 Task: Search one way flight ticket for 4 adults, 2 children, 2 infants in seat and 1 infant on lap in premium economy from Fairbanks: Fairbanks International Airport to Evansville: Evansville Regional Airport on 5-3-2023. Choice of flights is Southwest. Number of bags: 2 carry on bags. Price is upto 79000. Outbound departure time preference is 18:15.
Action: Mouse moved to (310, 440)
Screenshot: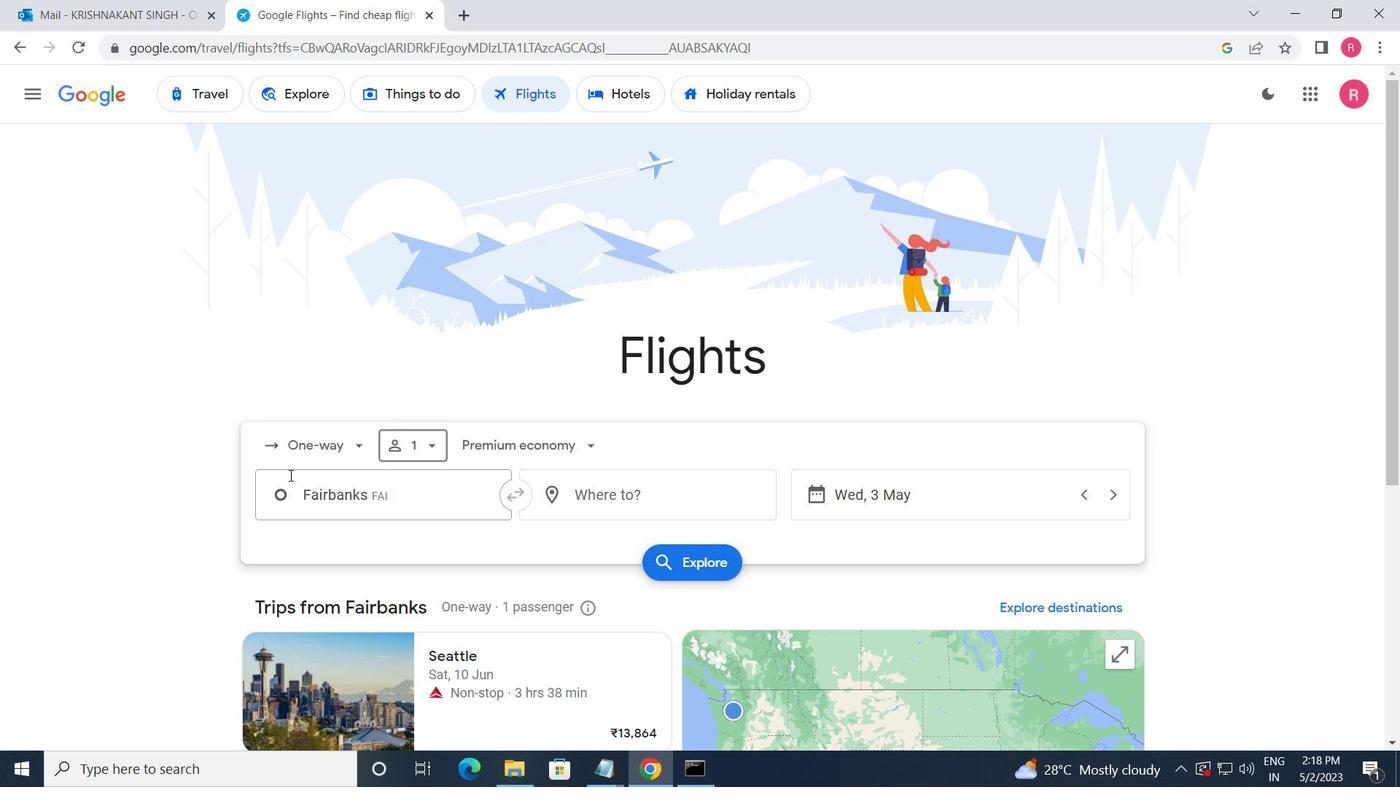 
Action: Mouse pressed left at (310, 440)
Screenshot: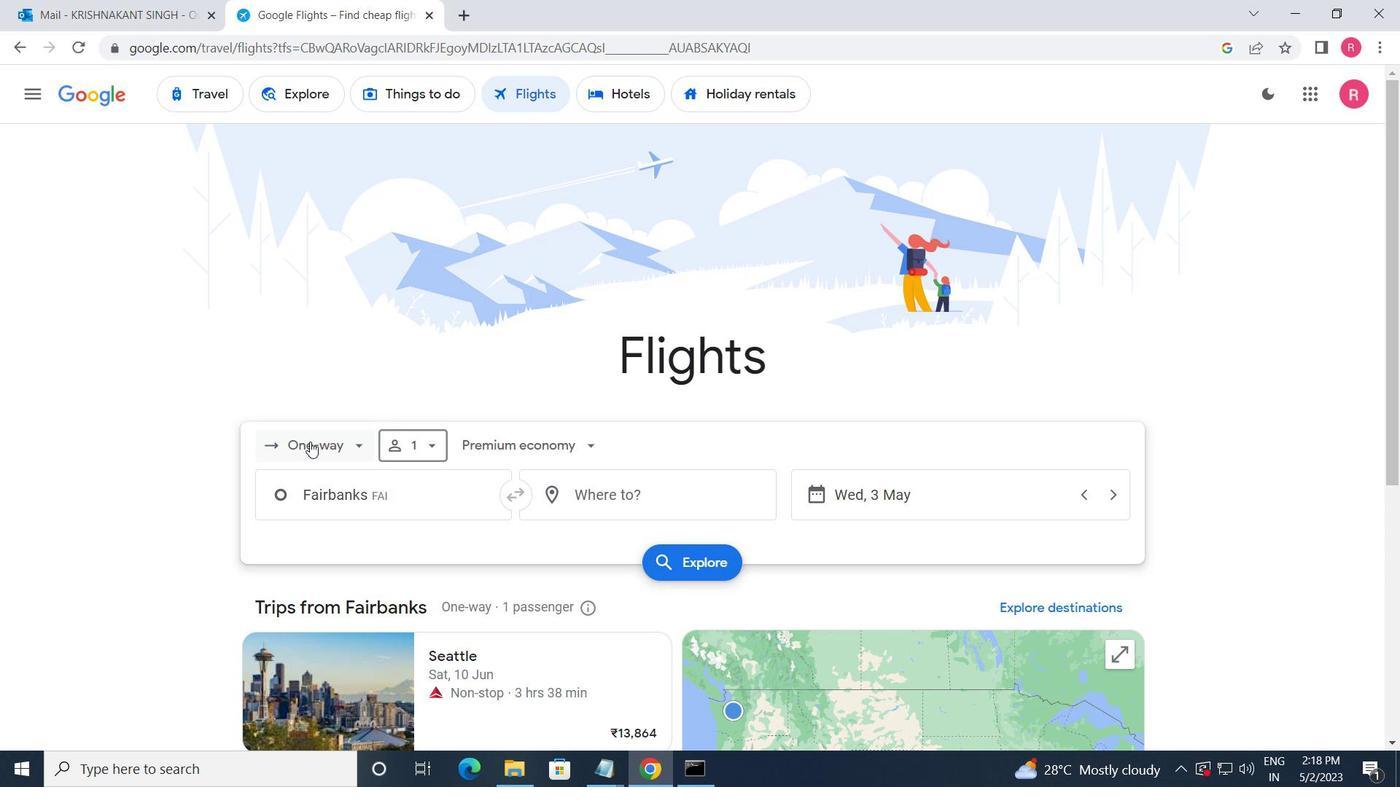 
Action: Mouse moved to (336, 537)
Screenshot: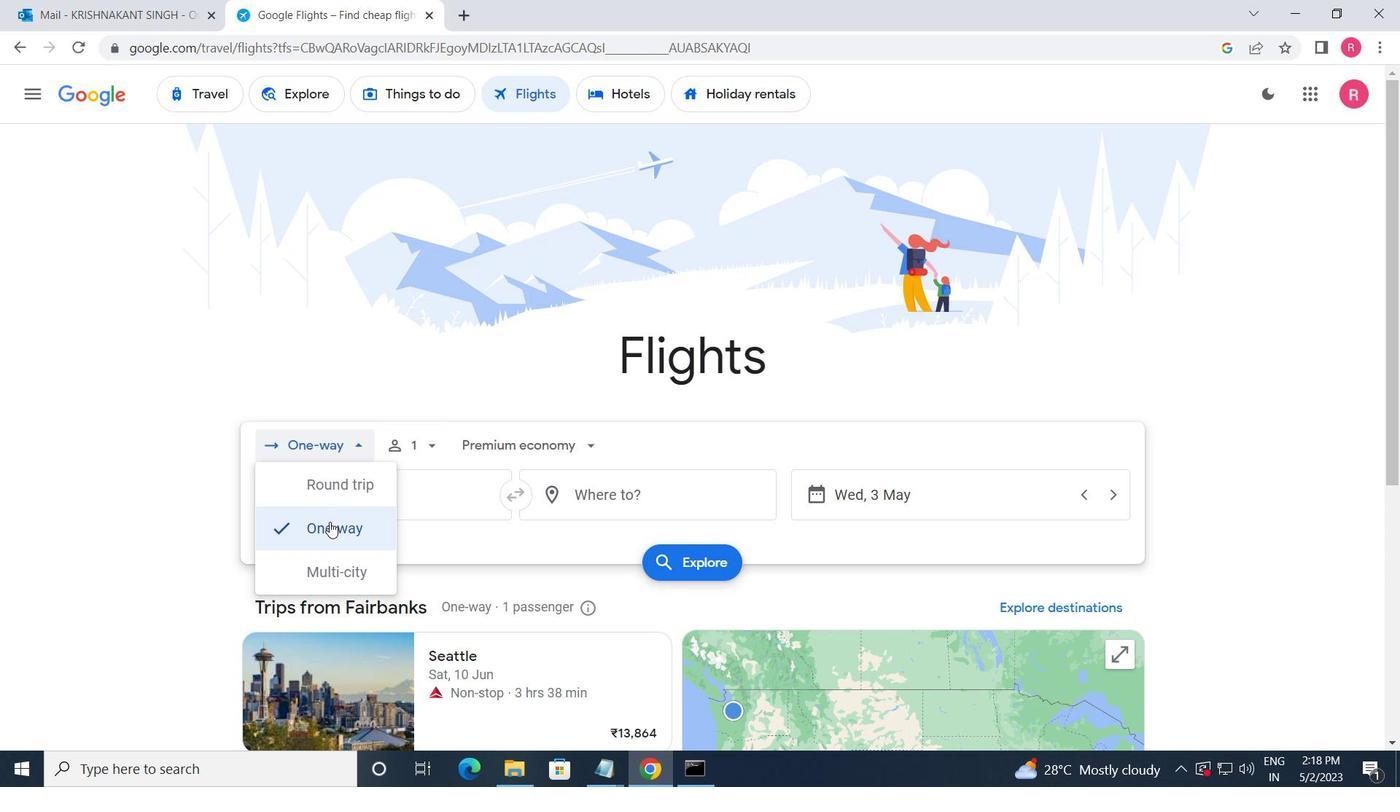
Action: Mouse pressed left at (336, 537)
Screenshot: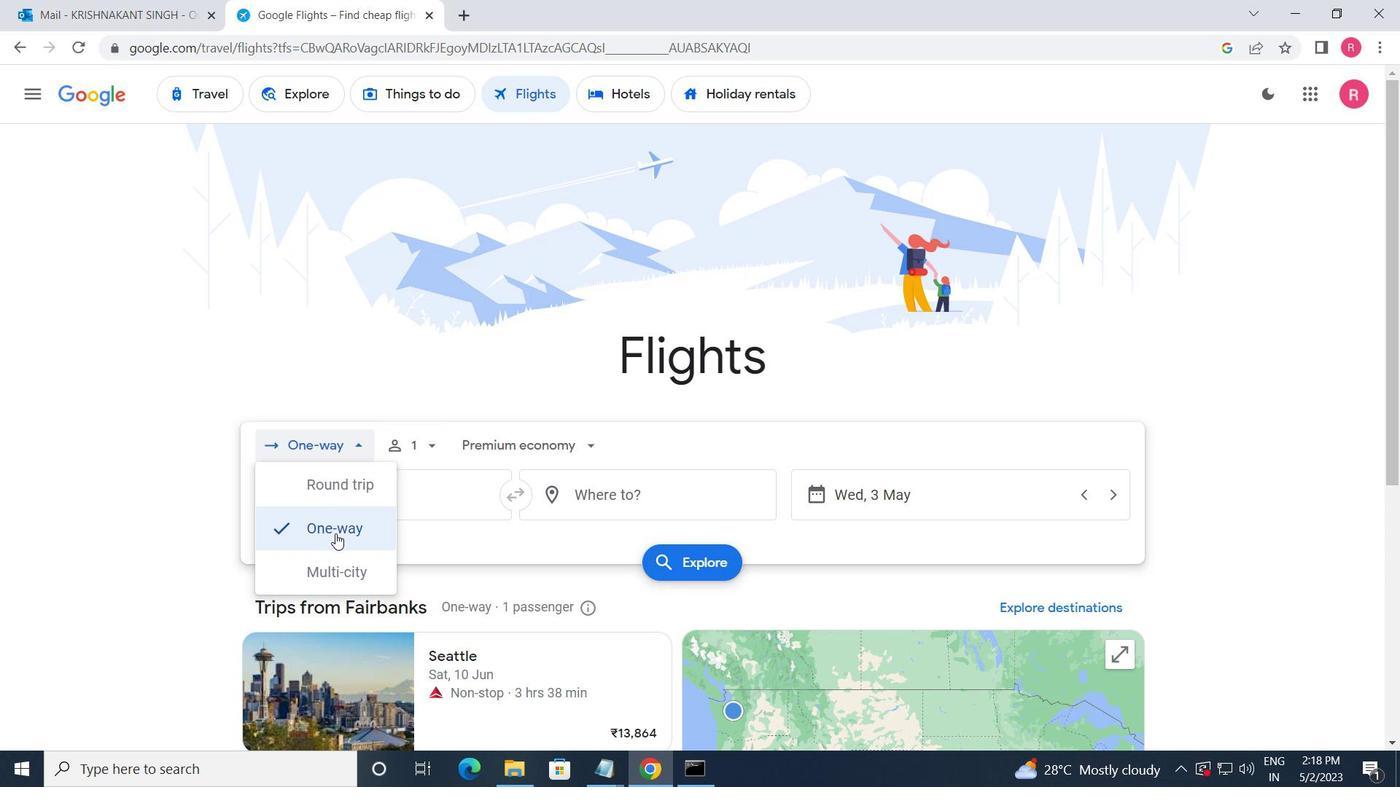 
Action: Mouse moved to (431, 447)
Screenshot: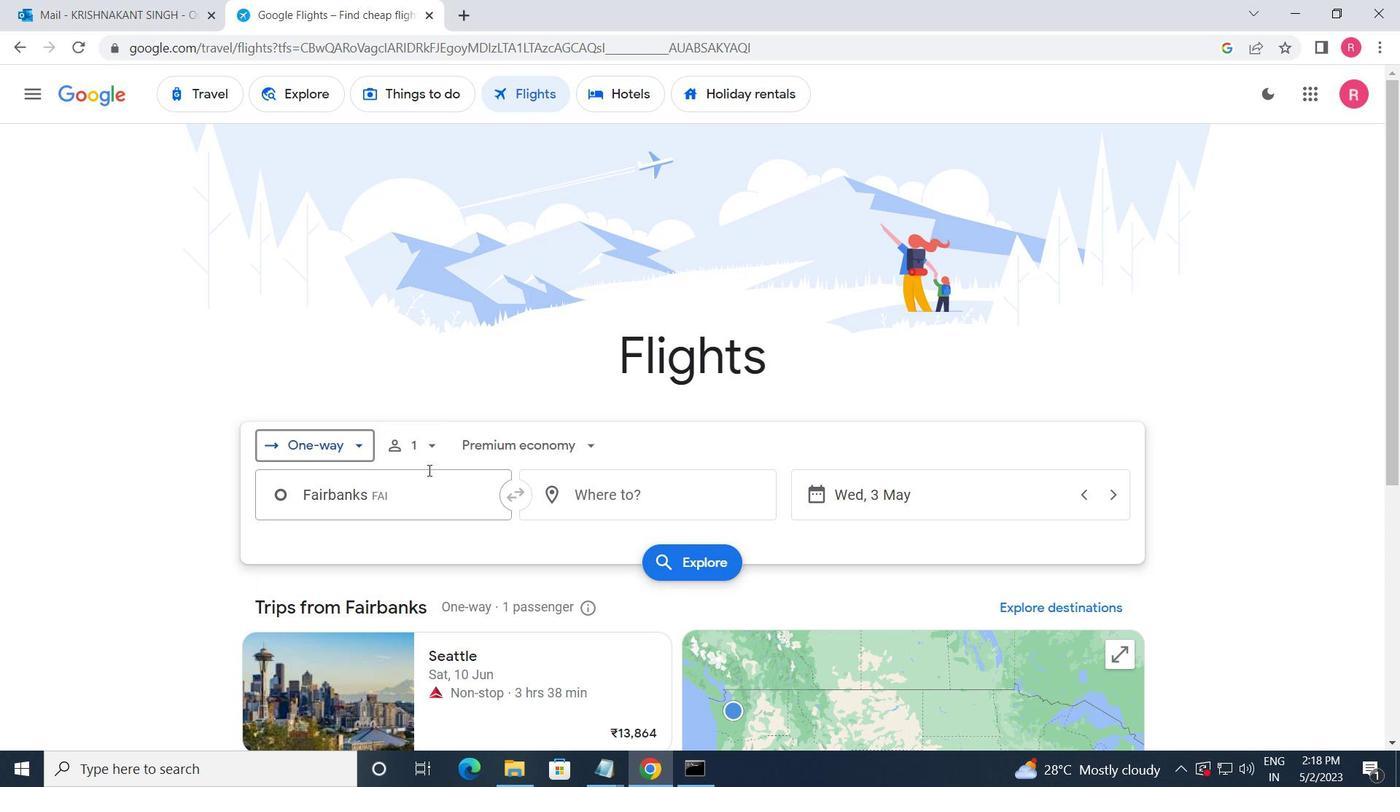 
Action: Mouse pressed left at (431, 447)
Screenshot: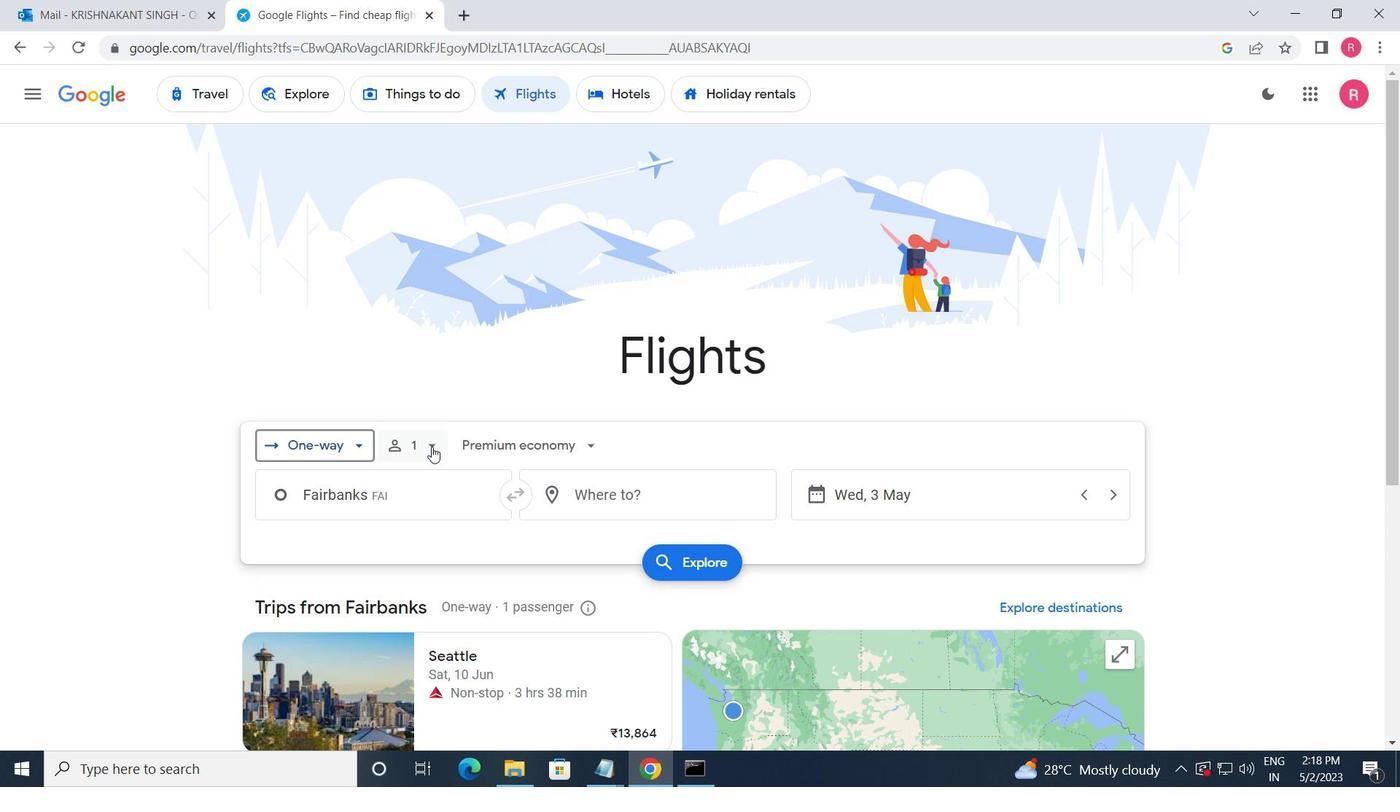 
Action: Mouse moved to (568, 499)
Screenshot: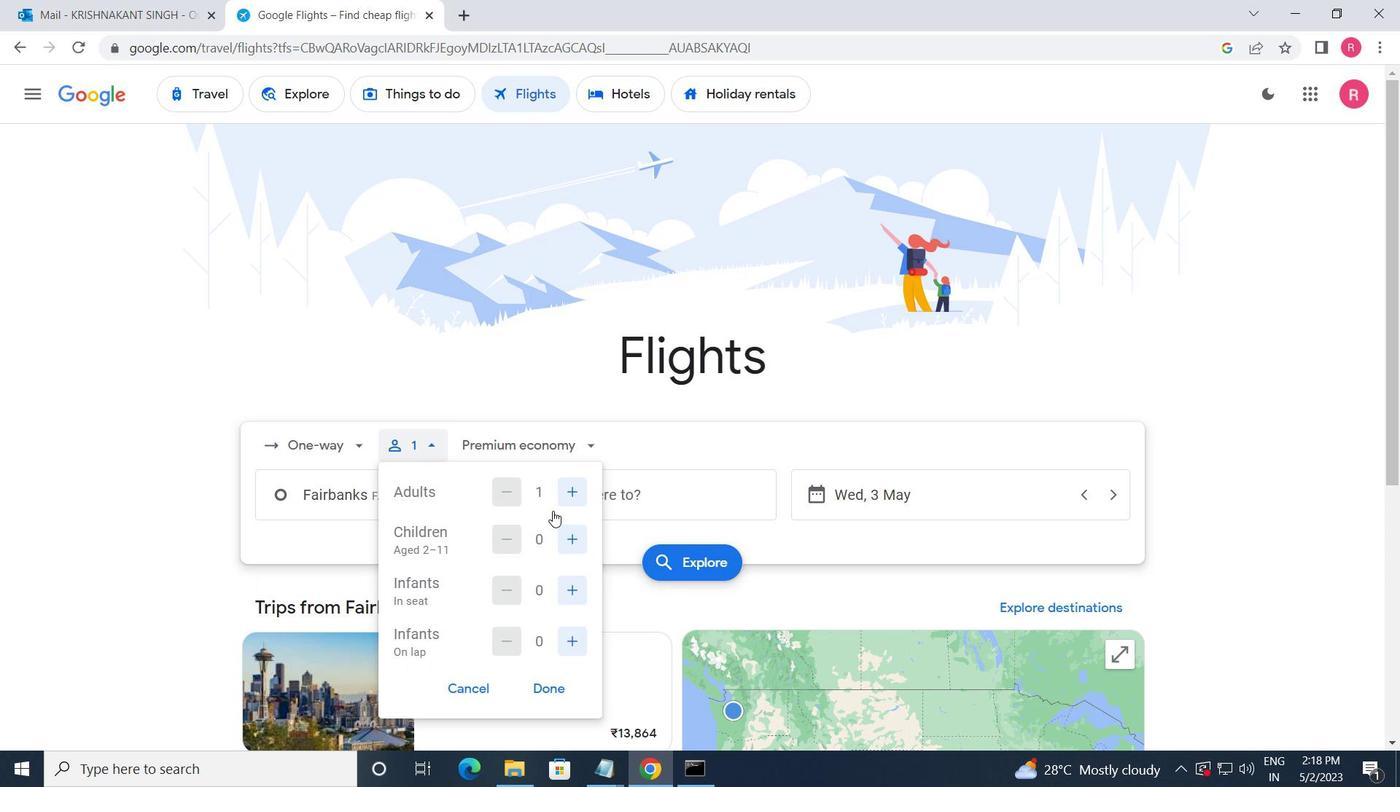 
Action: Mouse pressed left at (568, 499)
Screenshot: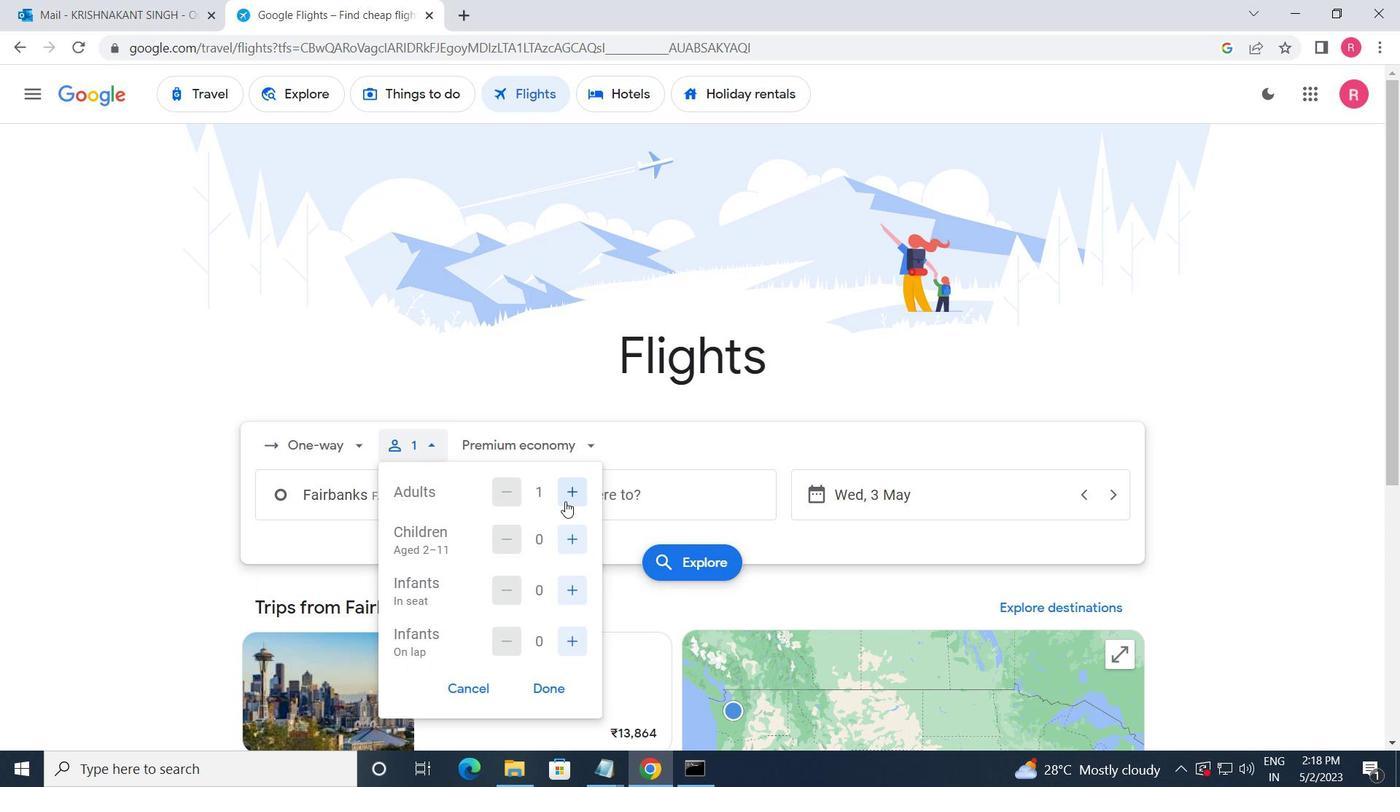 
Action: Mouse moved to (569, 498)
Screenshot: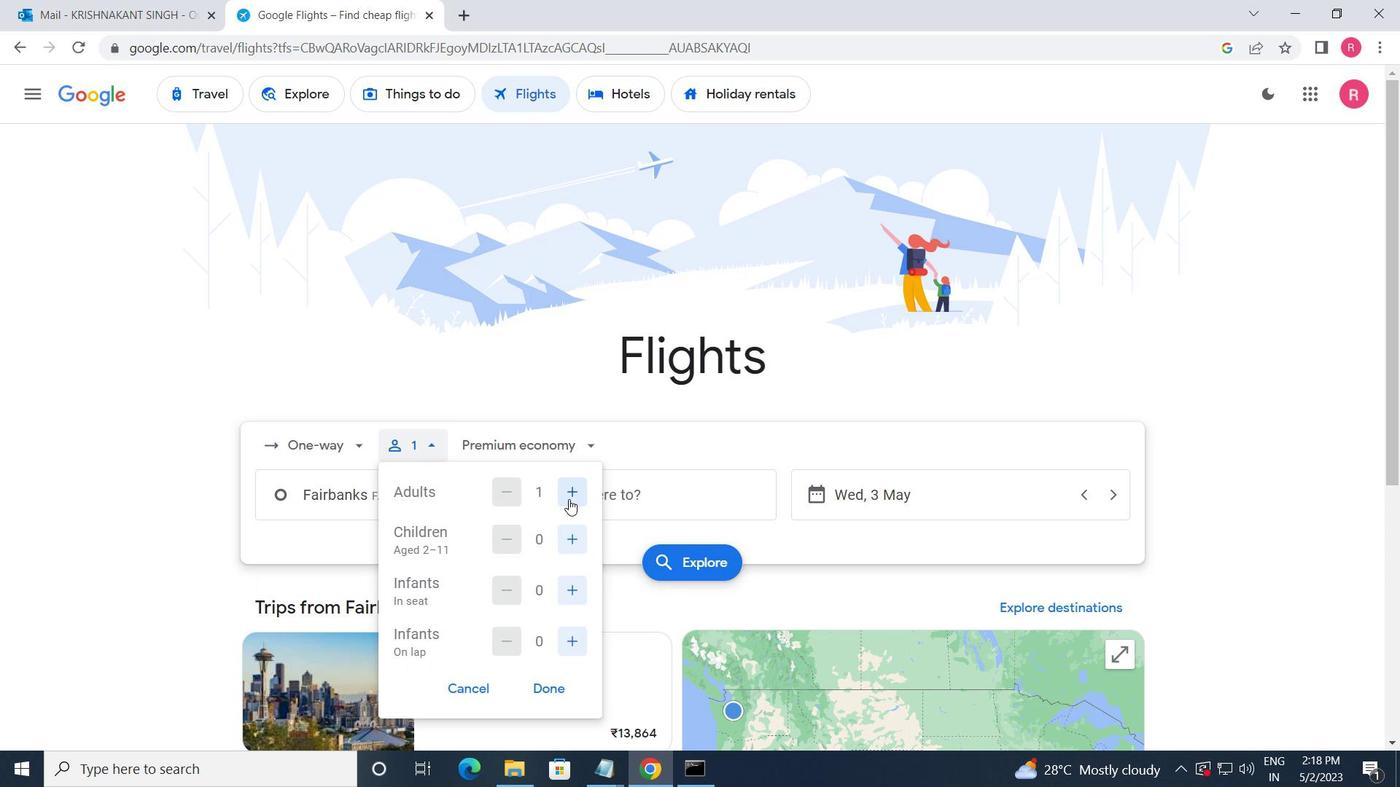 
Action: Mouse pressed left at (569, 498)
Screenshot: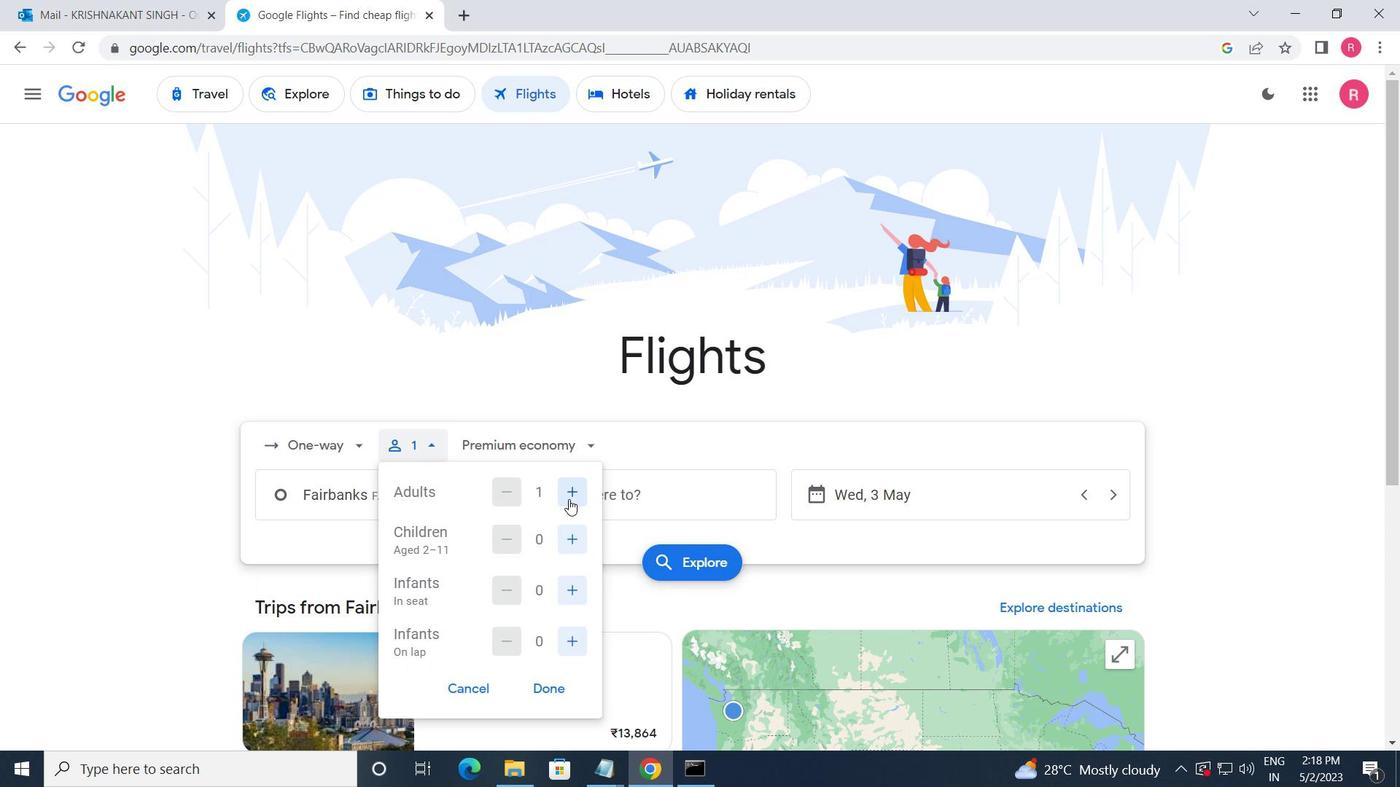 
Action: Mouse moved to (569, 498)
Screenshot: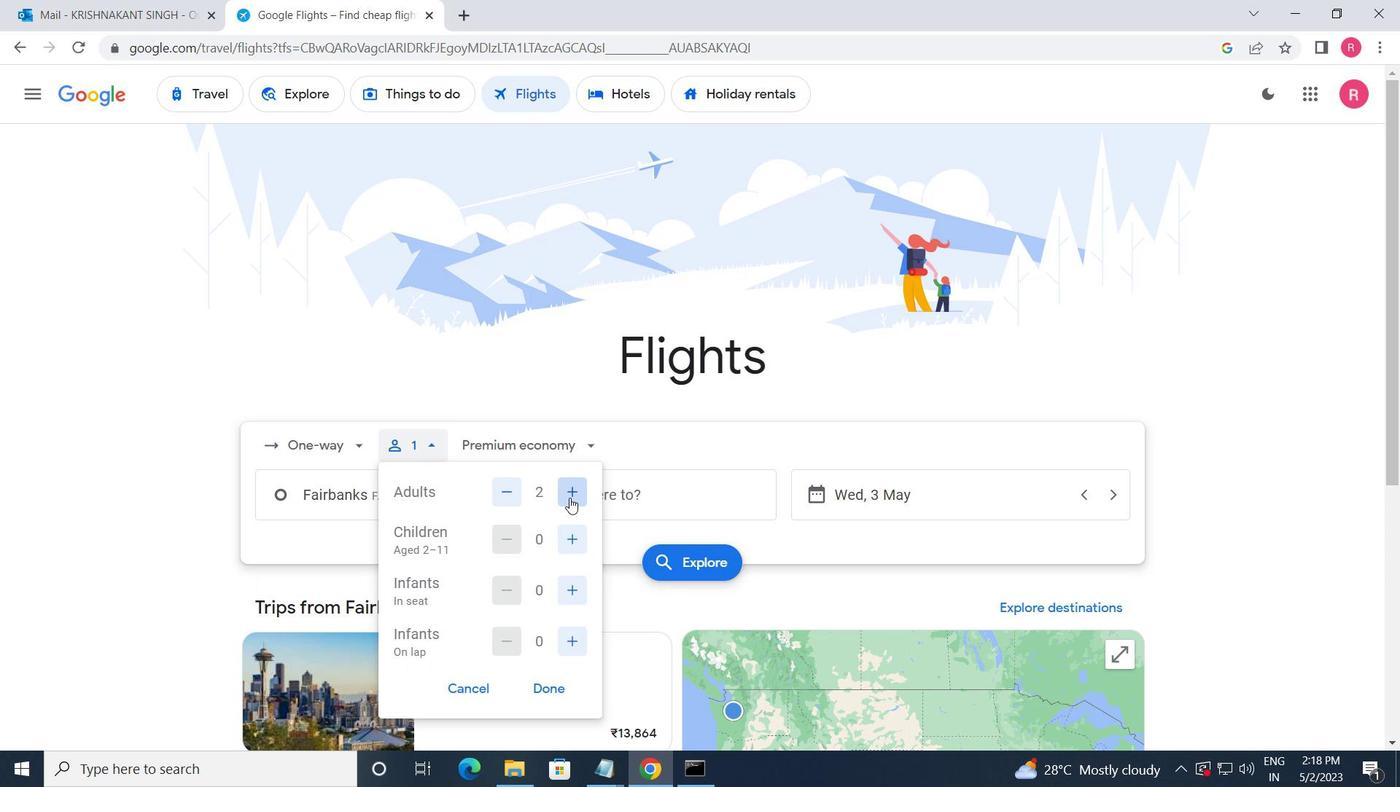
Action: Mouse pressed left at (569, 498)
Screenshot: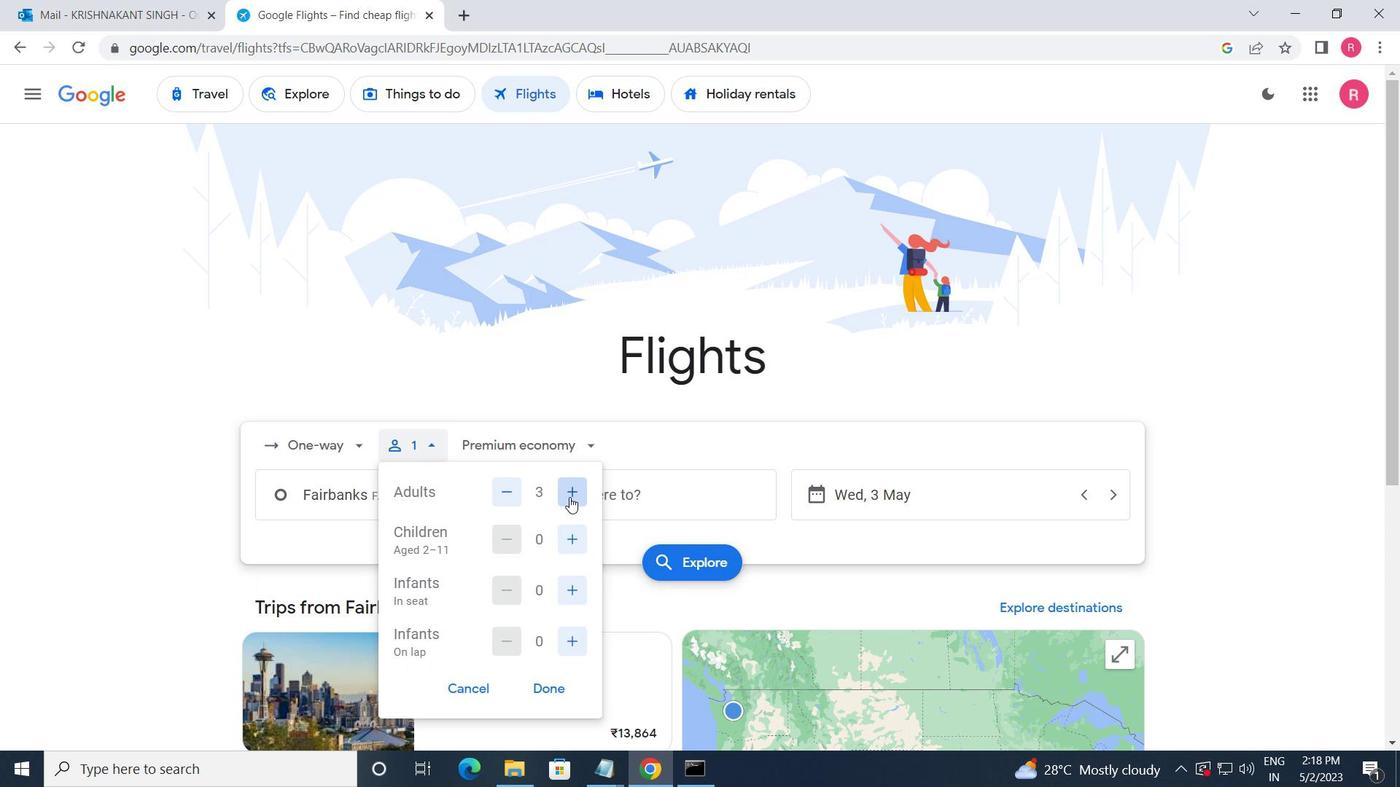 
Action: Mouse moved to (568, 536)
Screenshot: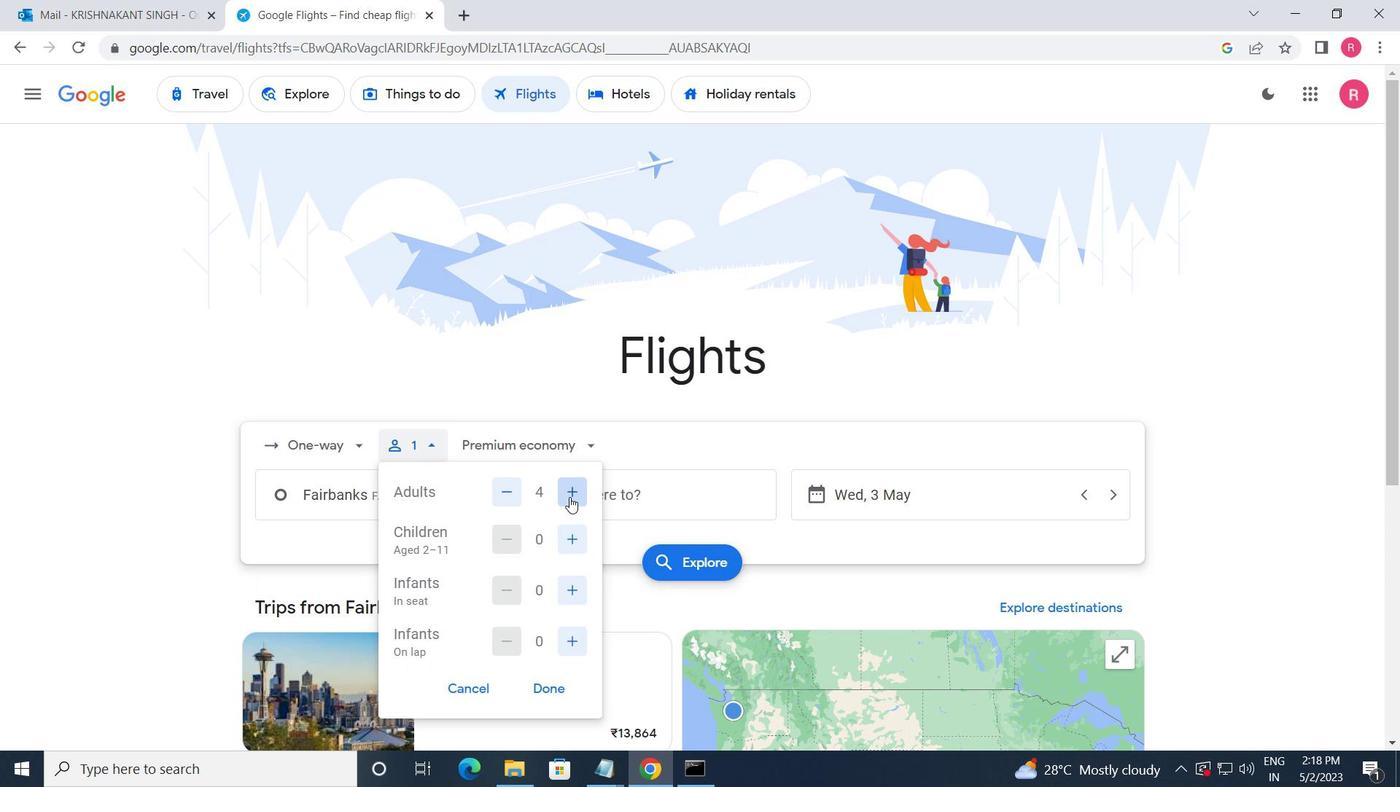 
Action: Mouse pressed left at (568, 536)
Screenshot: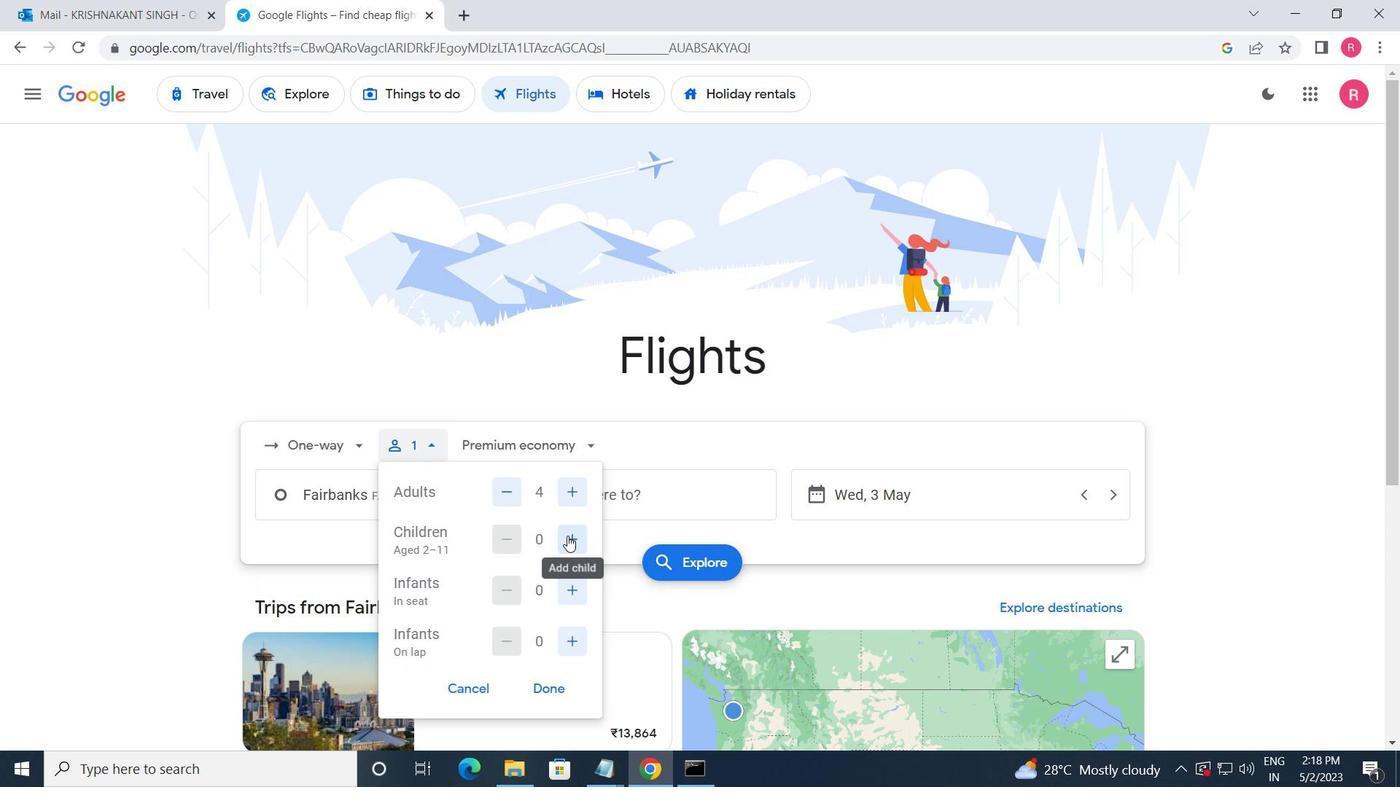 
Action: Mouse pressed left at (568, 536)
Screenshot: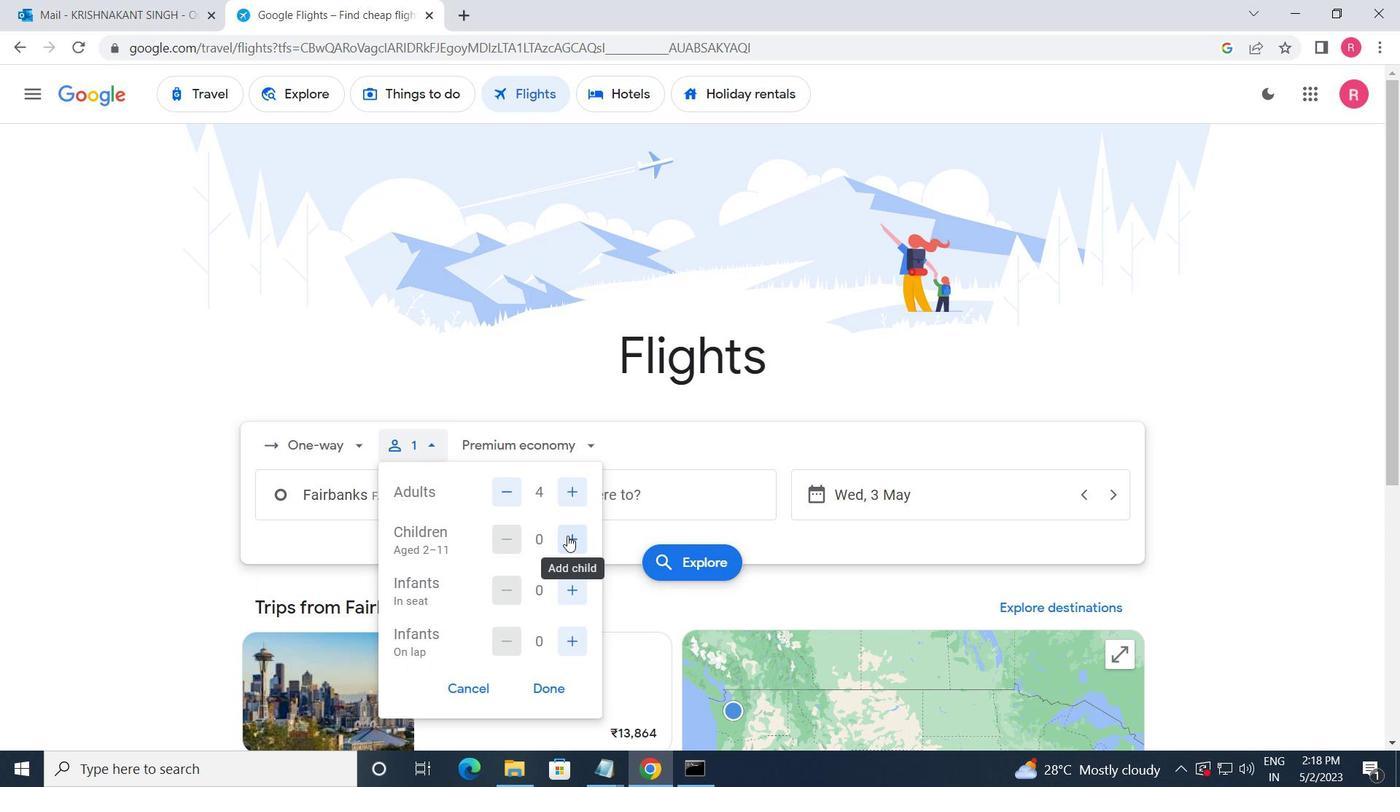 
Action: Mouse moved to (576, 584)
Screenshot: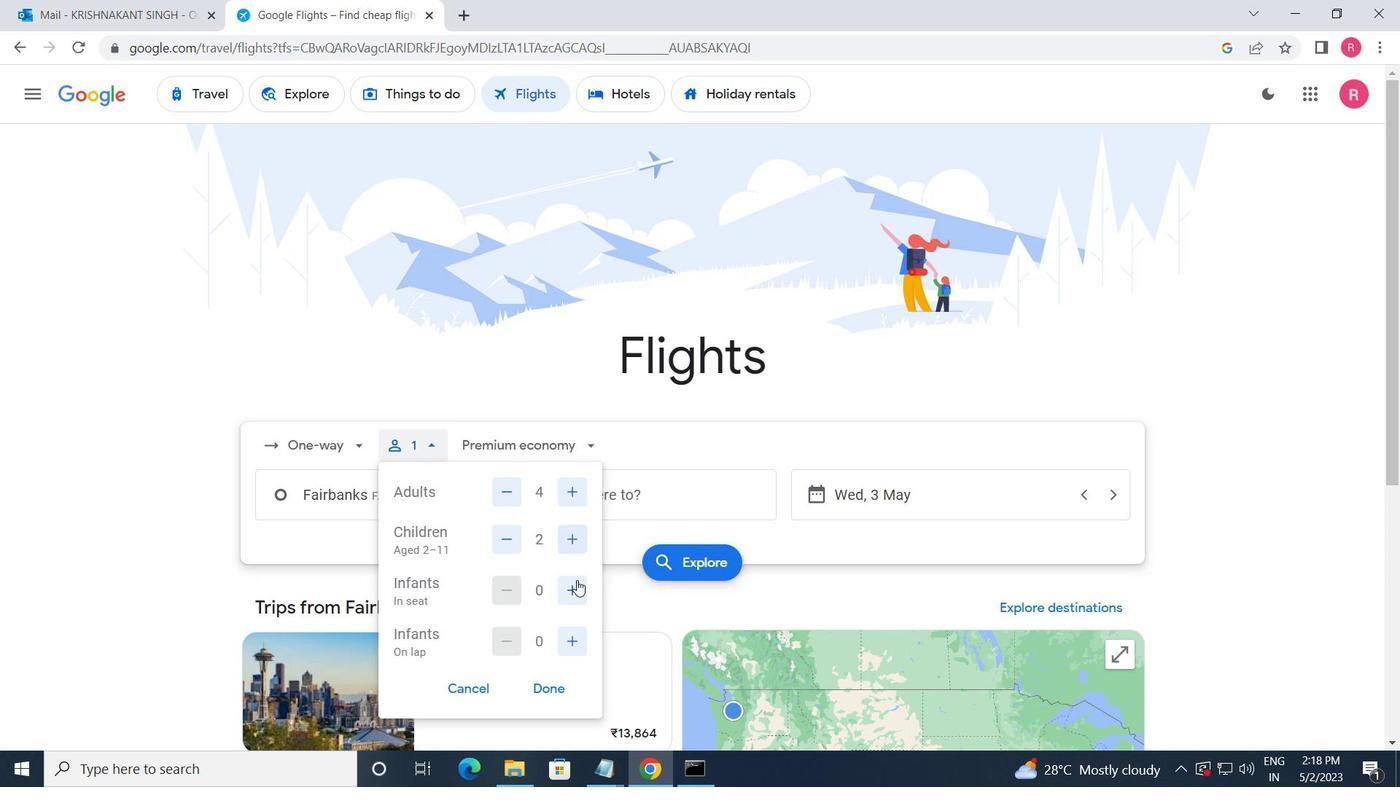 
Action: Mouse pressed left at (576, 584)
Screenshot: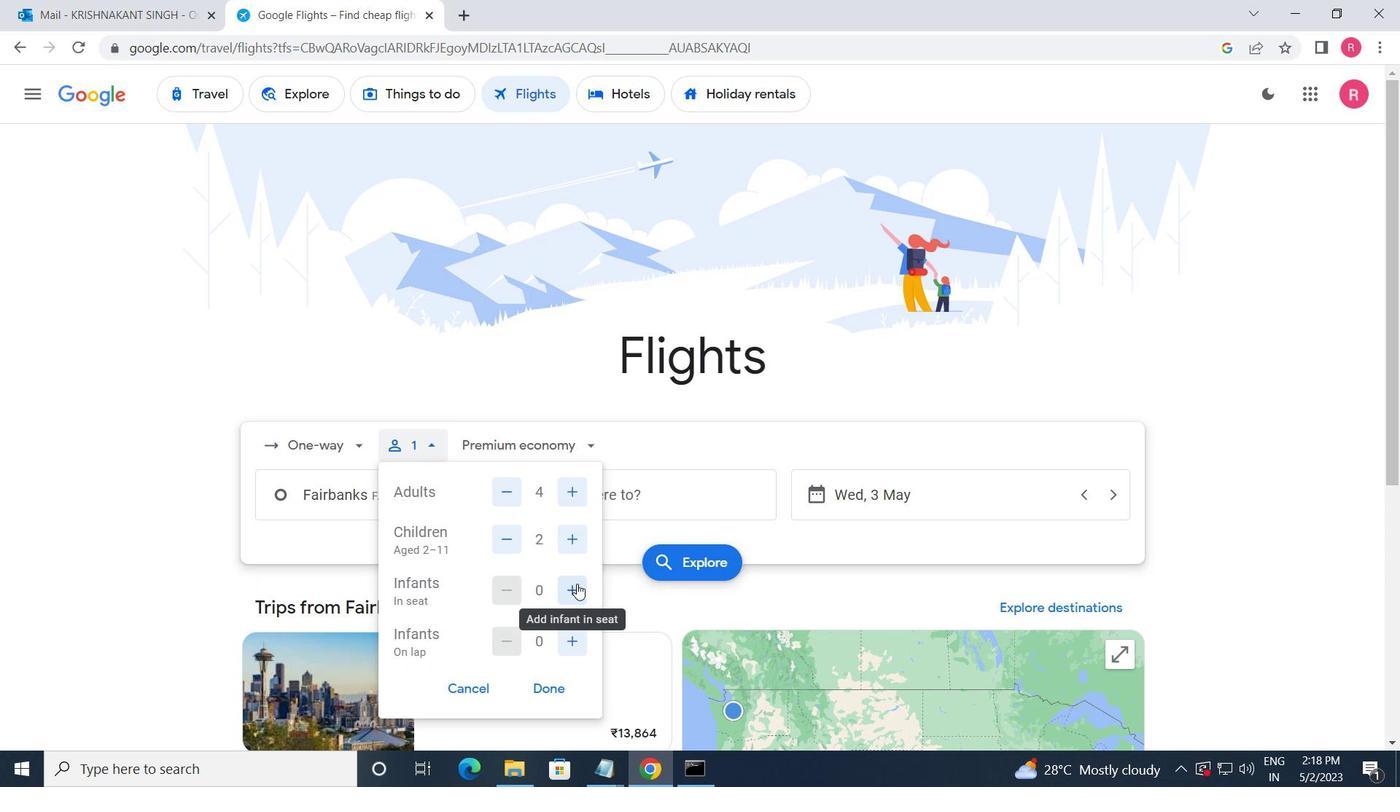
Action: Mouse pressed left at (576, 584)
Screenshot: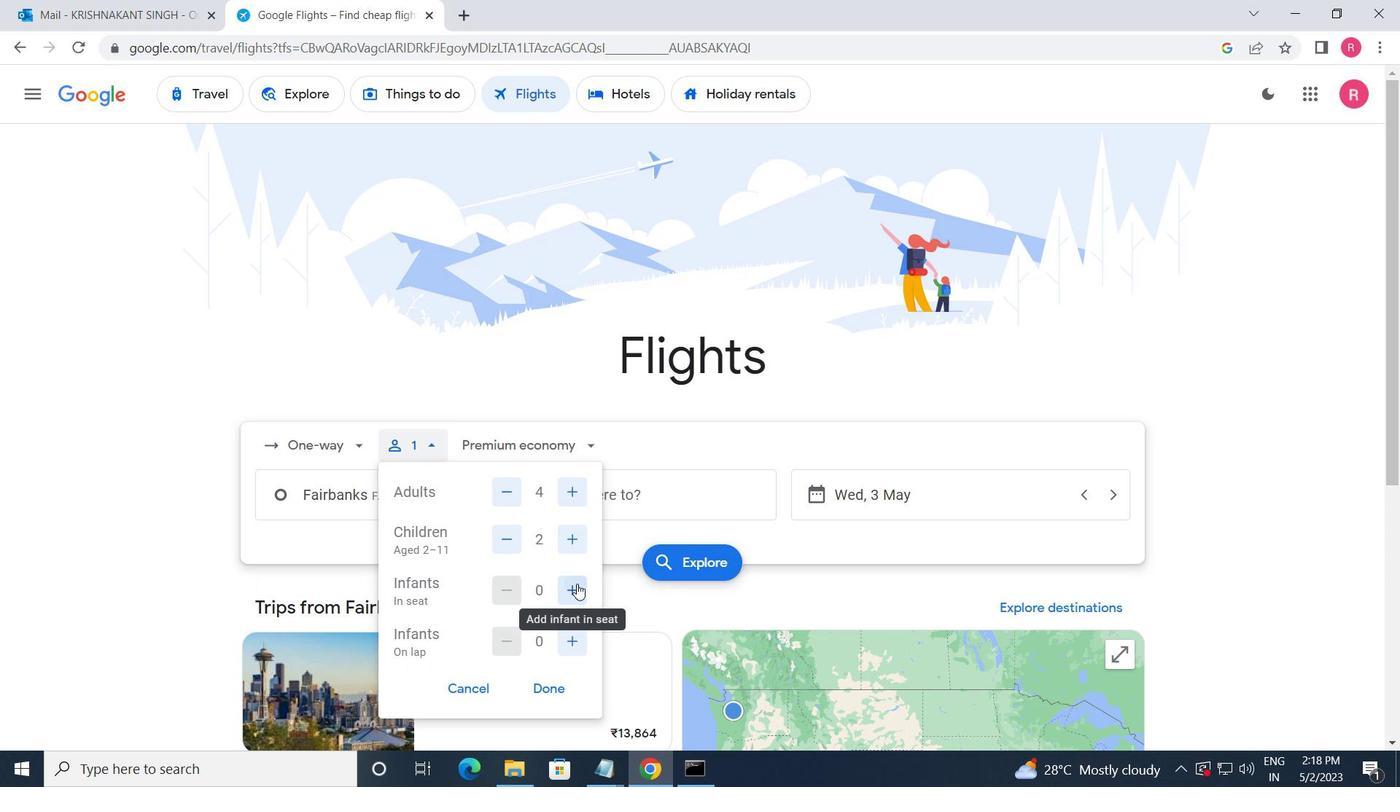 
Action: Mouse moved to (570, 649)
Screenshot: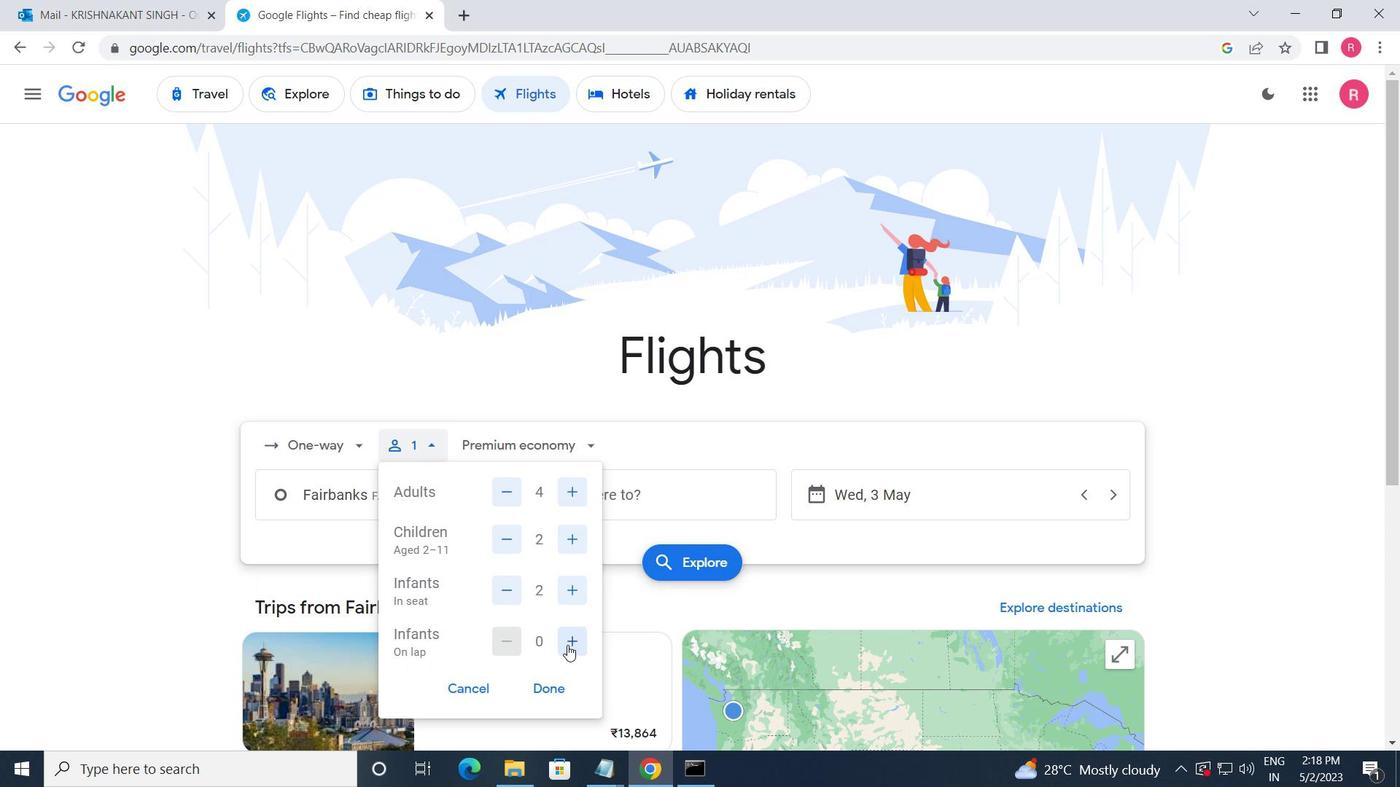 
Action: Mouse pressed left at (570, 649)
Screenshot: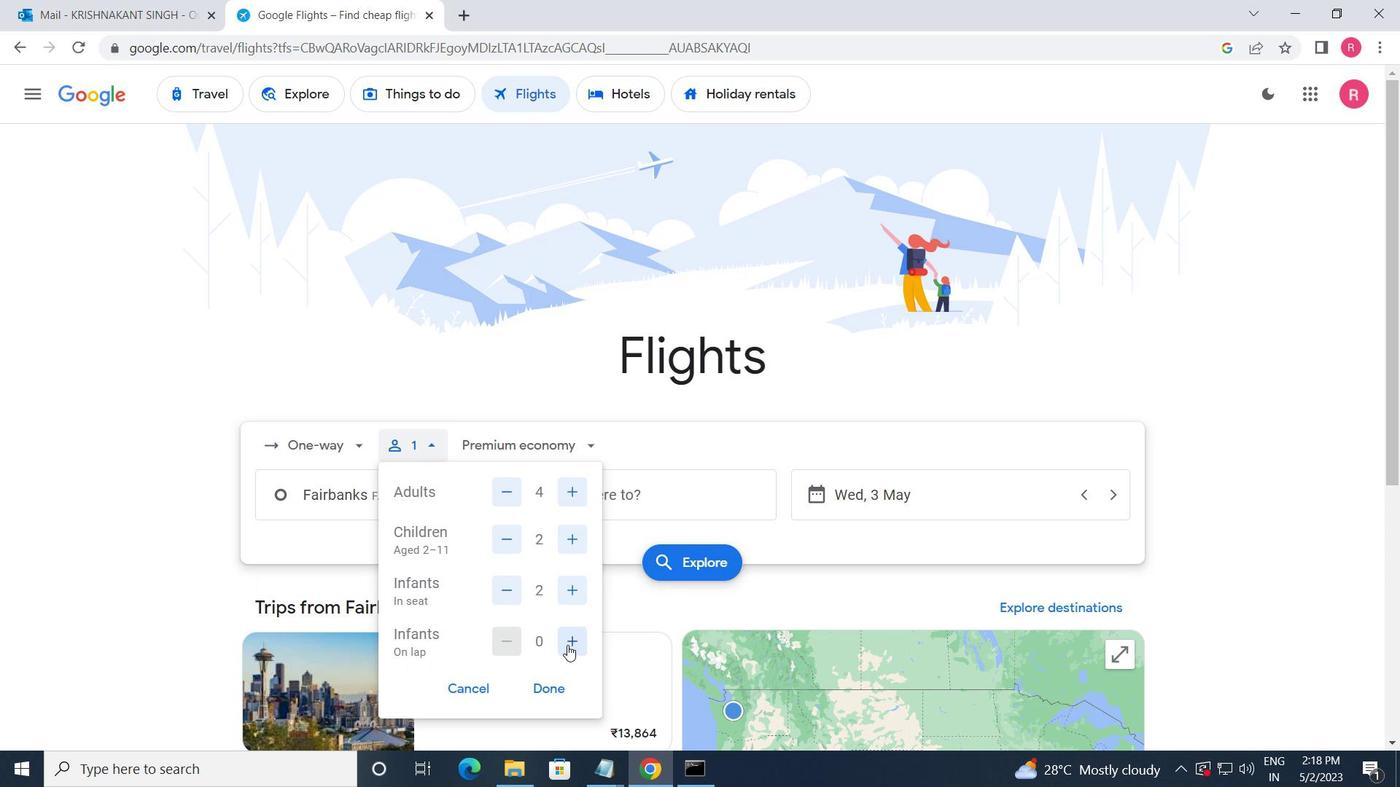 
Action: Mouse moved to (553, 695)
Screenshot: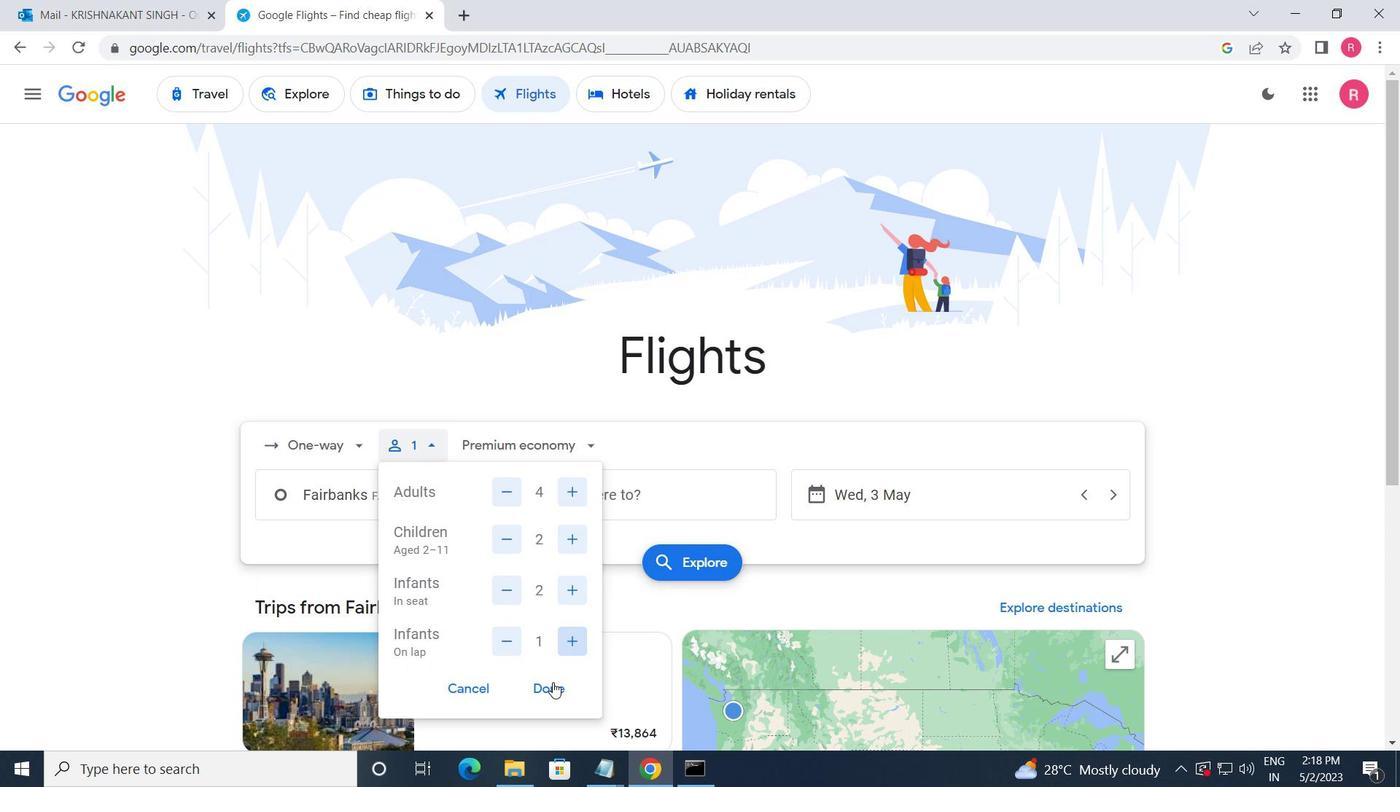 
Action: Mouse pressed left at (553, 695)
Screenshot: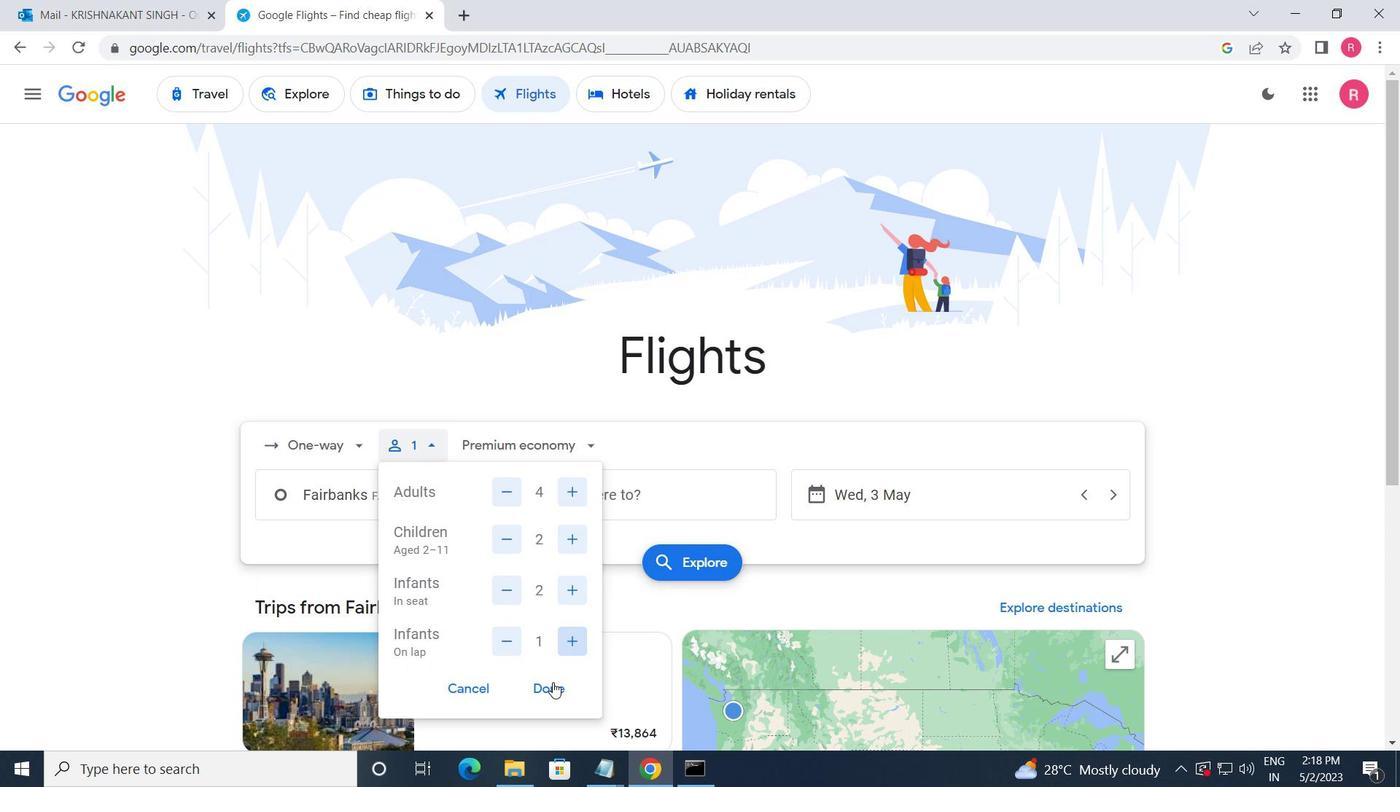 
Action: Mouse moved to (540, 457)
Screenshot: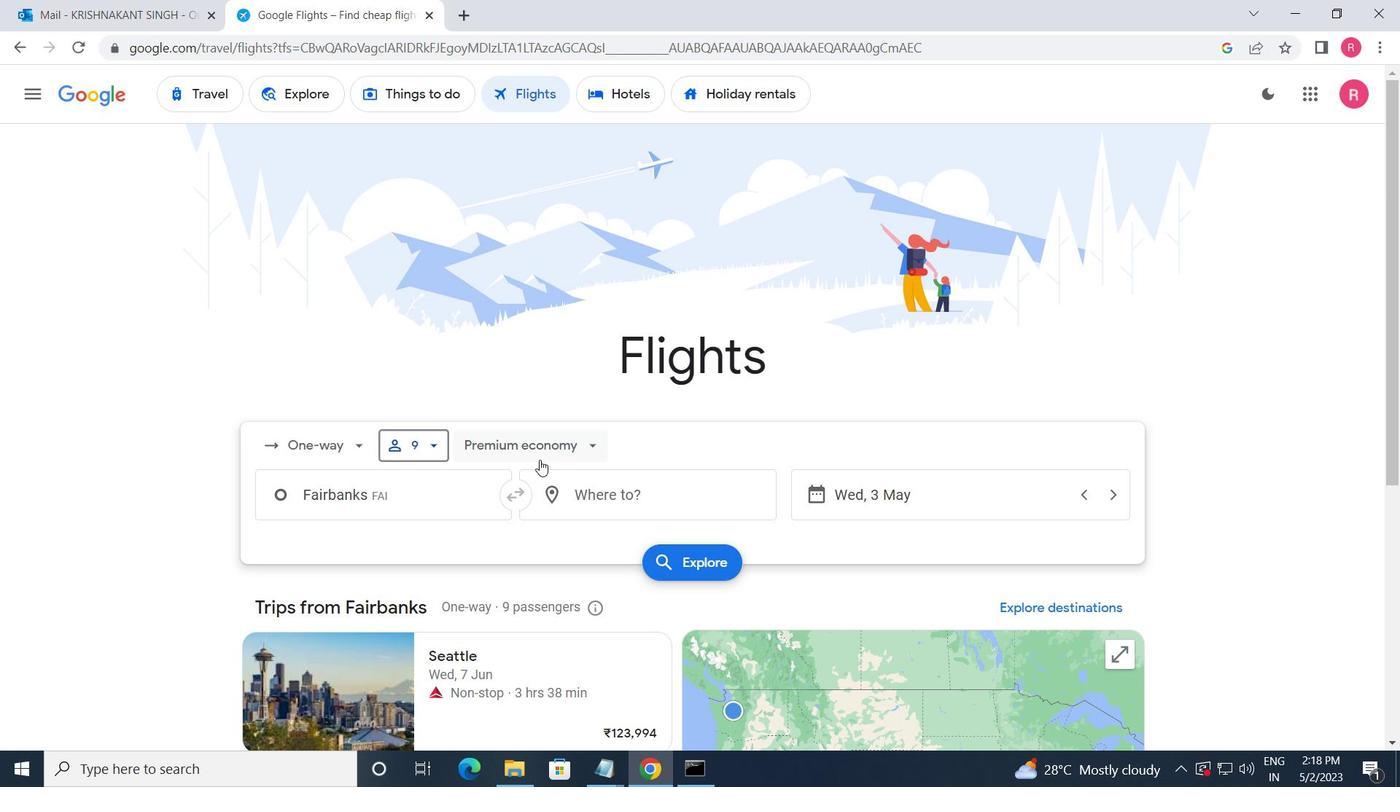 
Action: Mouse pressed left at (540, 457)
Screenshot: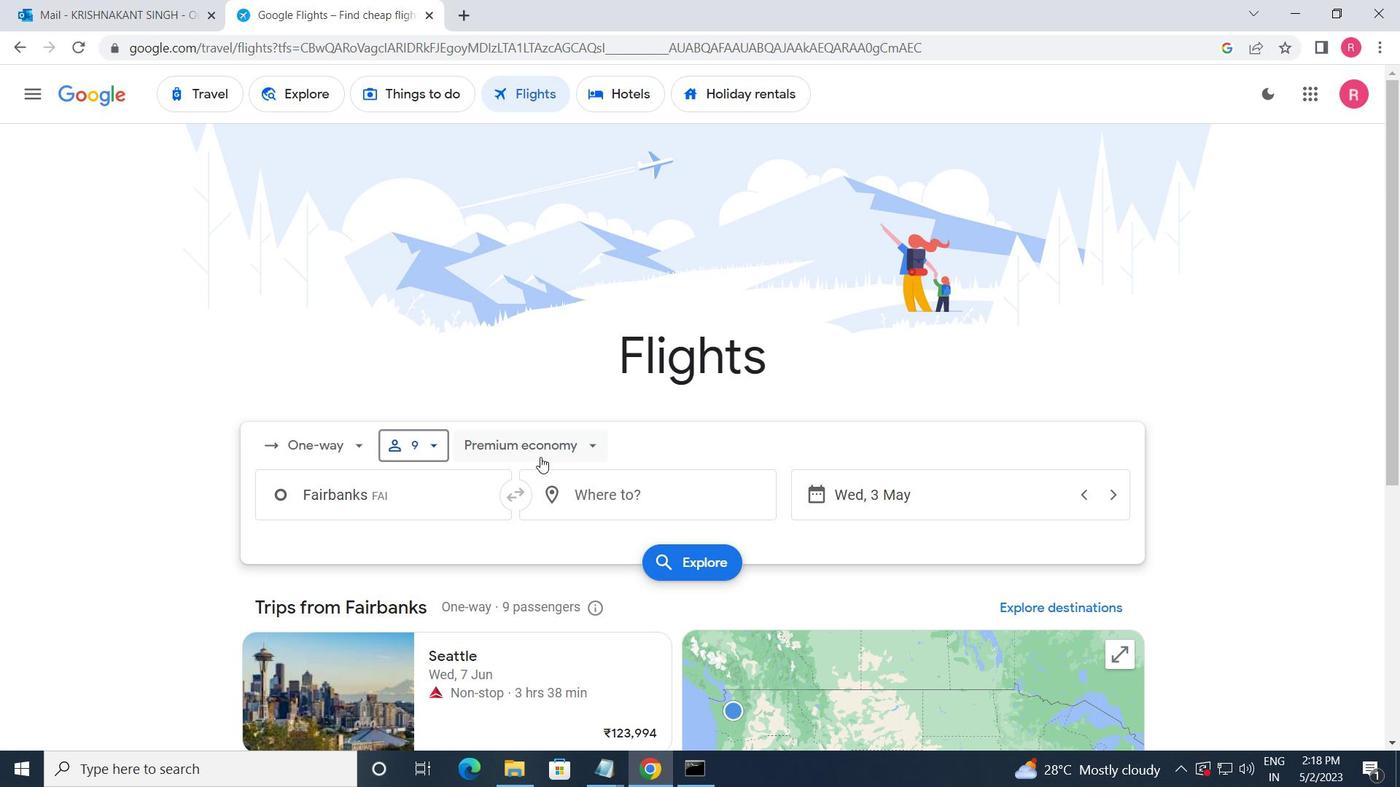 
Action: Mouse moved to (557, 532)
Screenshot: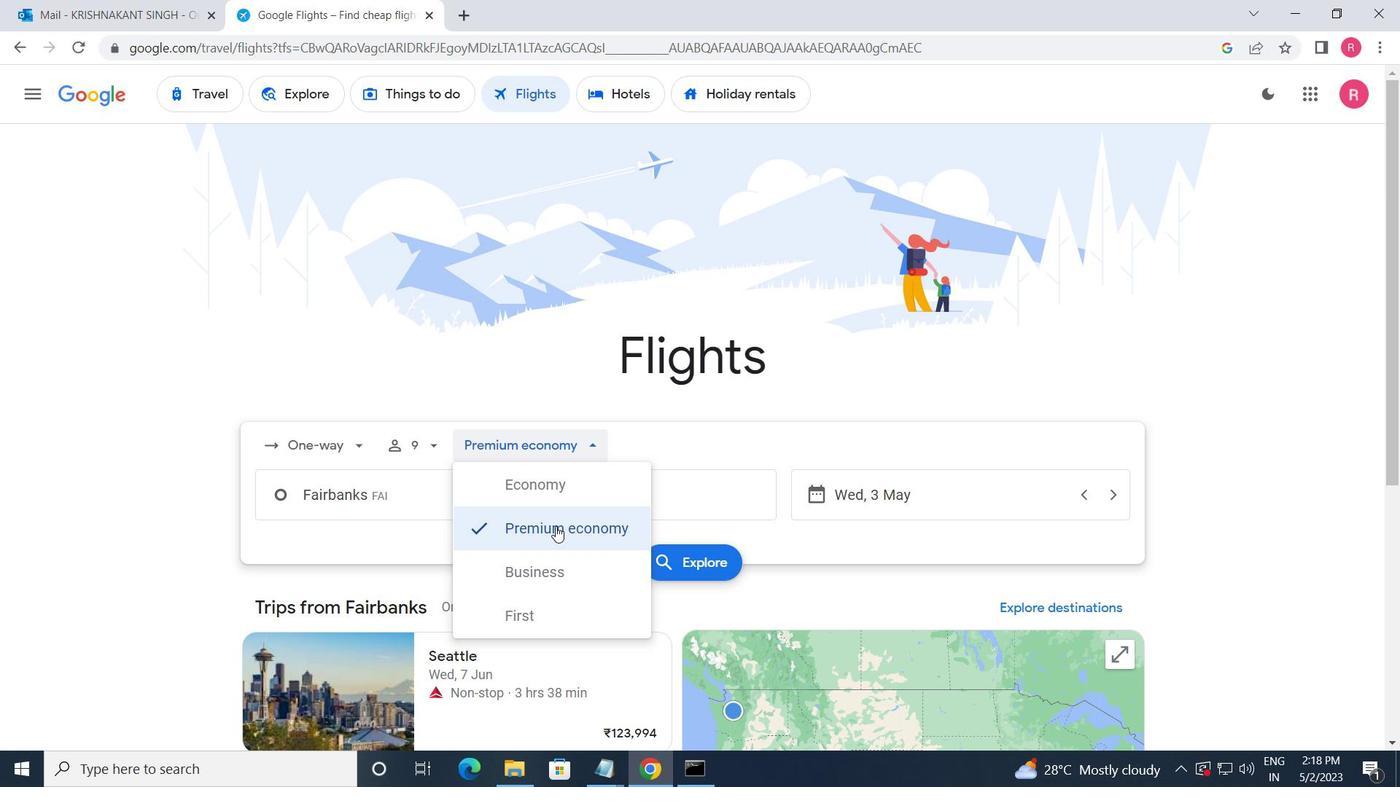 
Action: Mouse pressed left at (557, 532)
Screenshot: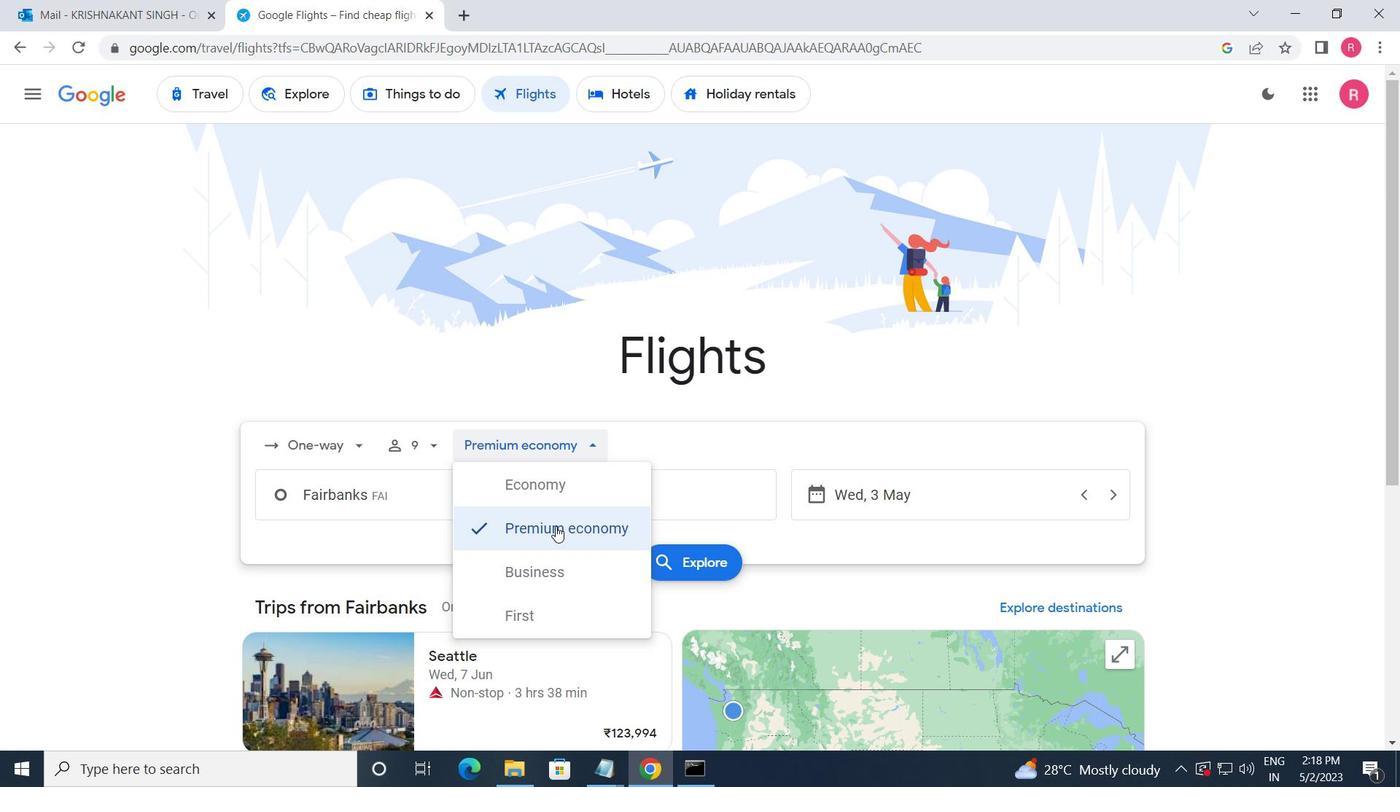 
Action: Mouse moved to (428, 503)
Screenshot: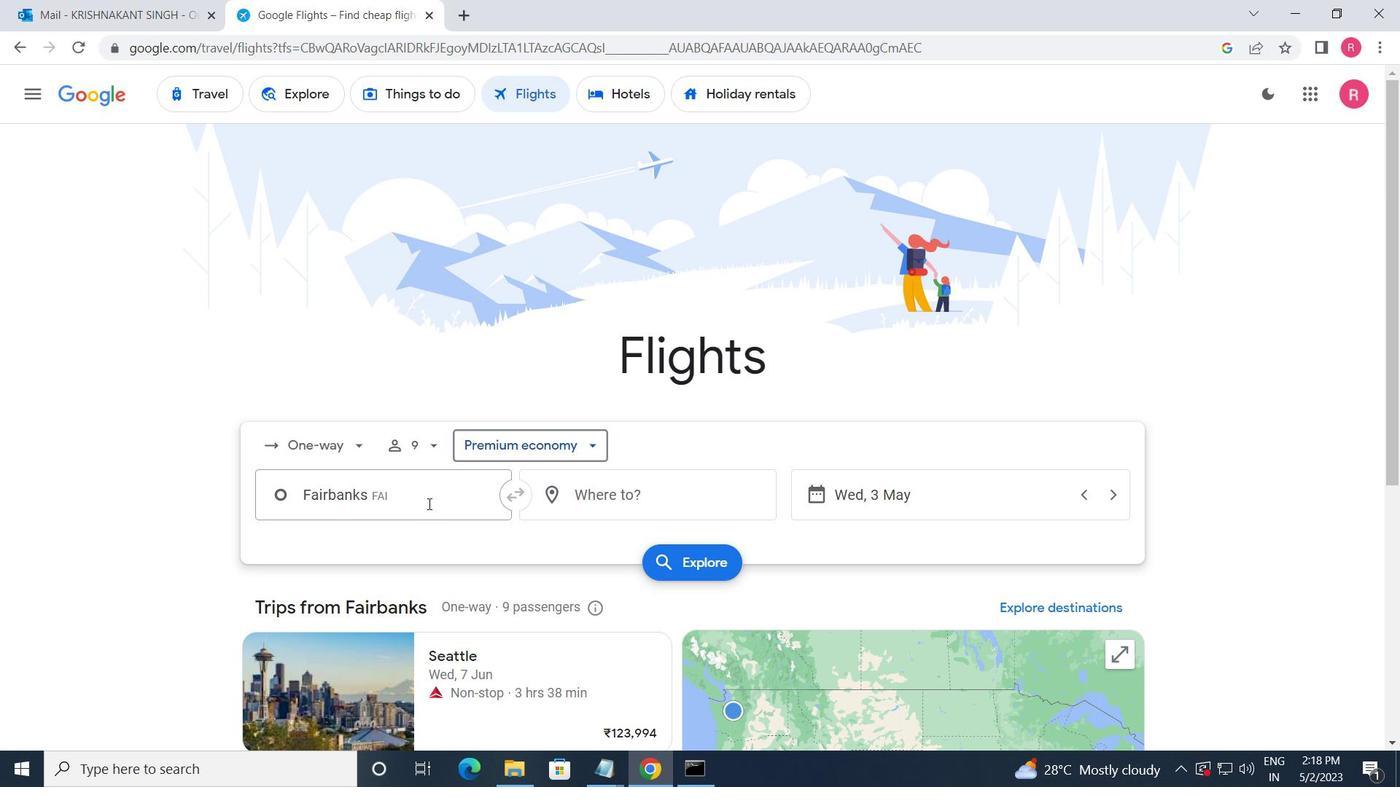 
Action: Mouse pressed left at (428, 503)
Screenshot: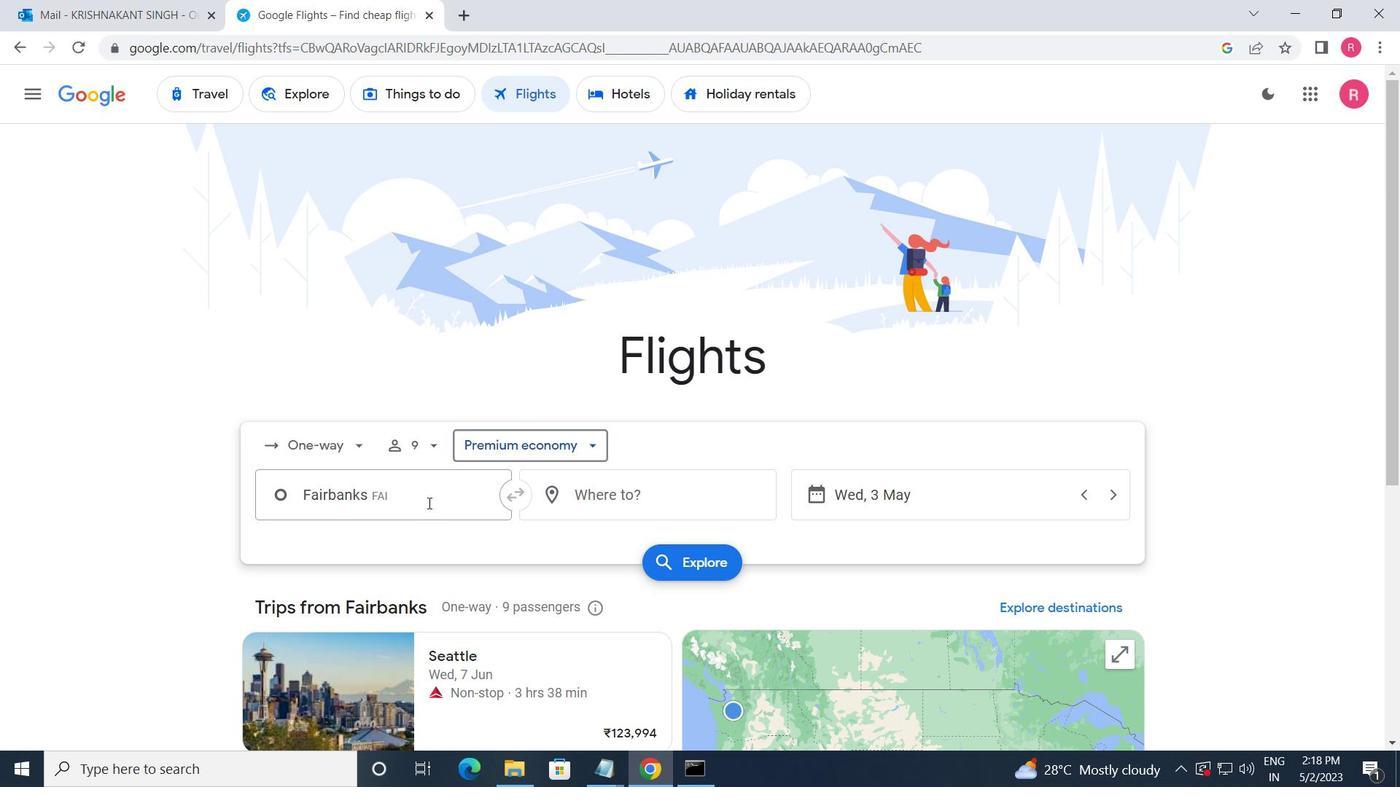 
Action: Mouse moved to (439, 590)
Screenshot: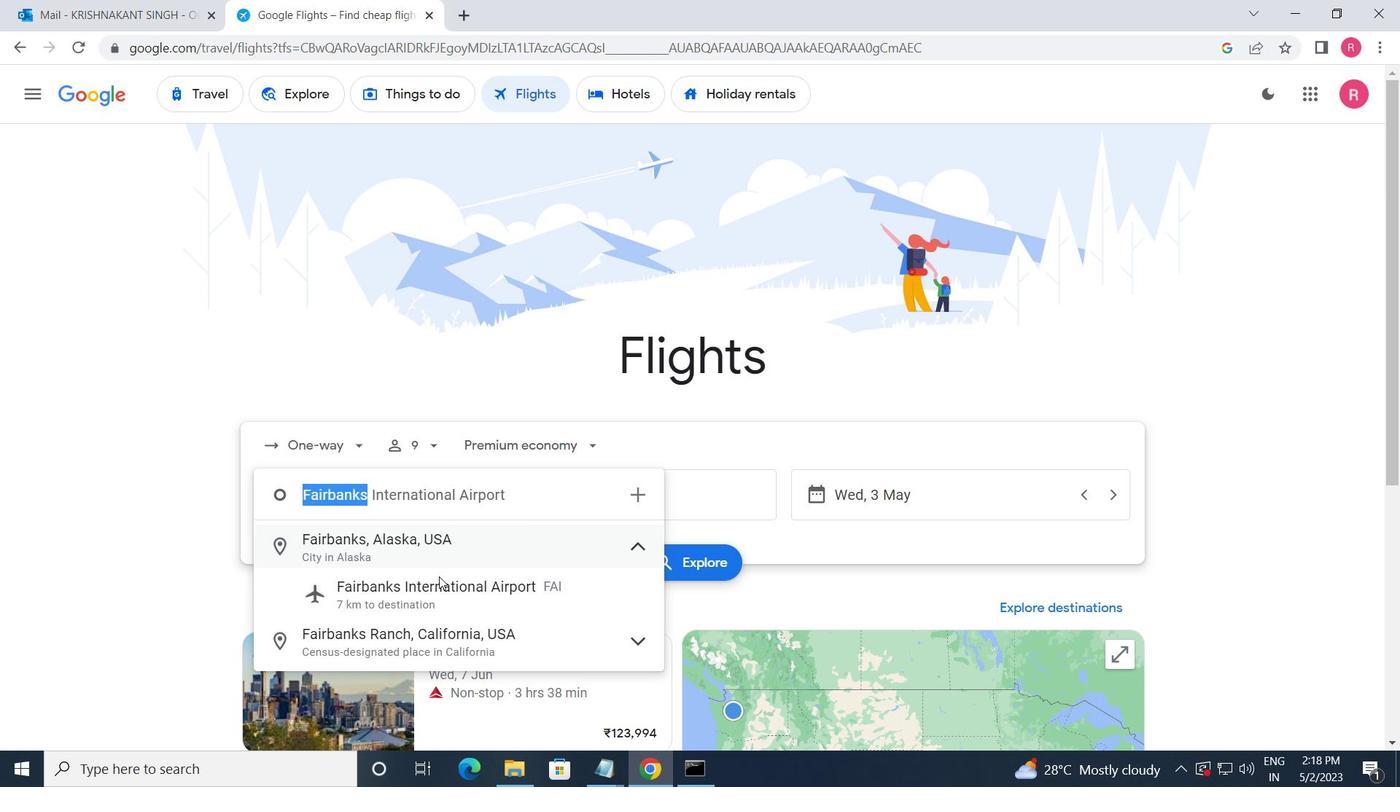 
Action: Mouse pressed left at (439, 590)
Screenshot: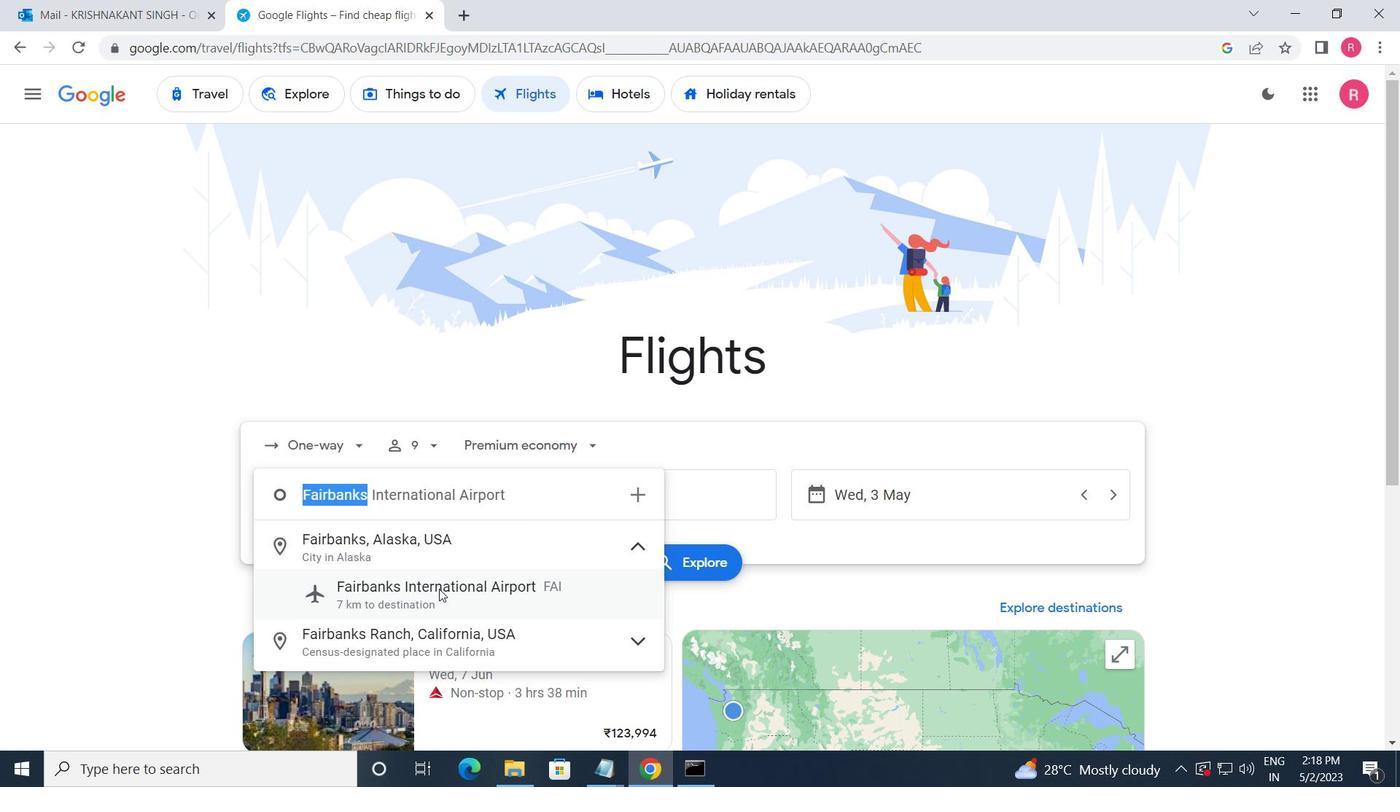 
Action: Mouse moved to (644, 508)
Screenshot: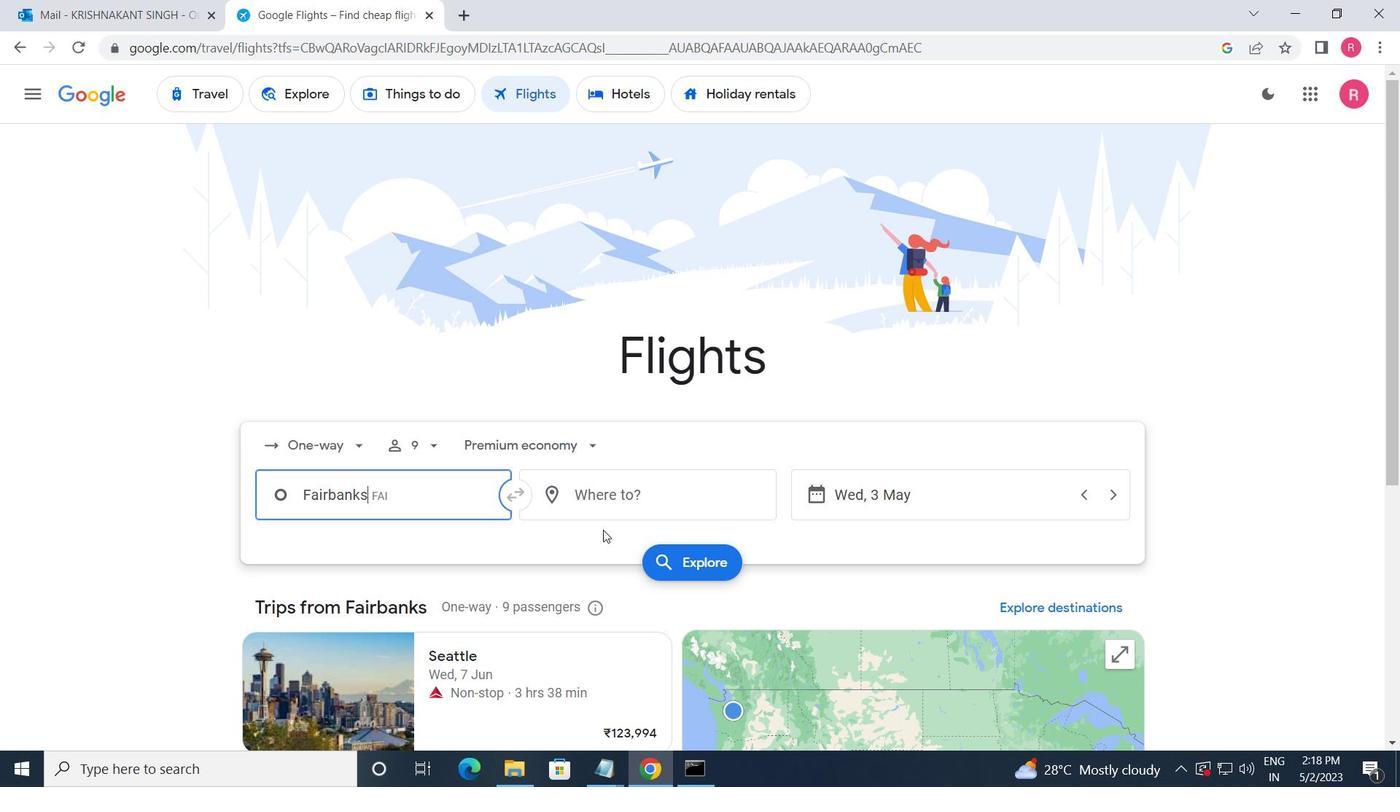 
Action: Mouse pressed left at (644, 508)
Screenshot: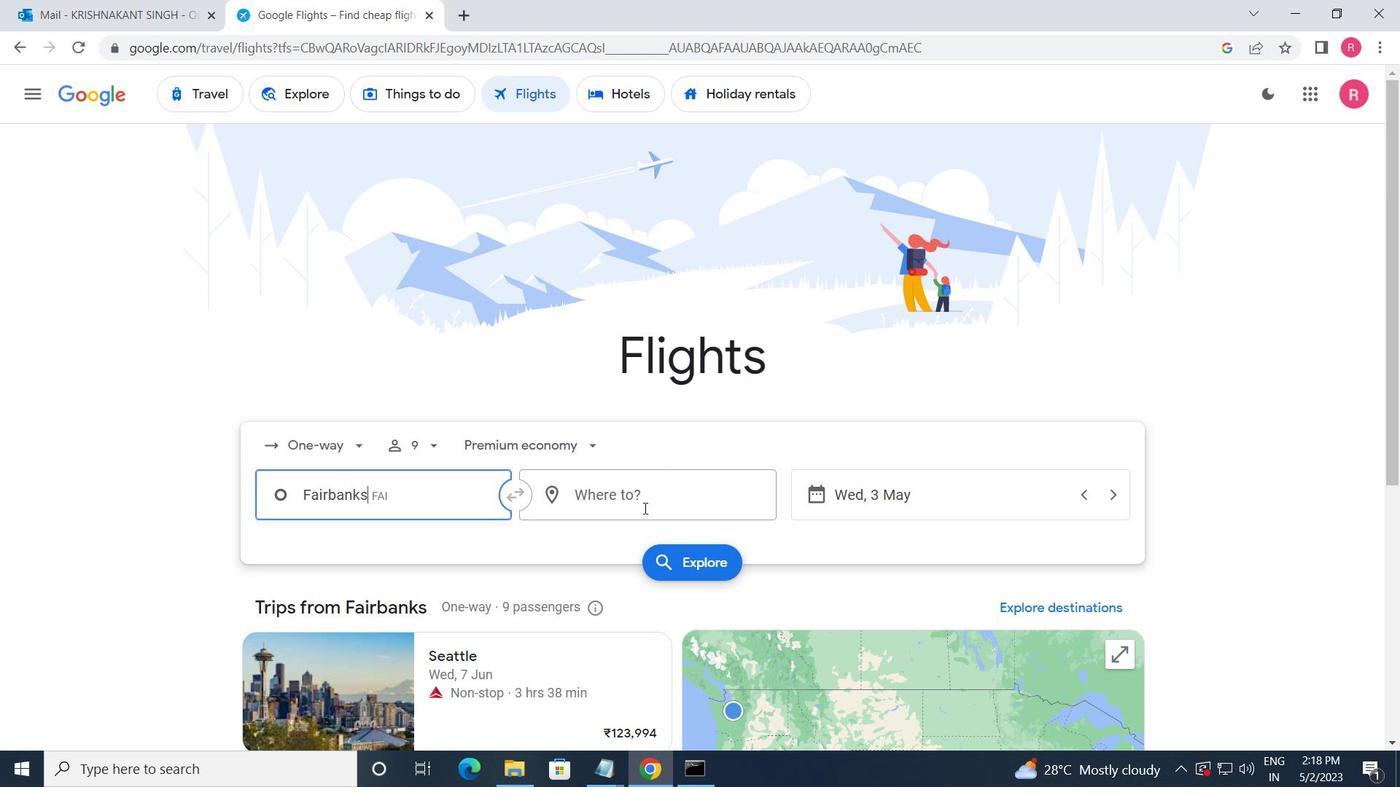 
Action: Mouse moved to (633, 590)
Screenshot: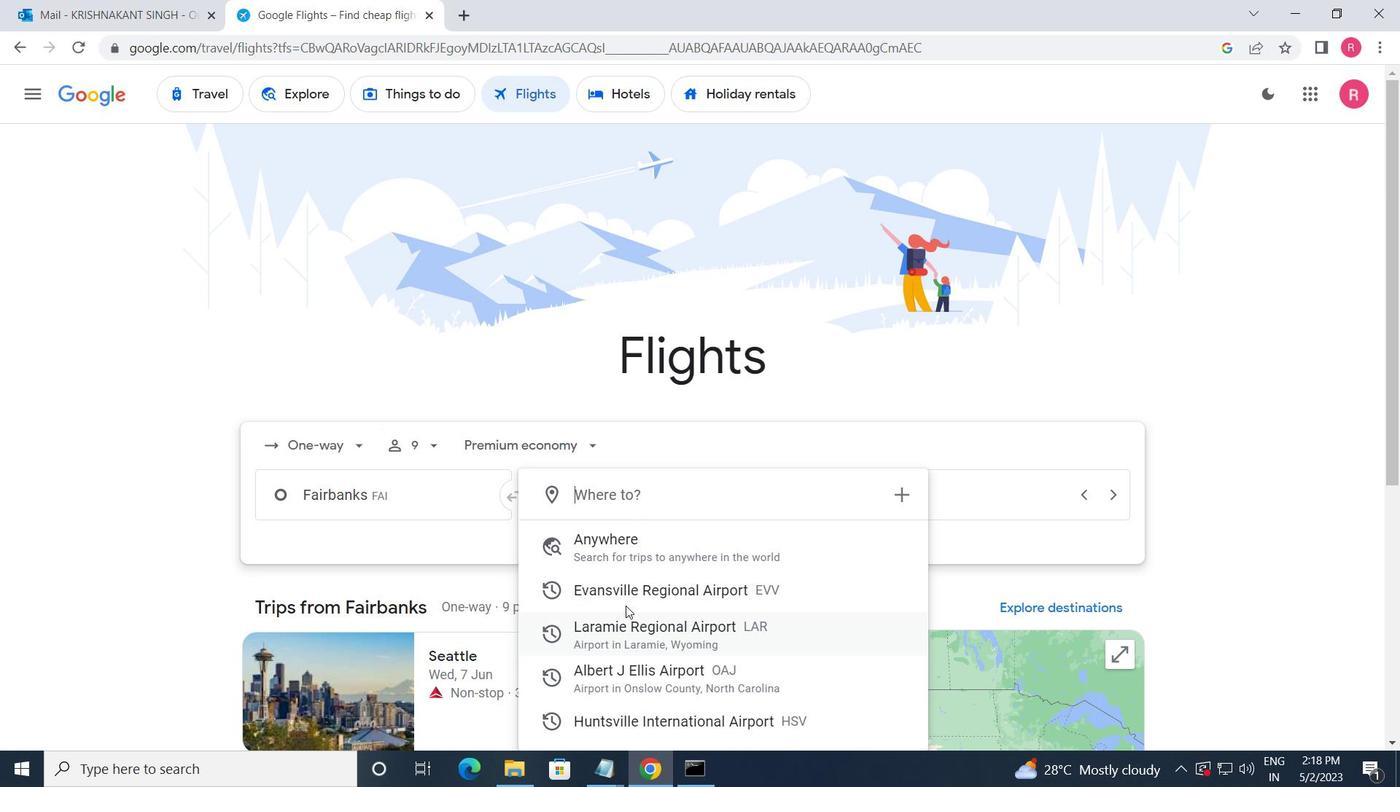 
Action: Mouse pressed left at (633, 590)
Screenshot: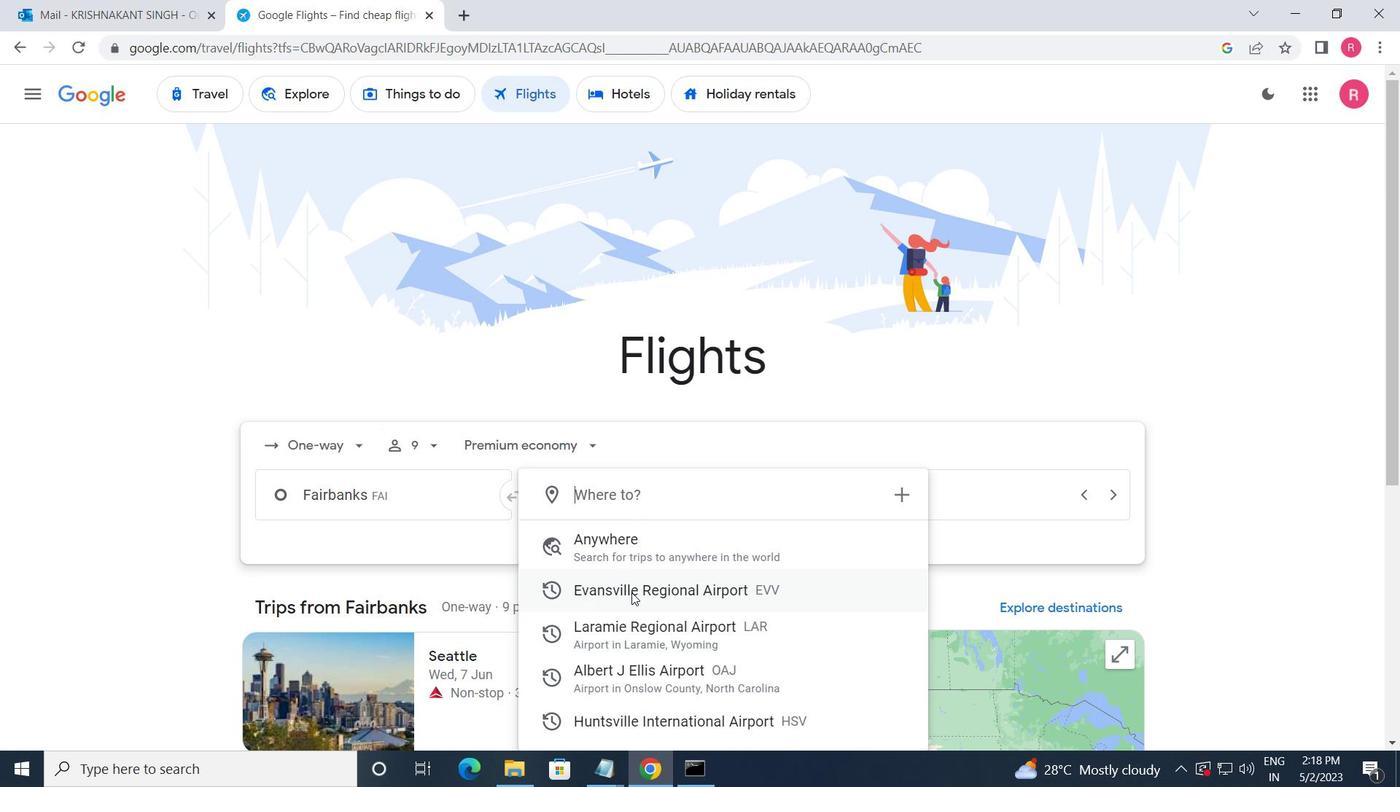 
Action: Mouse moved to (939, 509)
Screenshot: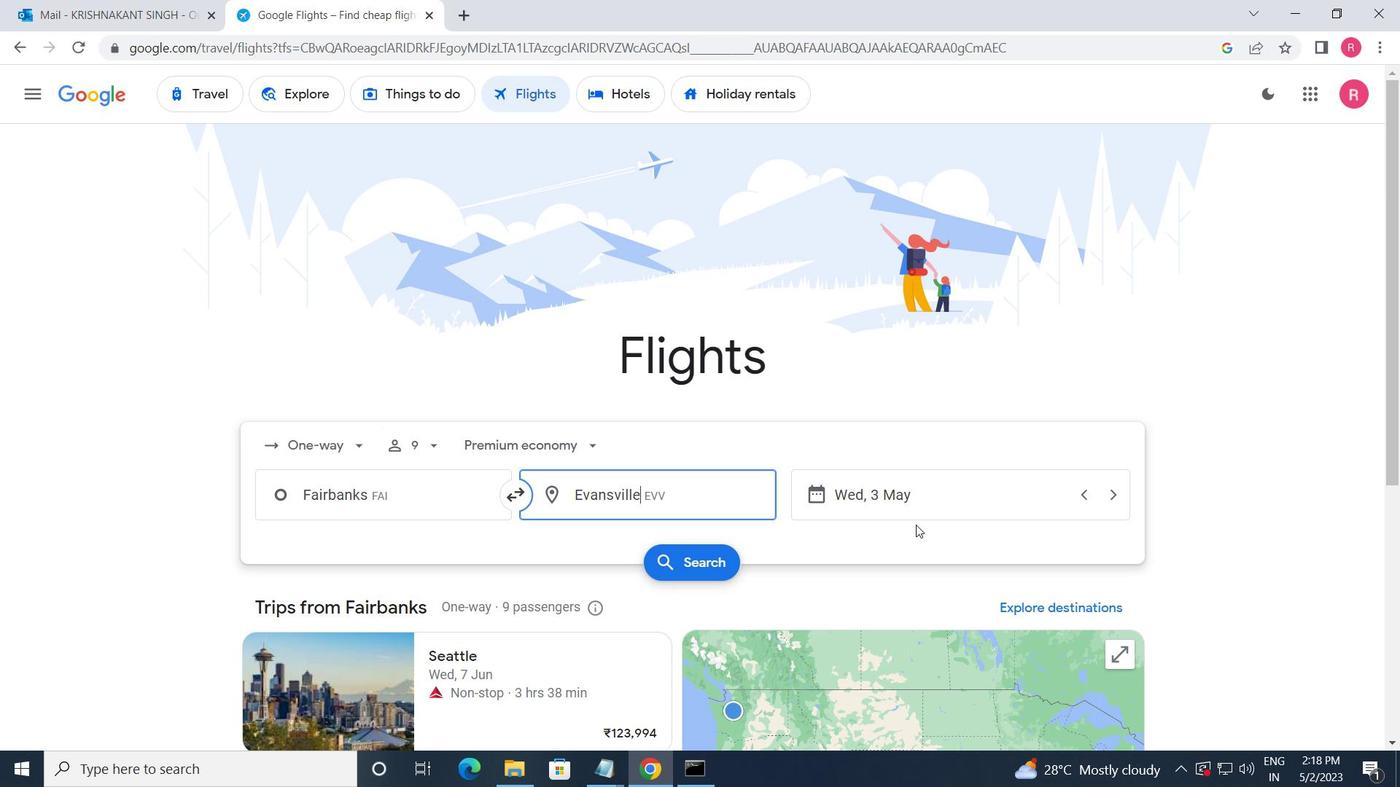 
Action: Mouse pressed left at (939, 509)
Screenshot: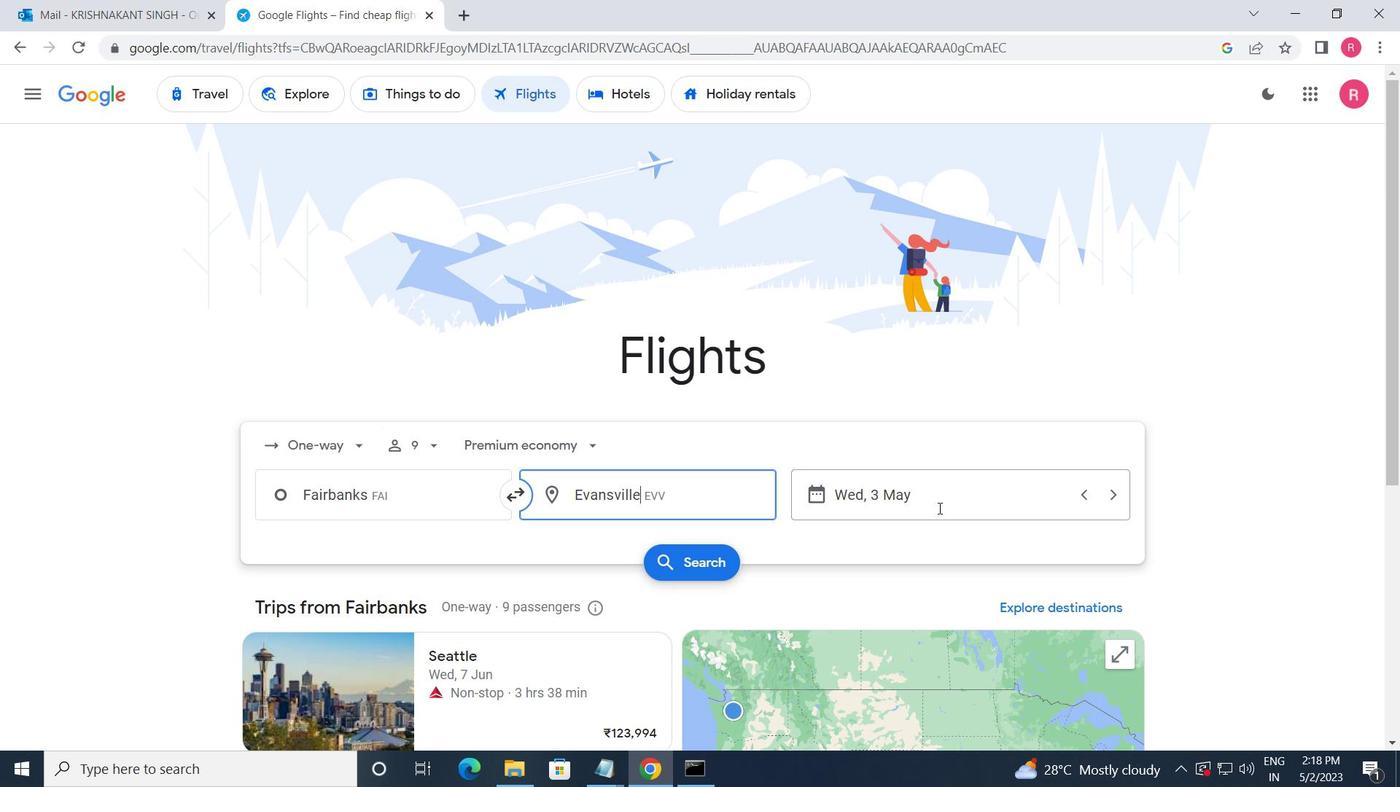 
Action: Mouse moved to (619, 431)
Screenshot: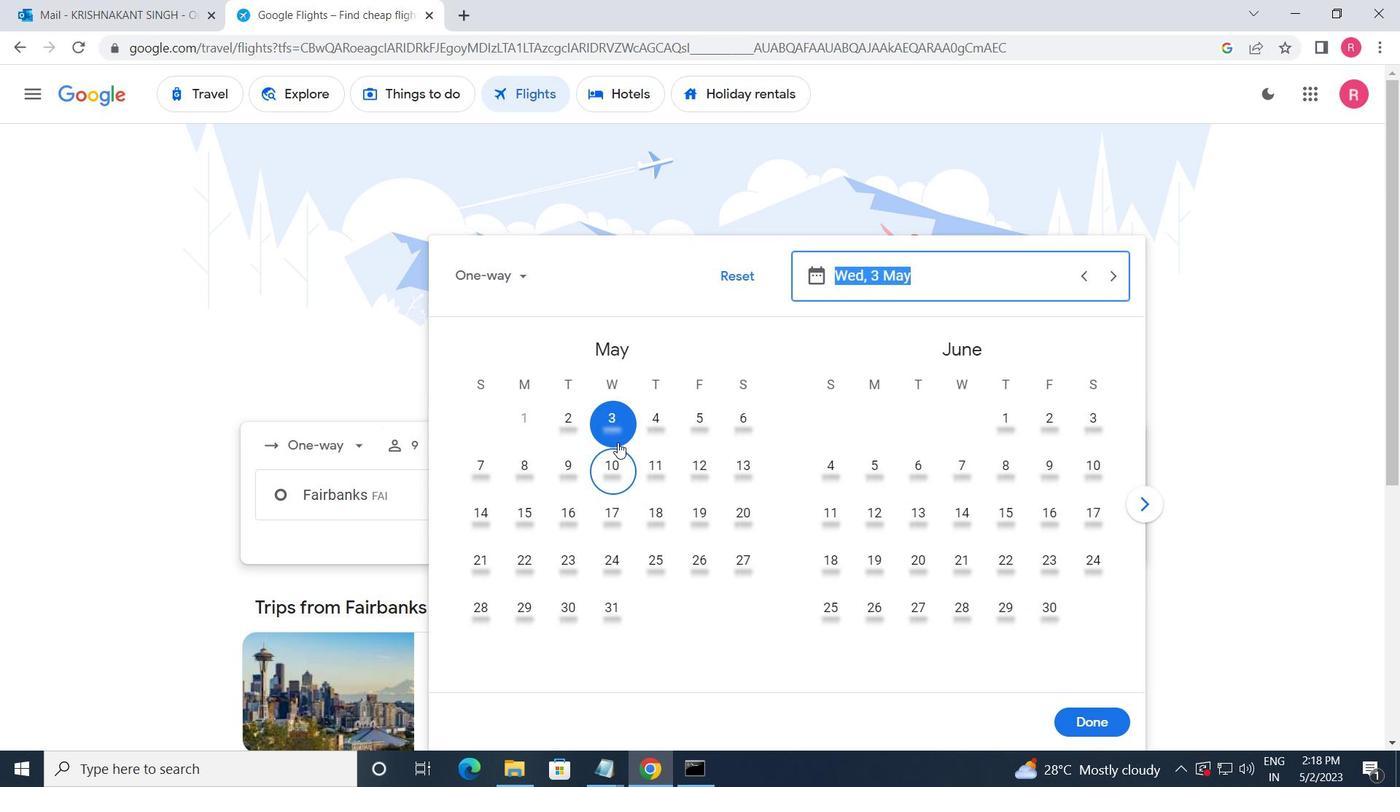 
Action: Mouse pressed left at (619, 431)
Screenshot: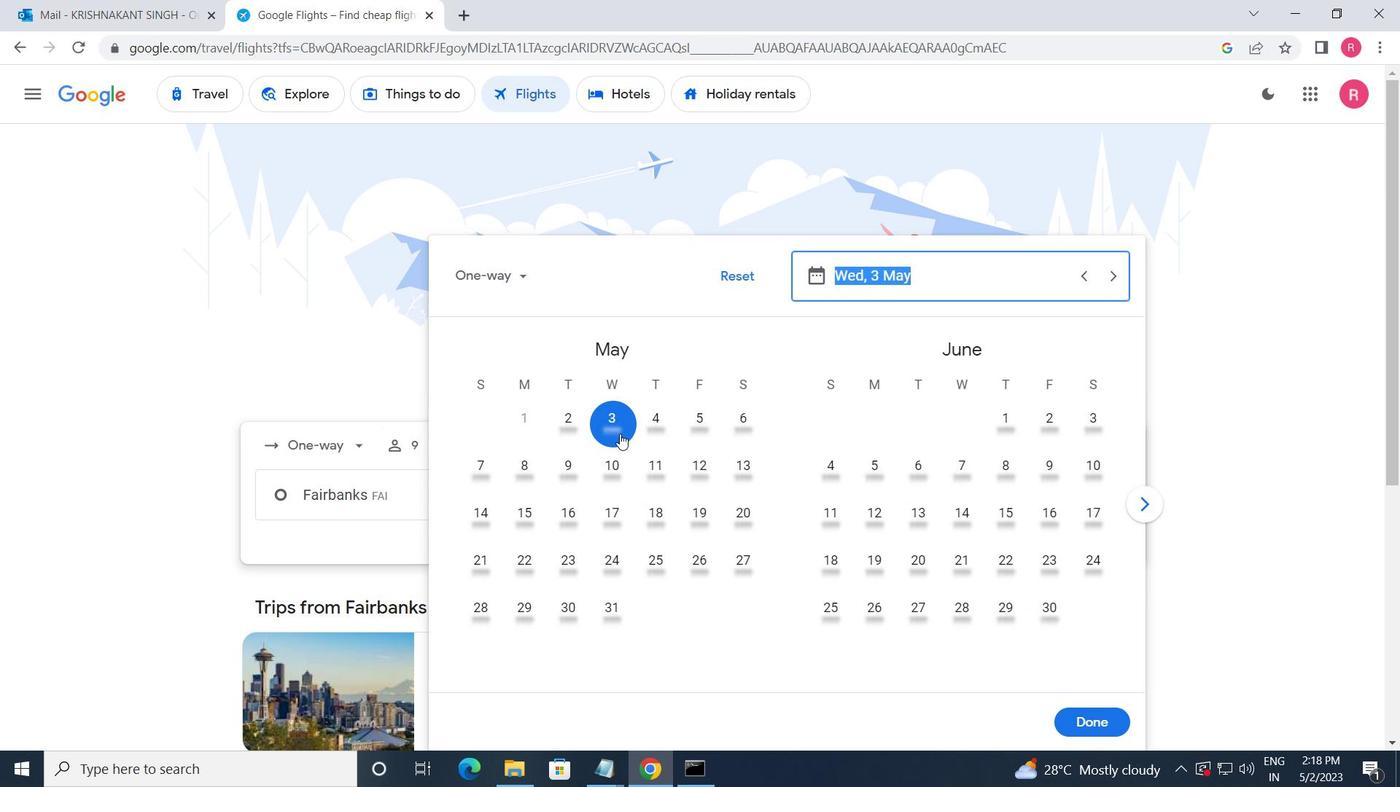 
Action: Mouse moved to (1075, 720)
Screenshot: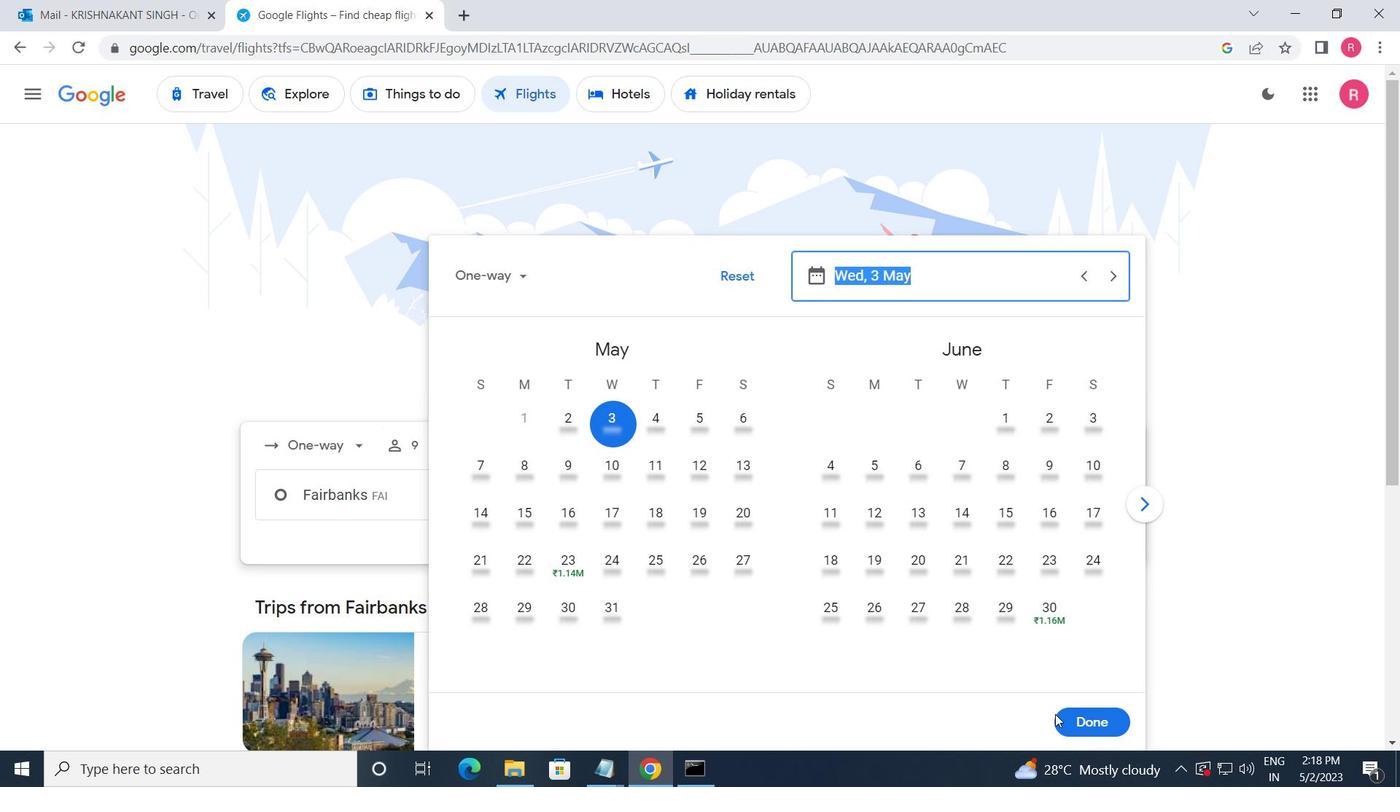 
Action: Mouse pressed left at (1075, 720)
Screenshot: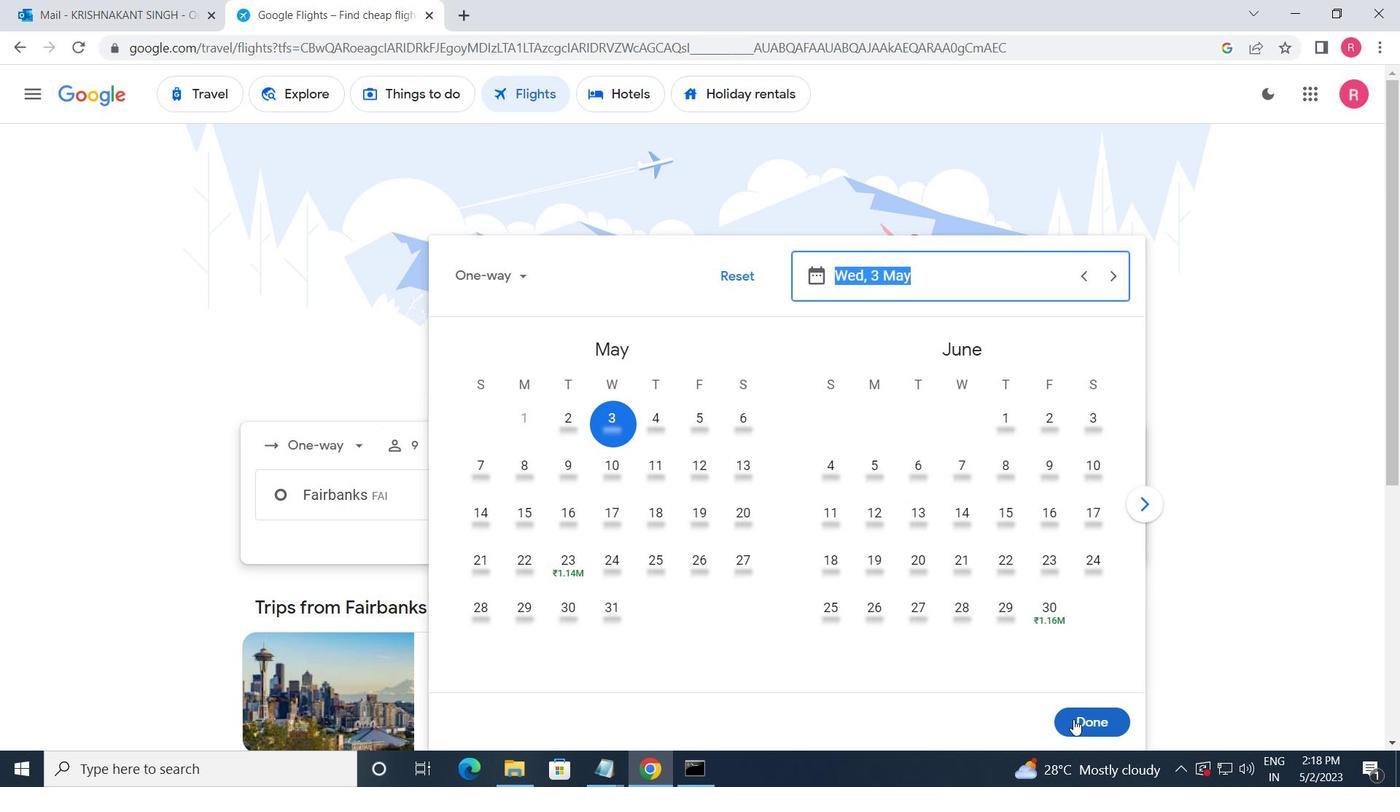 
Action: Mouse moved to (668, 555)
Screenshot: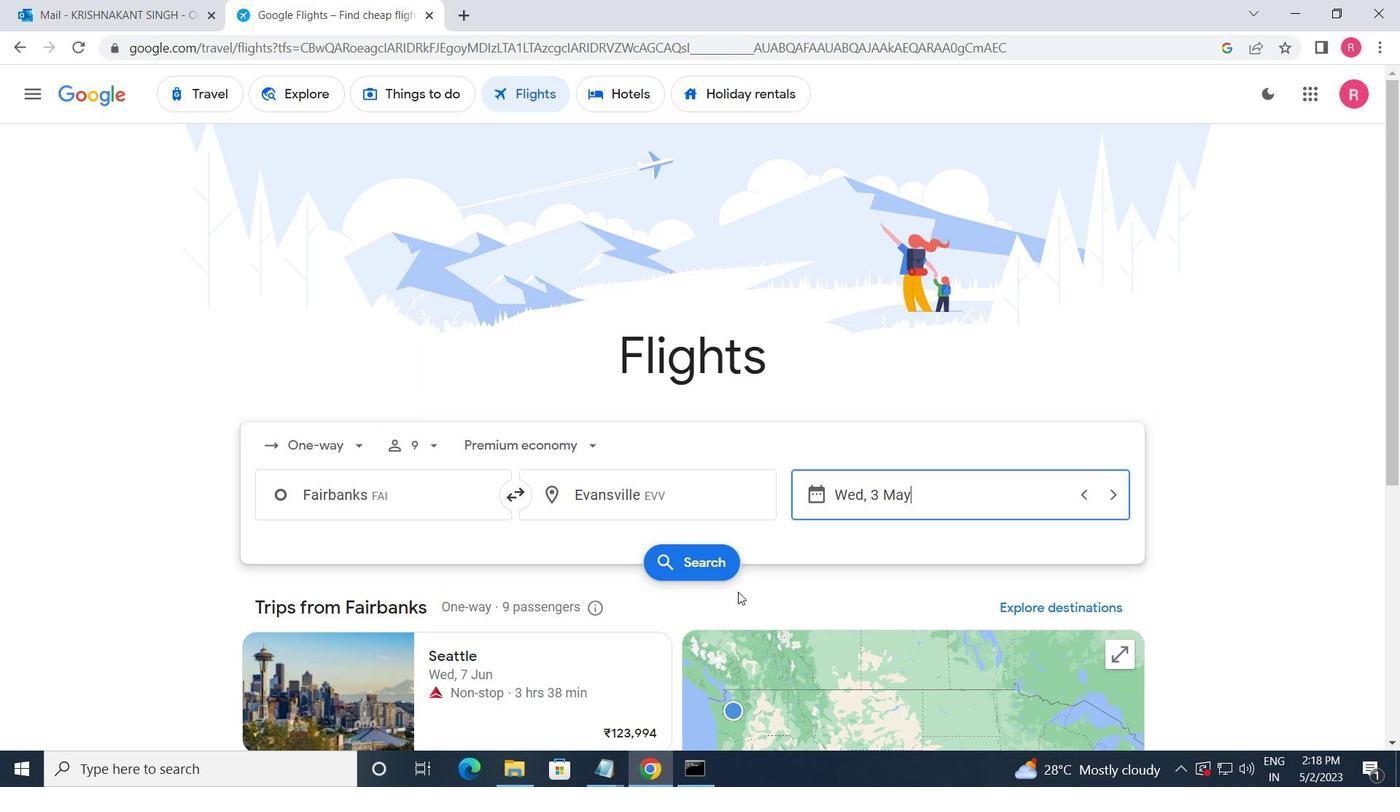 
Action: Mouse pressed left at (668, 555)
Screenshot: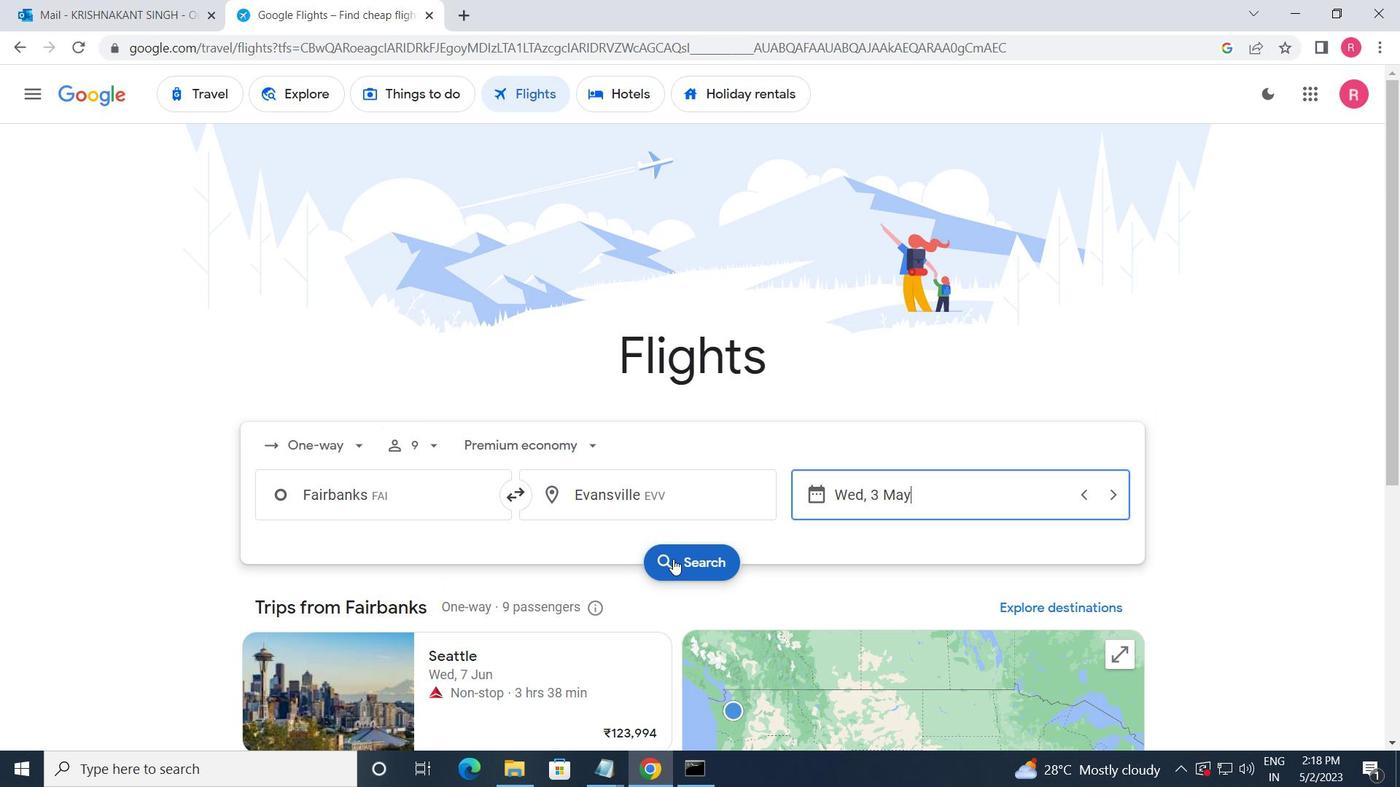 
Action: Mouse moved to (255, 264)
Screenshot: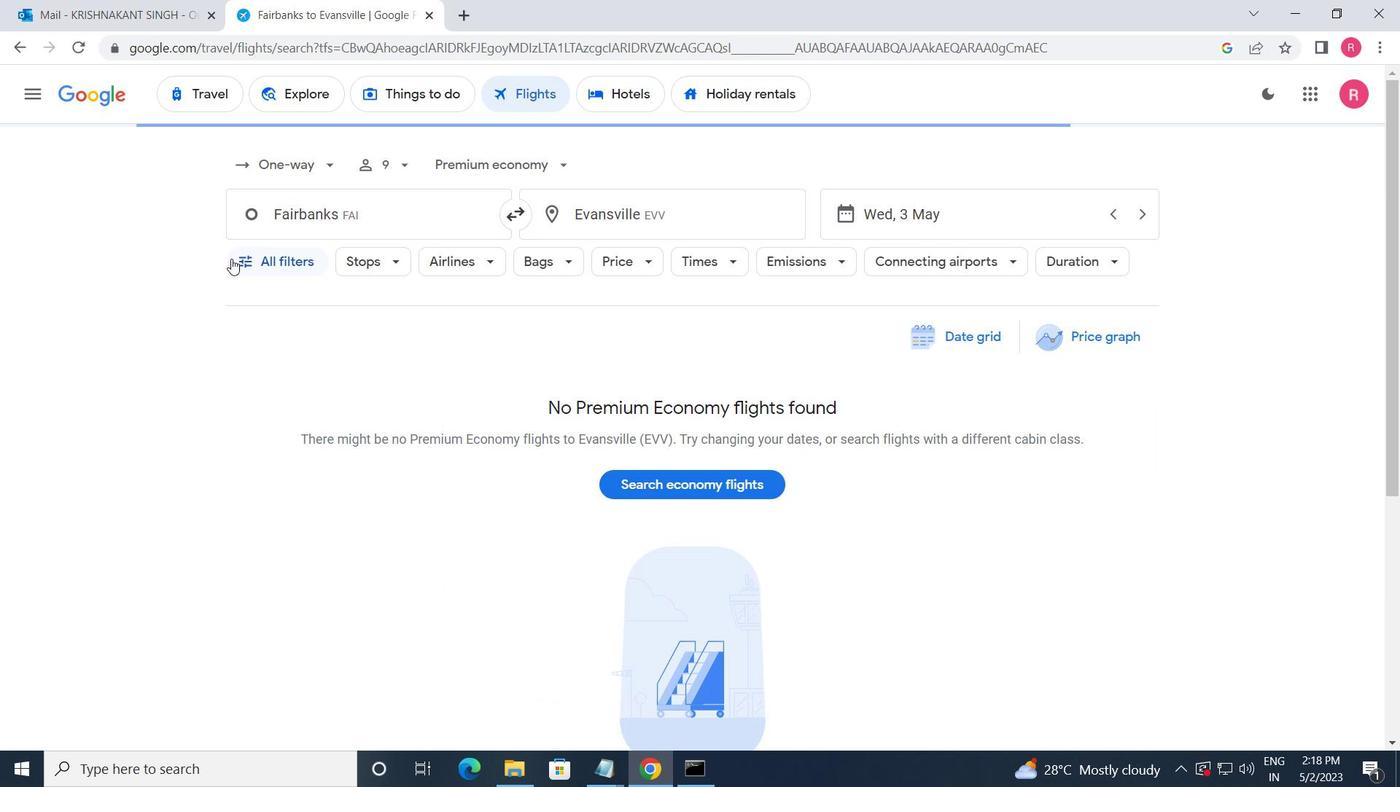
Action: Mouse pressed left at (255, 264)
Screenshot: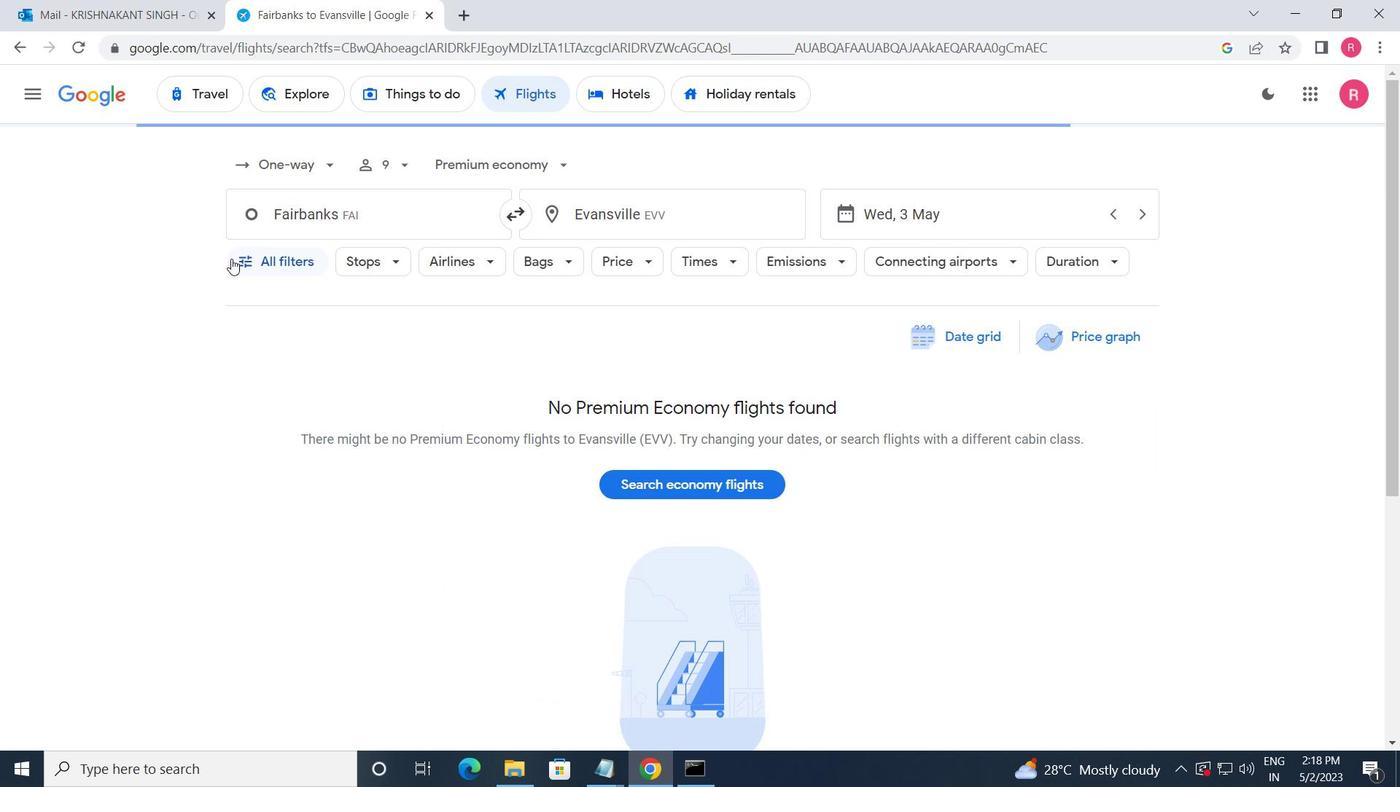 
Action: Mouse moved to (287, 557)
Screenshot: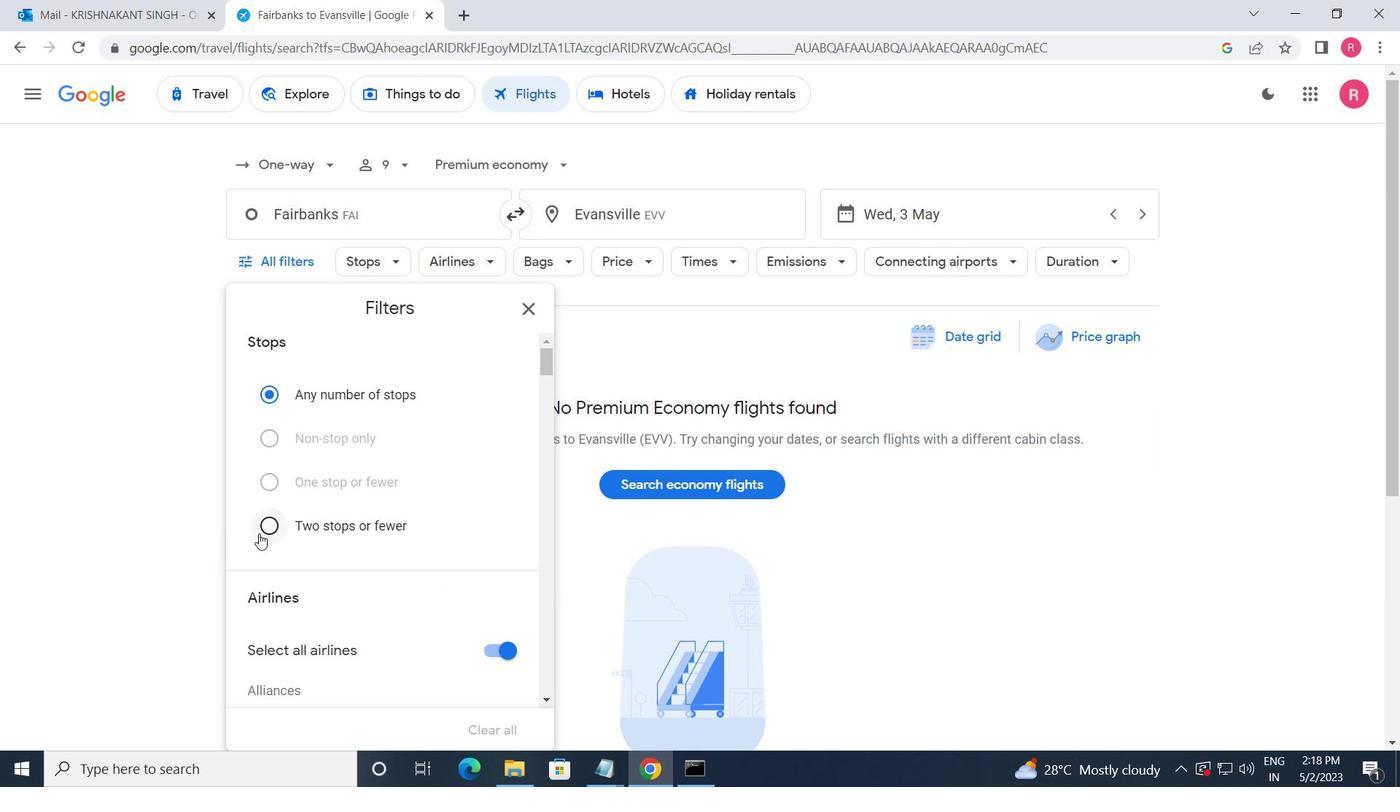 
Action: Mouse scrolled (287, 557) with delta (0, 0)
Screenshot: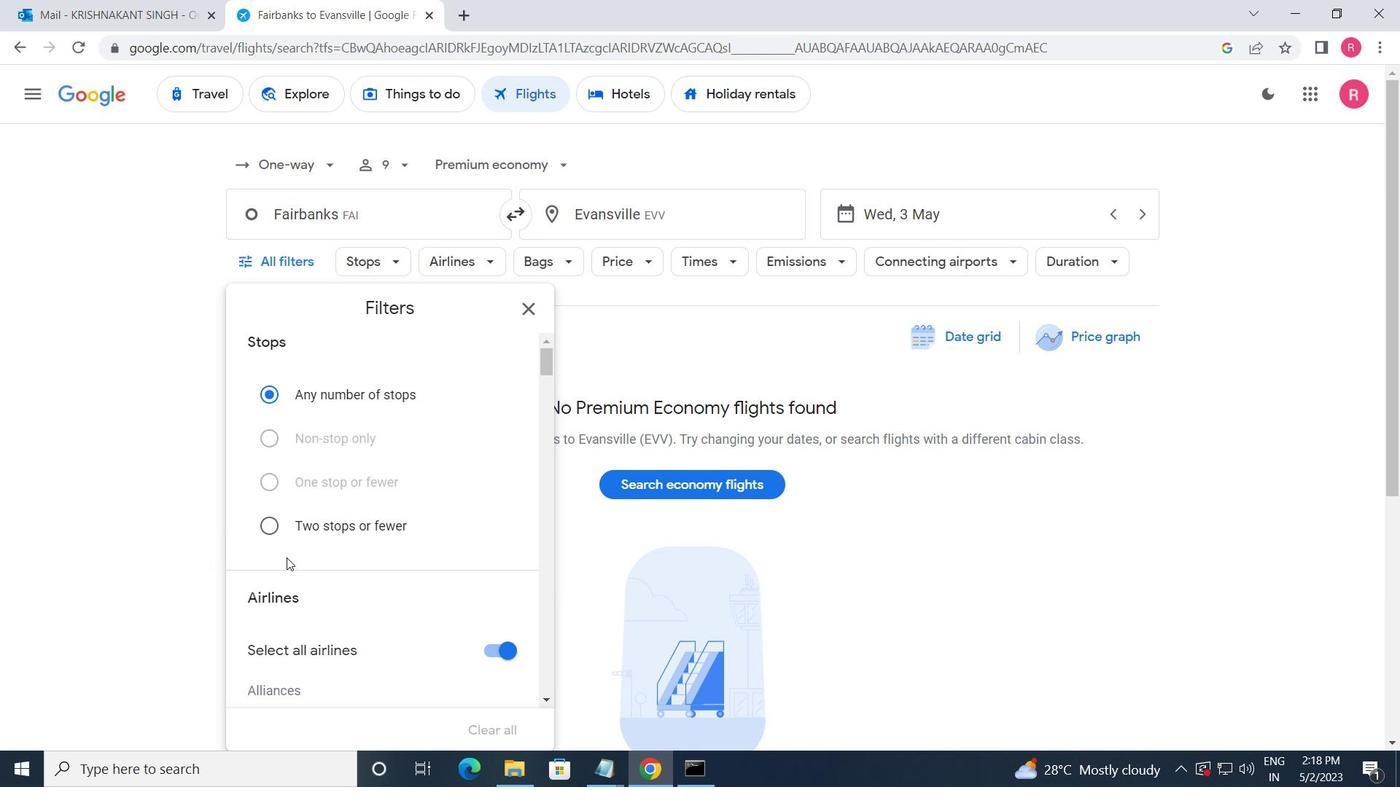 
Action: Mouse scrolled (287, 557) with delta (0, 0)
Screenshot: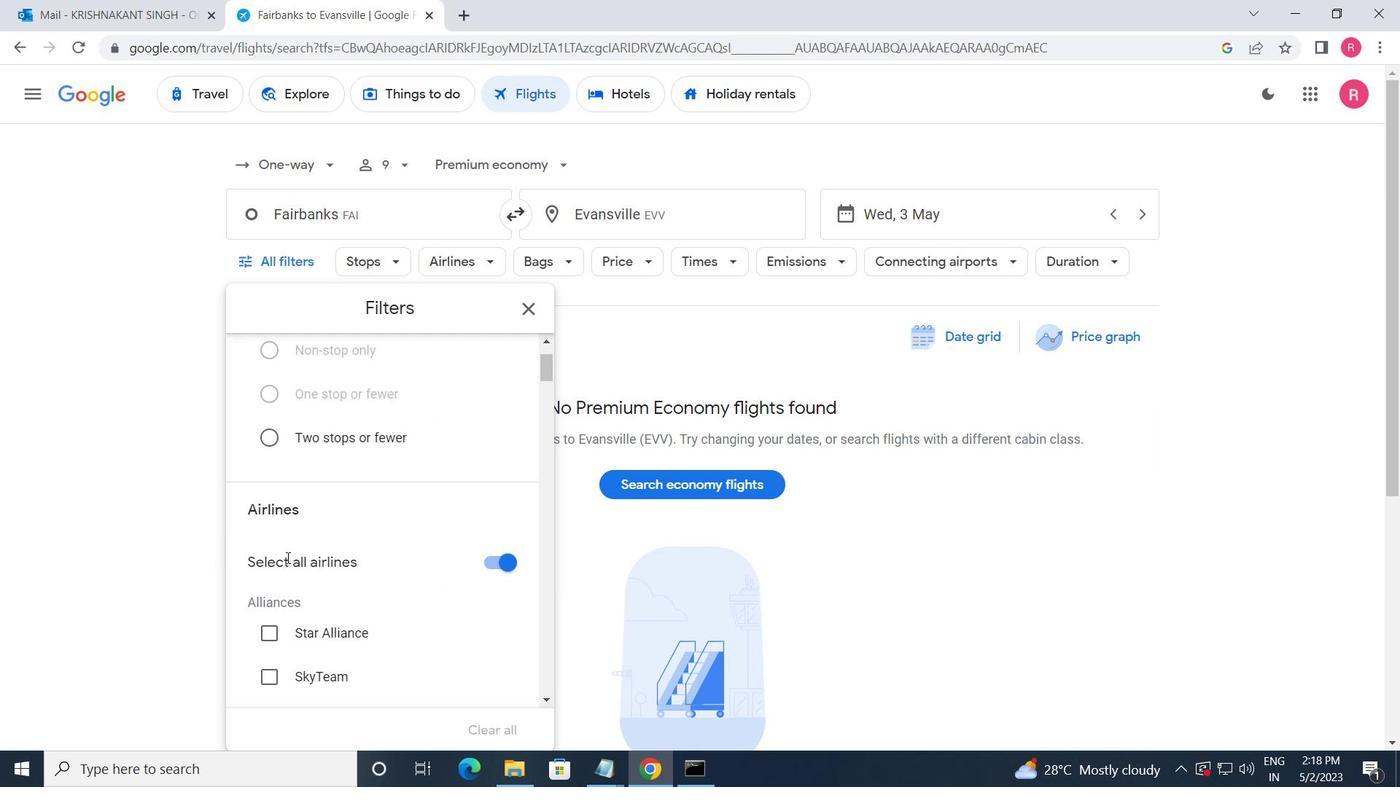 
Action: Mouse moved to (287, 560)
Screenshot: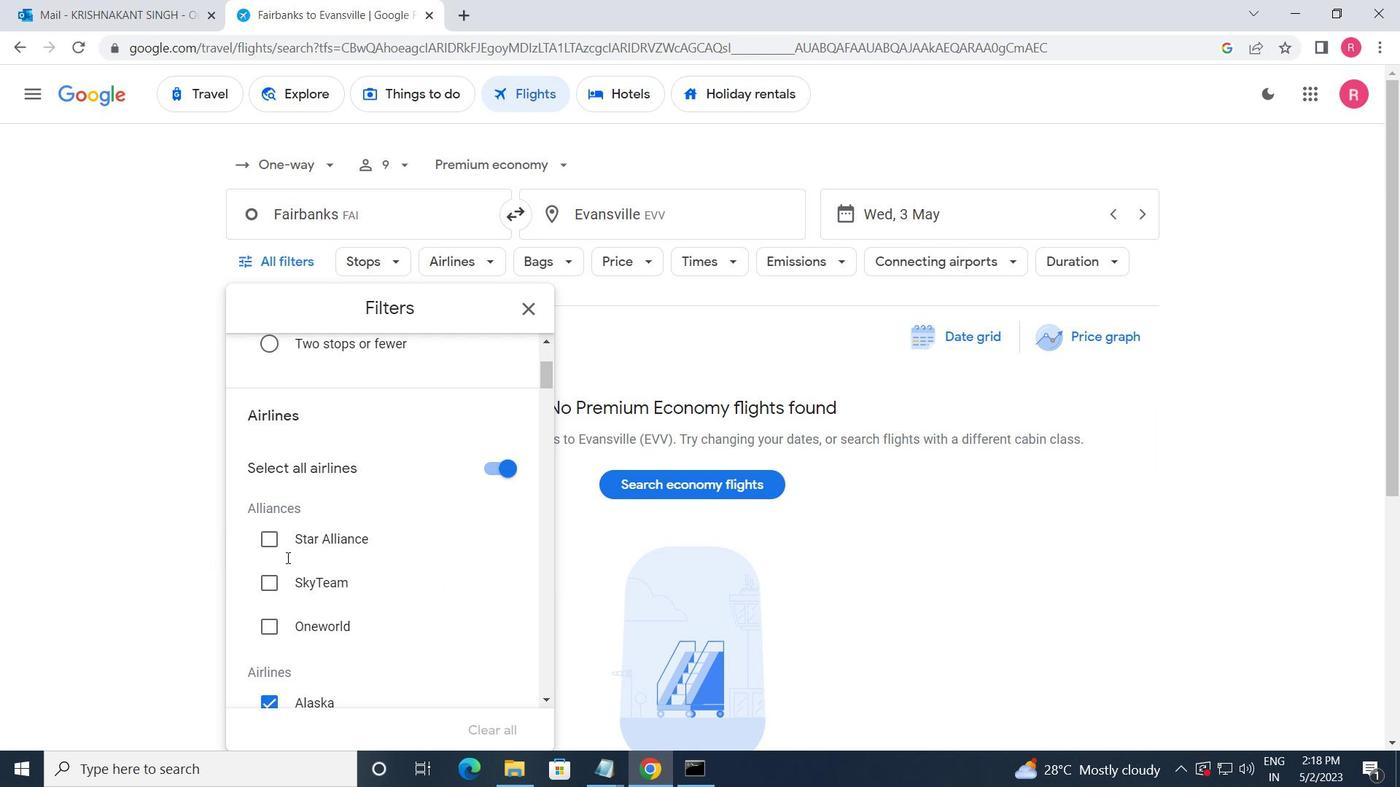 
Action: Mouse scrolled (287, 560) with delta (0, 0)
Screenshot: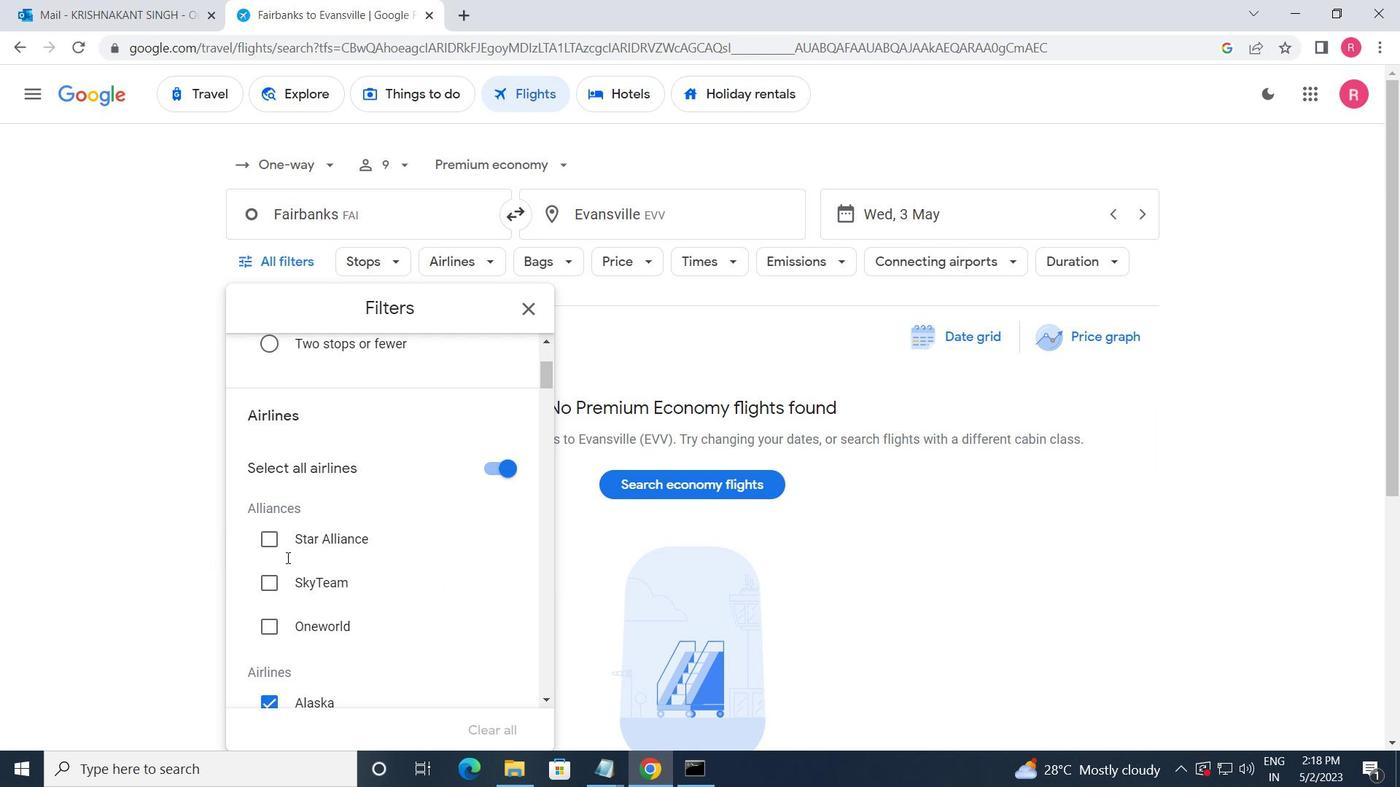 
Action: Mouse scrolled (287, 560) with delta (0, 0)
Screenshot: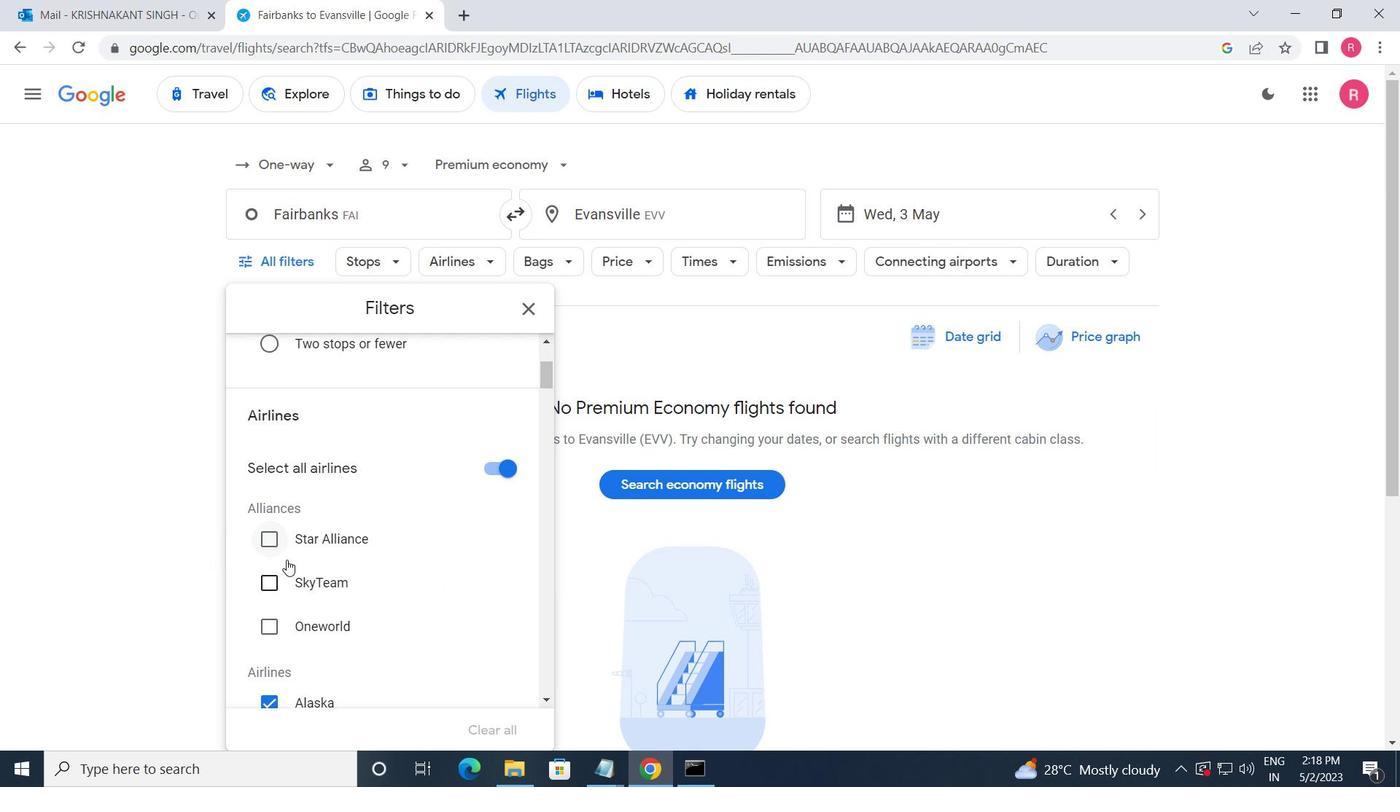 
Action: Mouse scrolled (287, 560) with delta (0, 0)
Screenshot: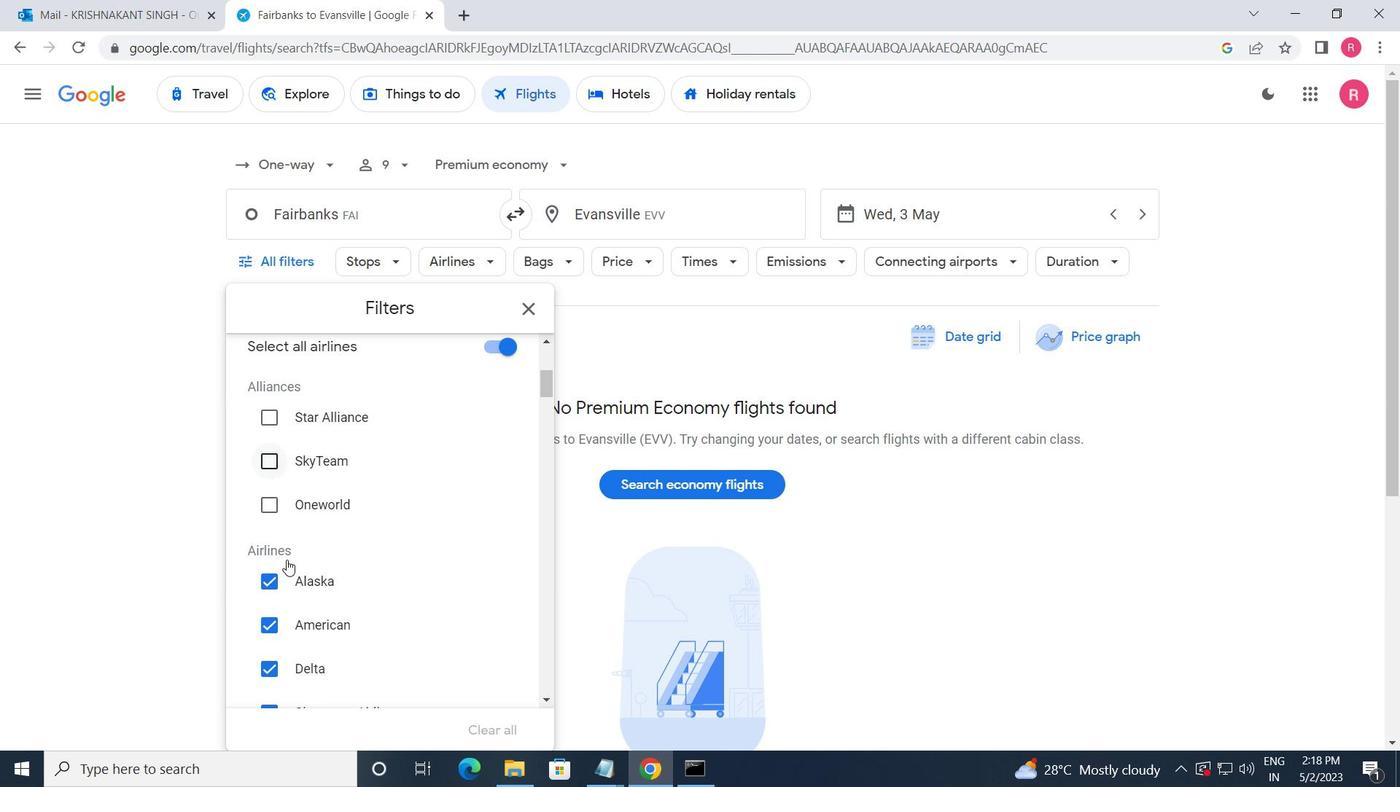 
Action: Mouse scrolled (287, 561) with delta (0, 0)
Screenshot: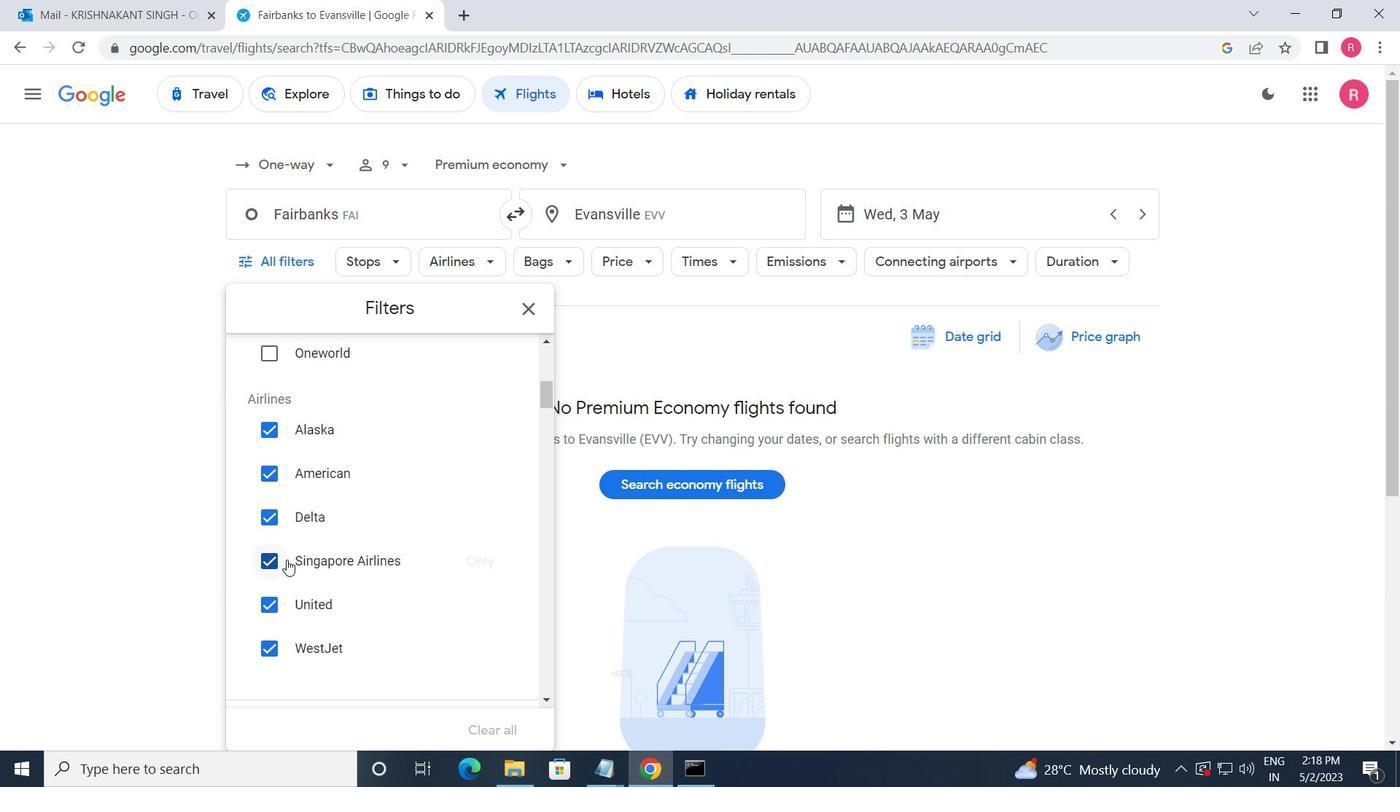 
Action: Mouse scrolled (287, 561) with delta (0, 0)
Screenshot: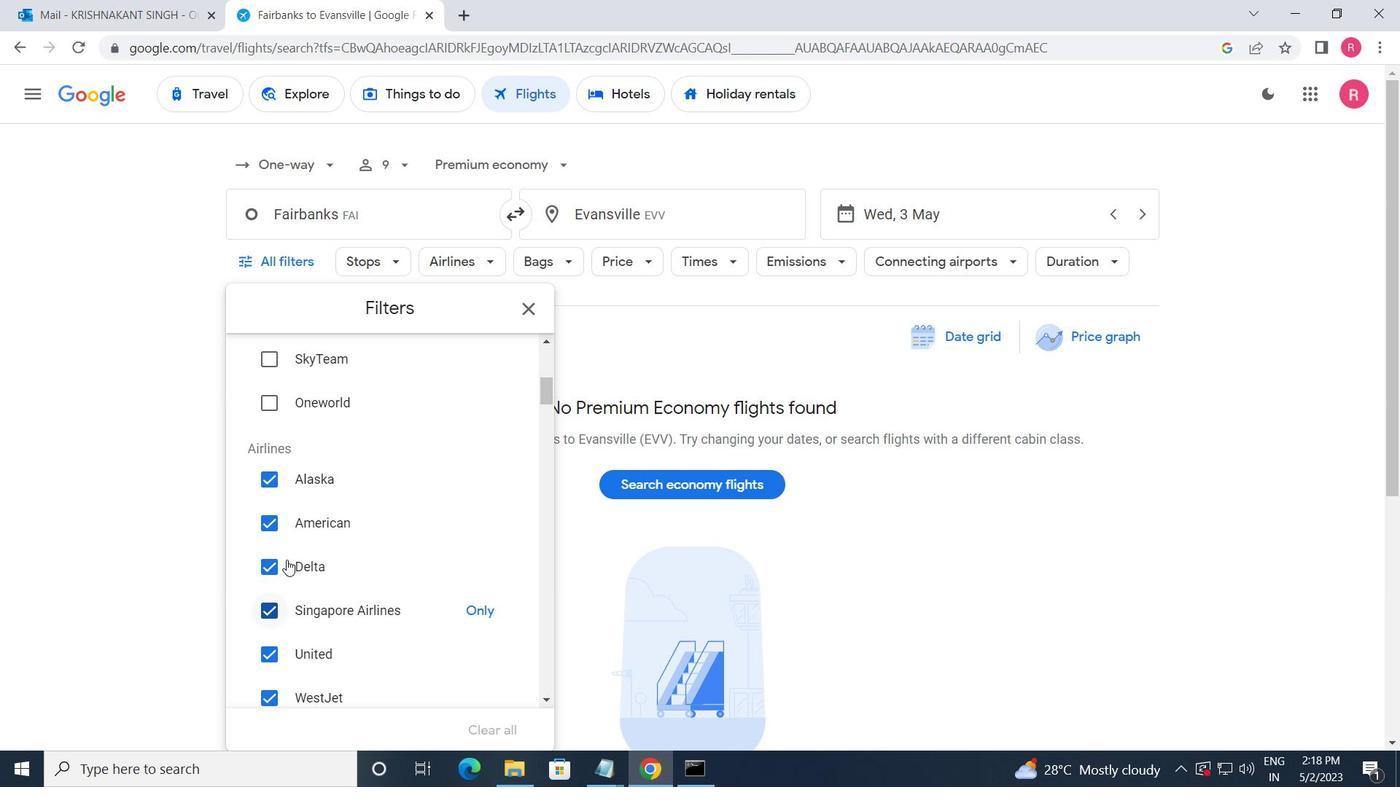 
Action: Mouse moved to (498, 380)
Screenshot: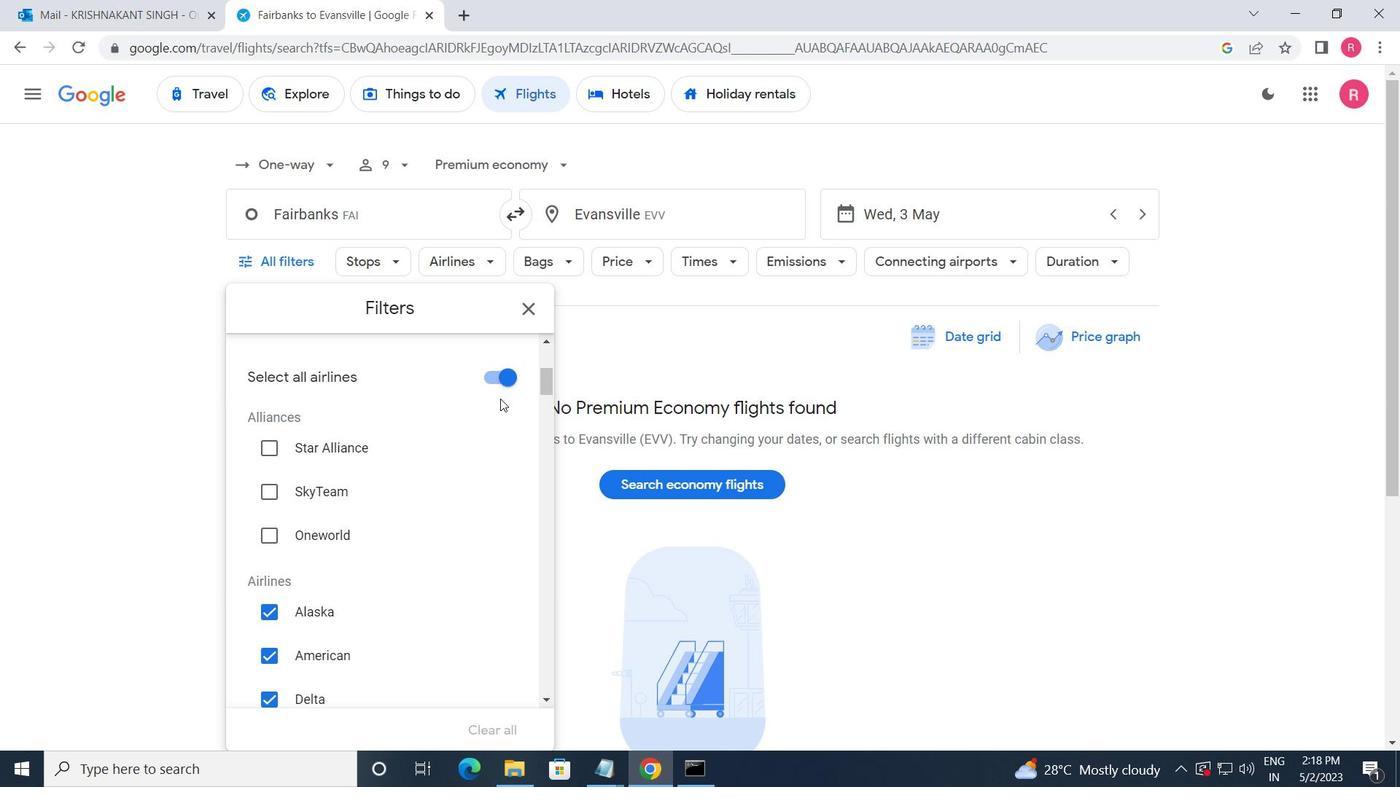 
Action: Mouse pressed left at (498, 380)
Screenshot: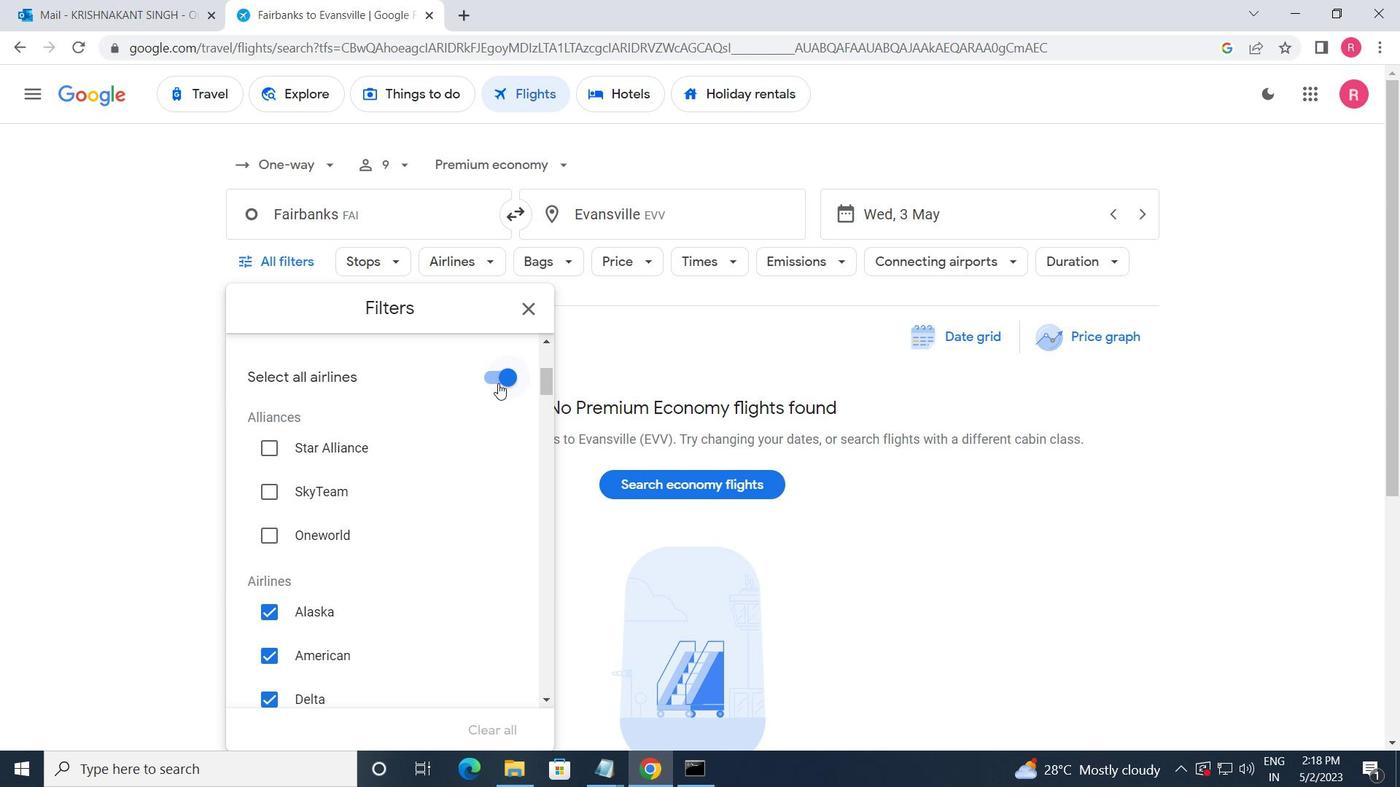 
Action: Mouse moved to (342, 565)
Screenshot: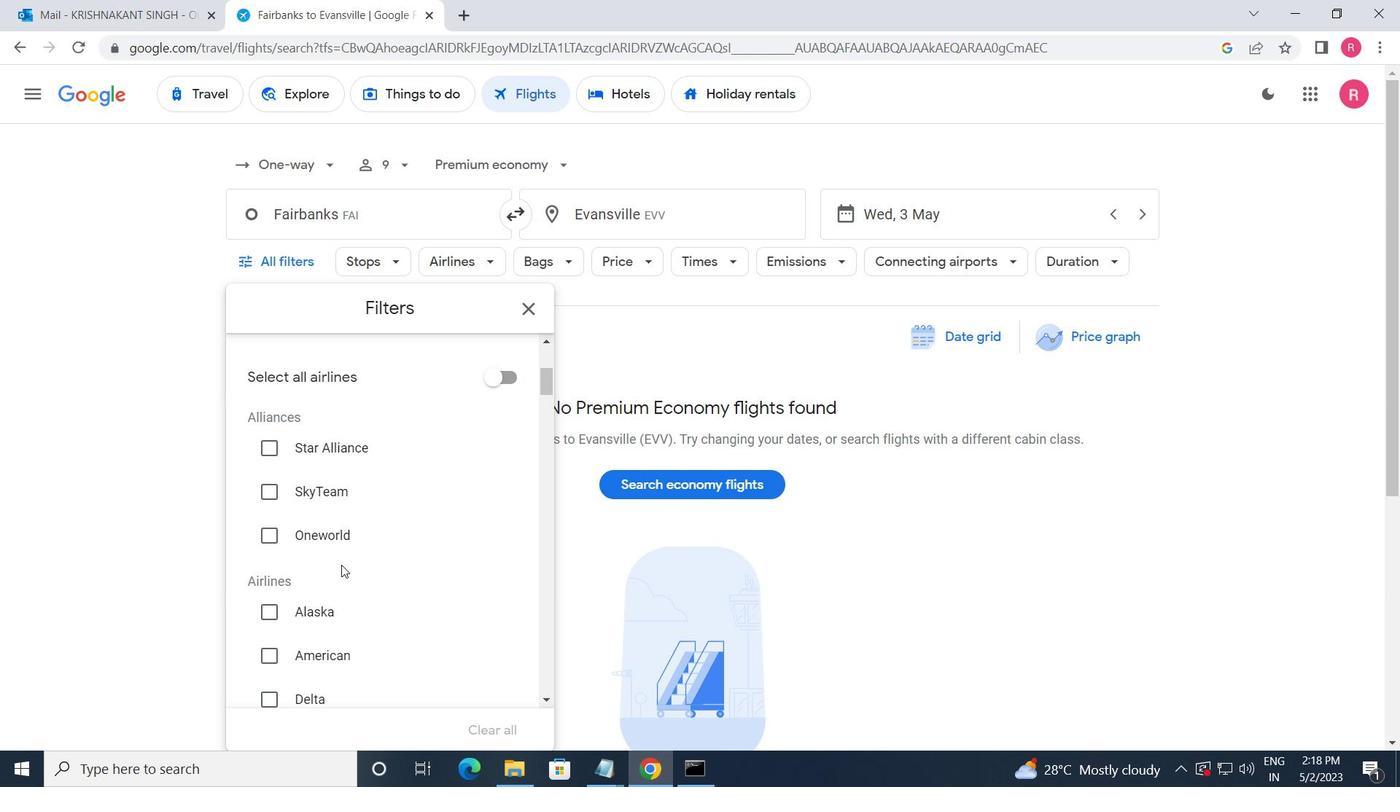 
Action: Mouse scrolled (342, 564) with delta (0, 0)
Screenshot: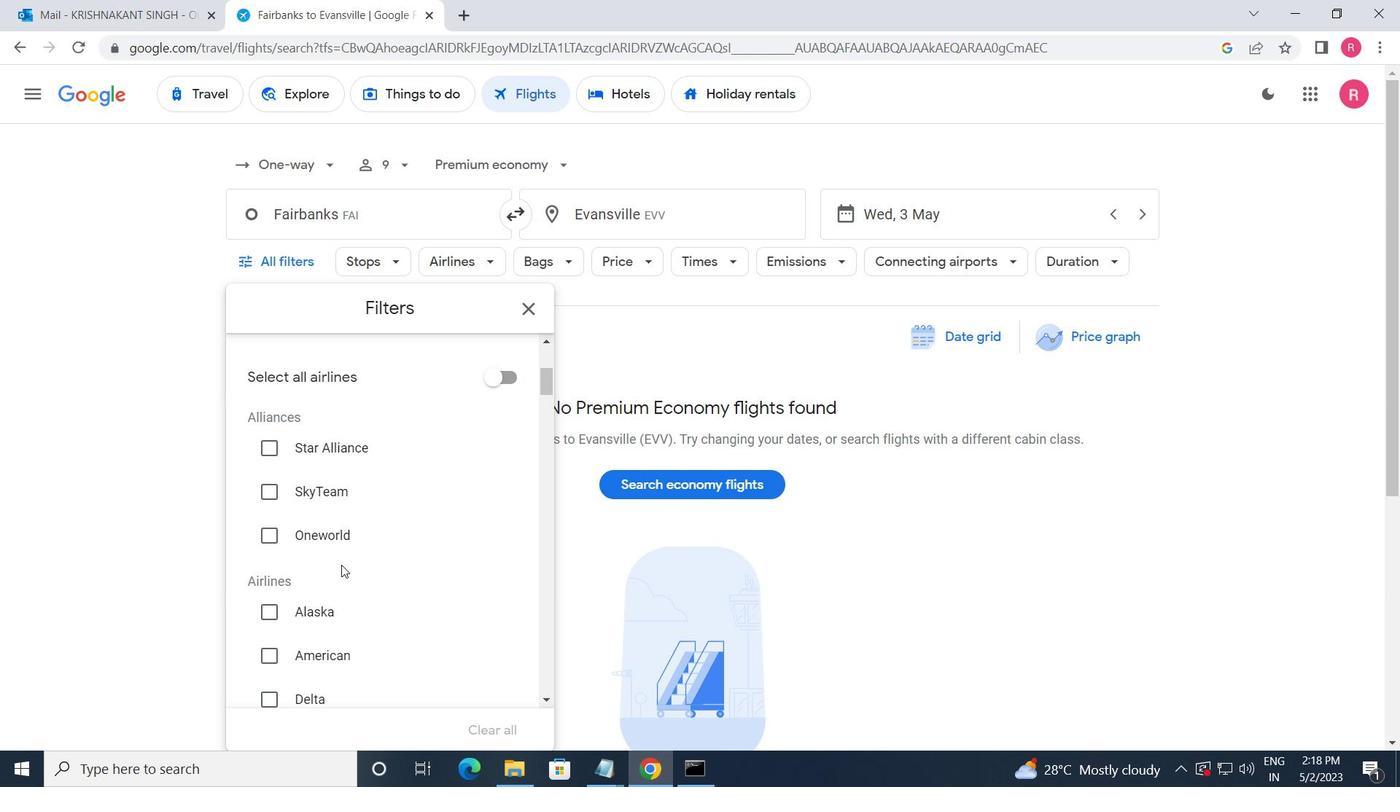 
Action: Mouse scrolled (342, 564) with delta (0, 0)
Screenshot: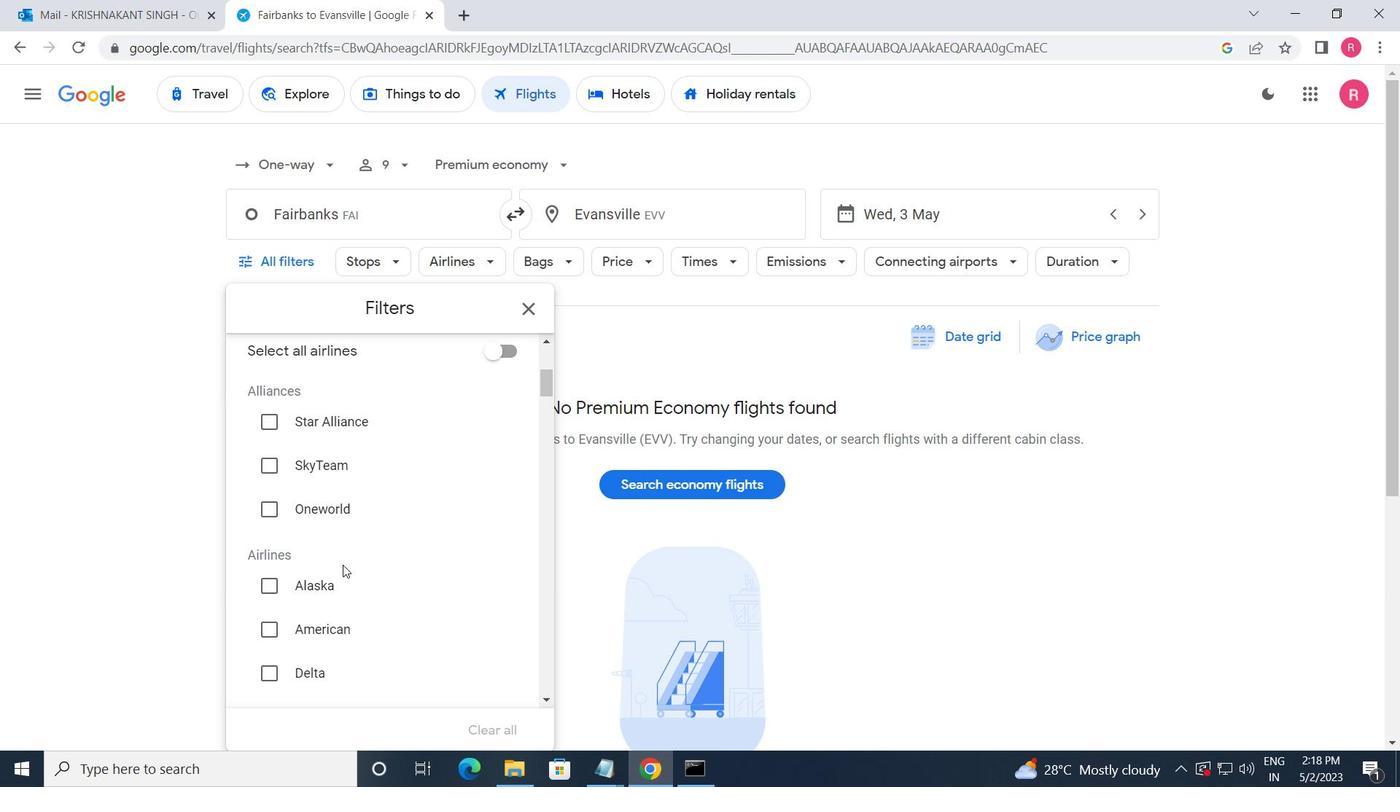 
Action: Mouse moved to (342, 565)
Screenshot: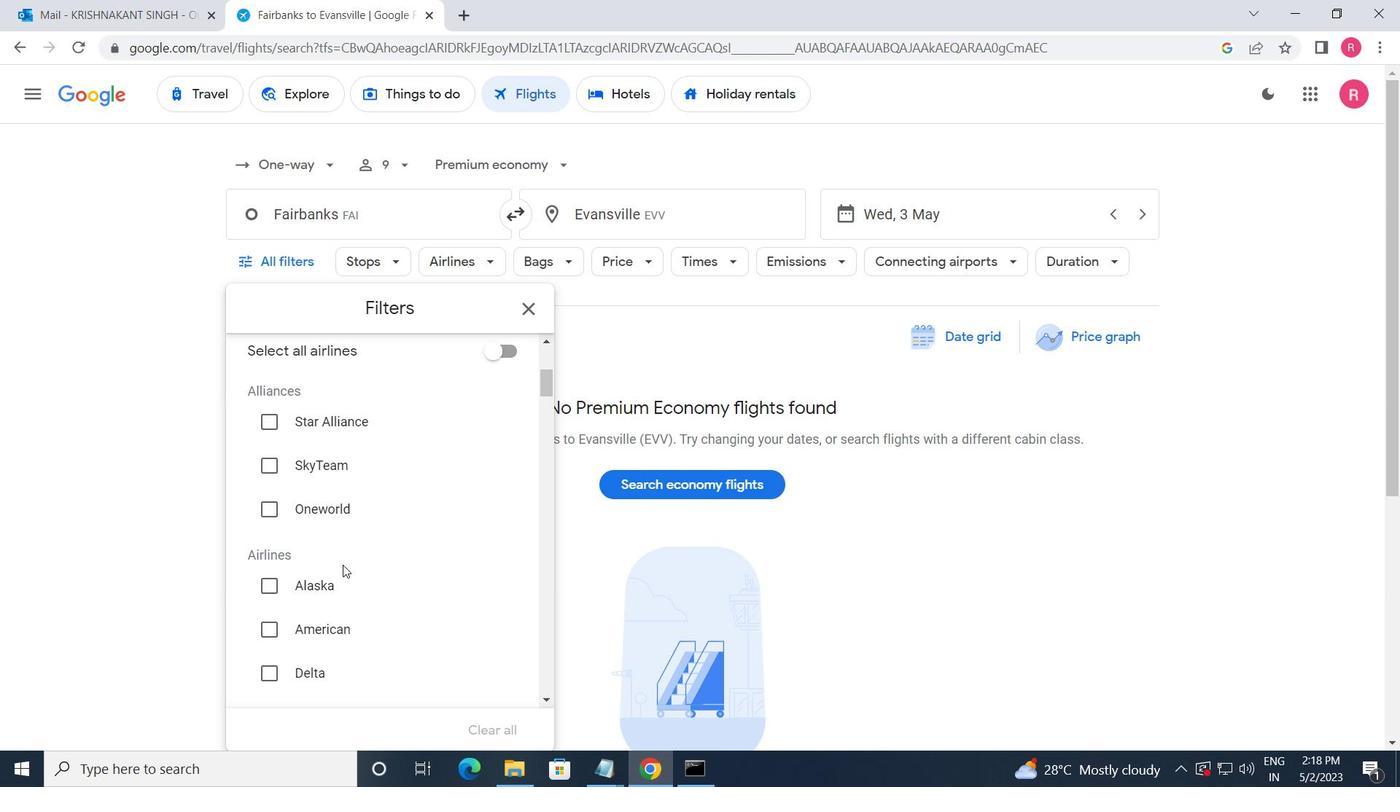 
Action: Mouse scrolled (342, 565) with delta (0, 0)
Screenshot: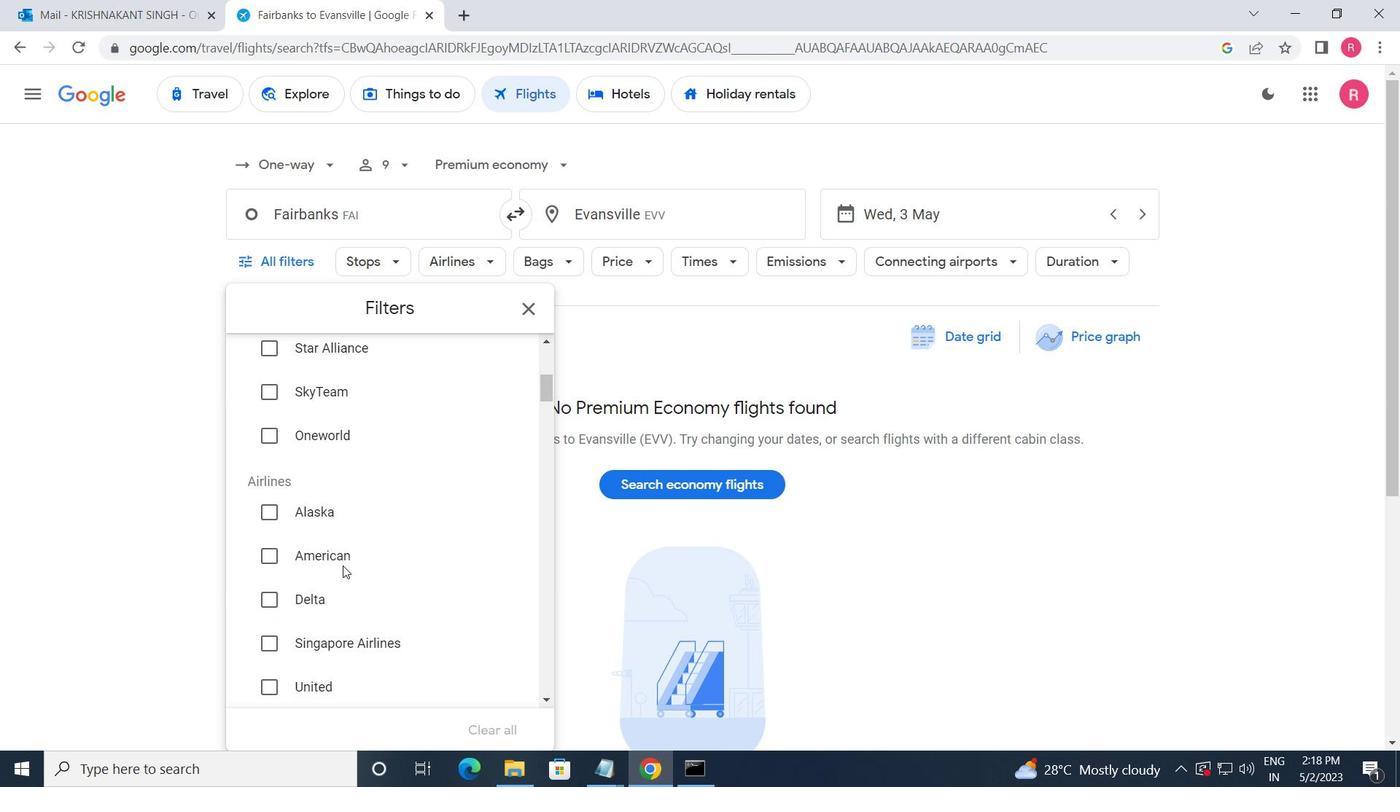 
Action: Mouse moved to (344, 566)
Screenshot: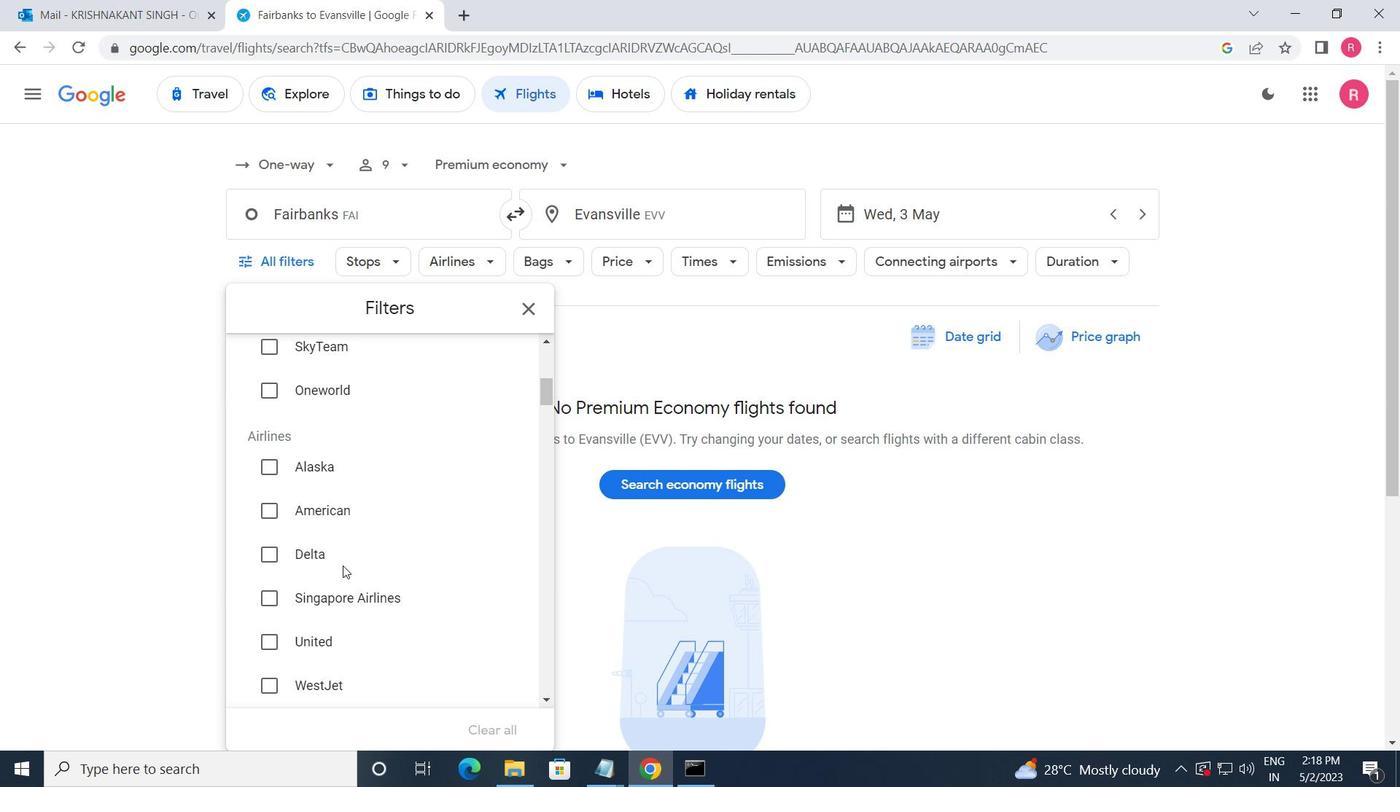
Action: Mouse scrolled (344, 565) with delta (0, 0)
Screenshot: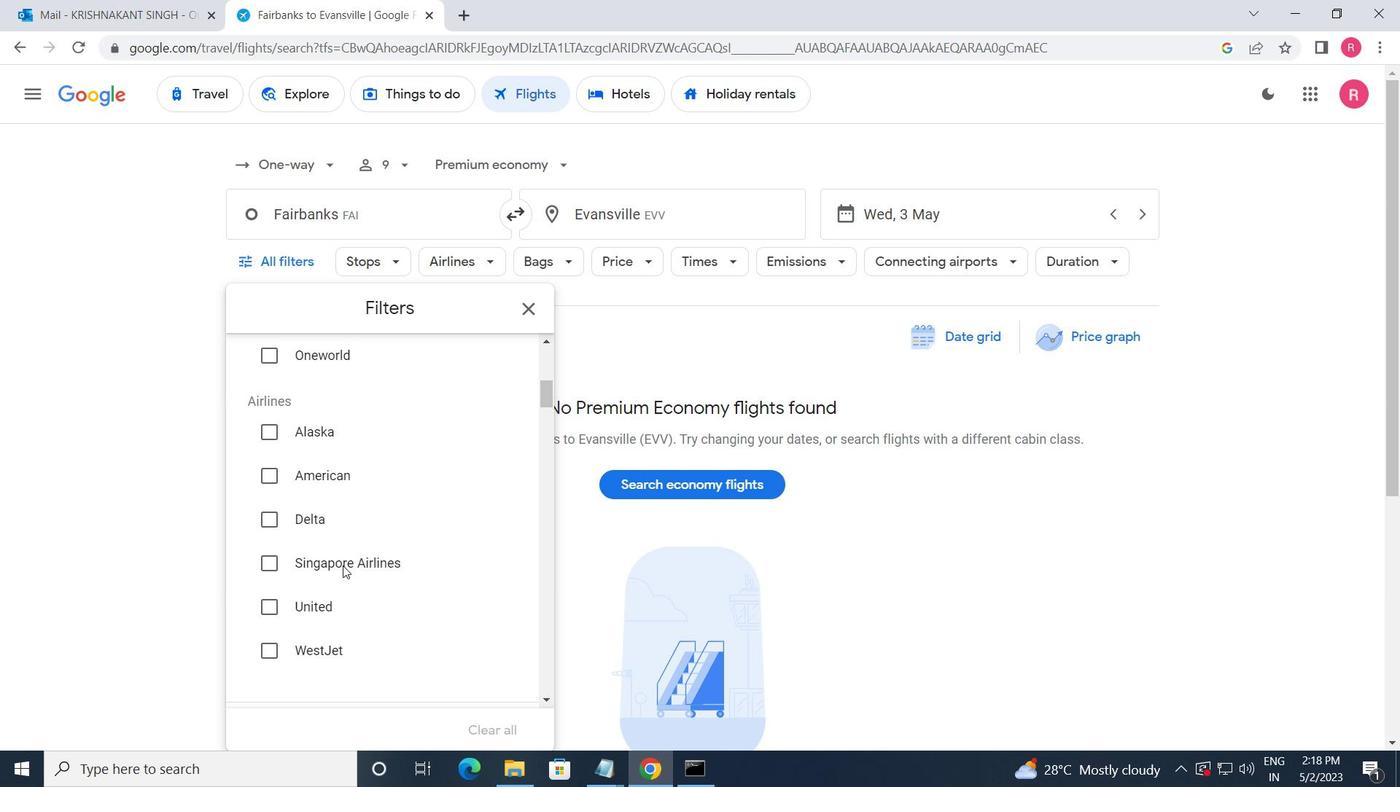 
Action: Mouse moved to (344, 566)
Screenshot: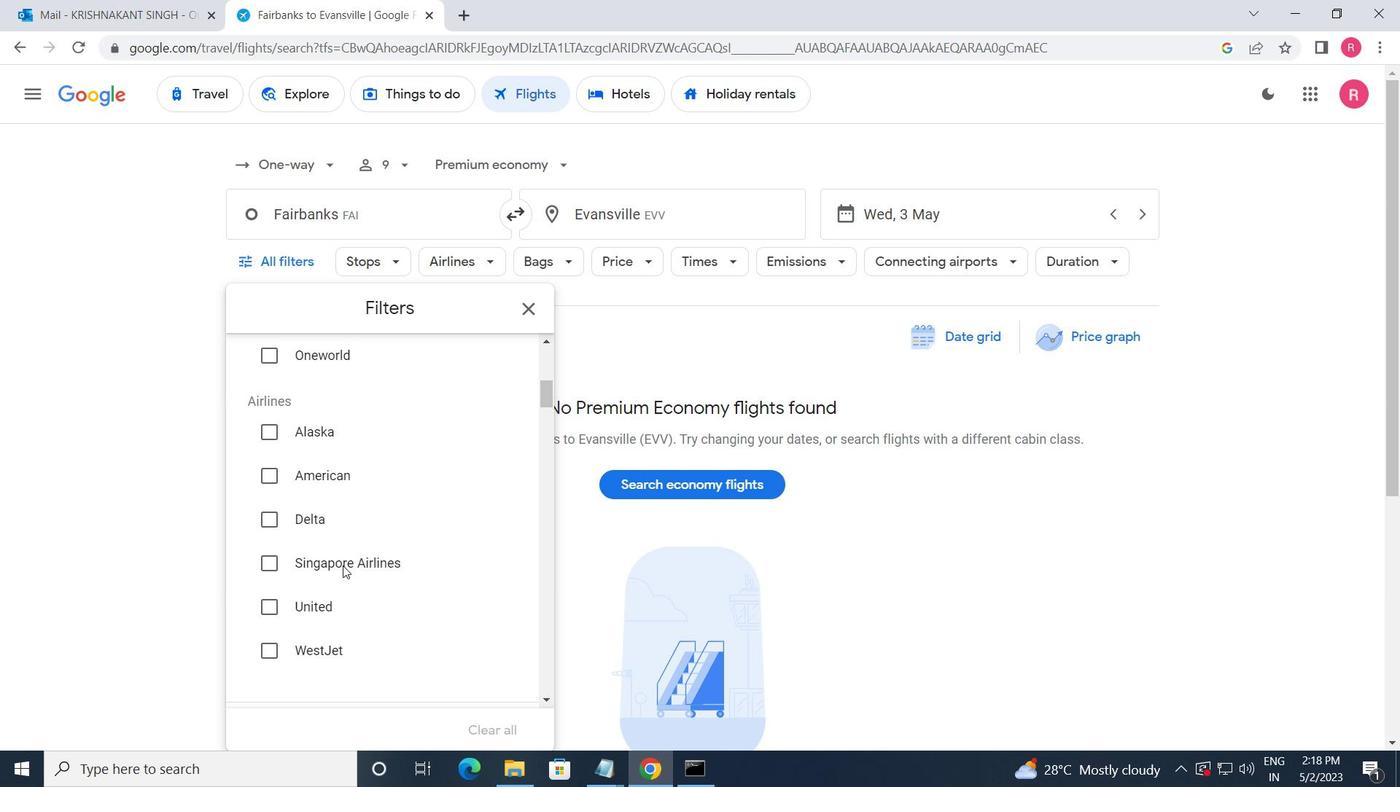 
Action: Mouse scrolled (344, 565) with delta (0, 0)
Screenshot: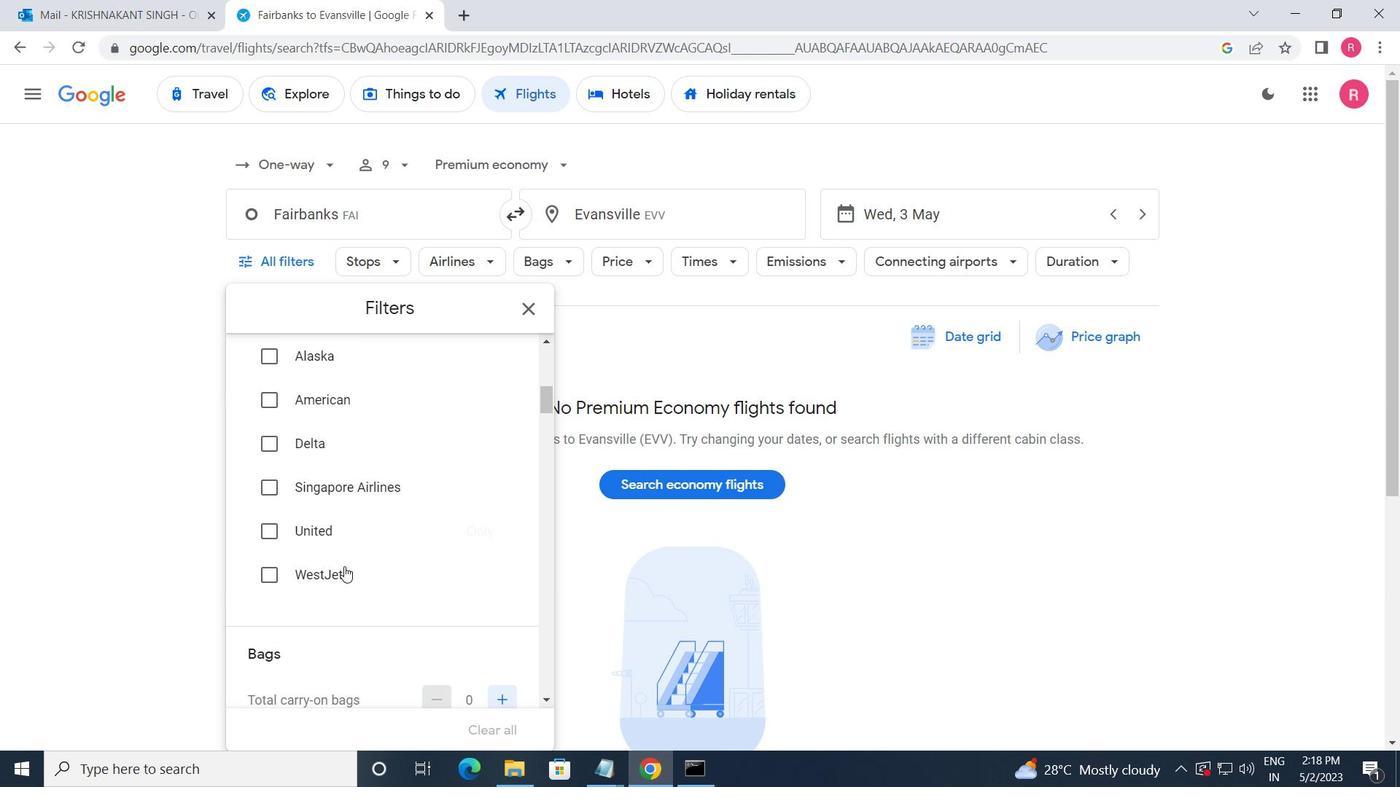 
Action: Mouse moved to (493, 509)
Screenshot: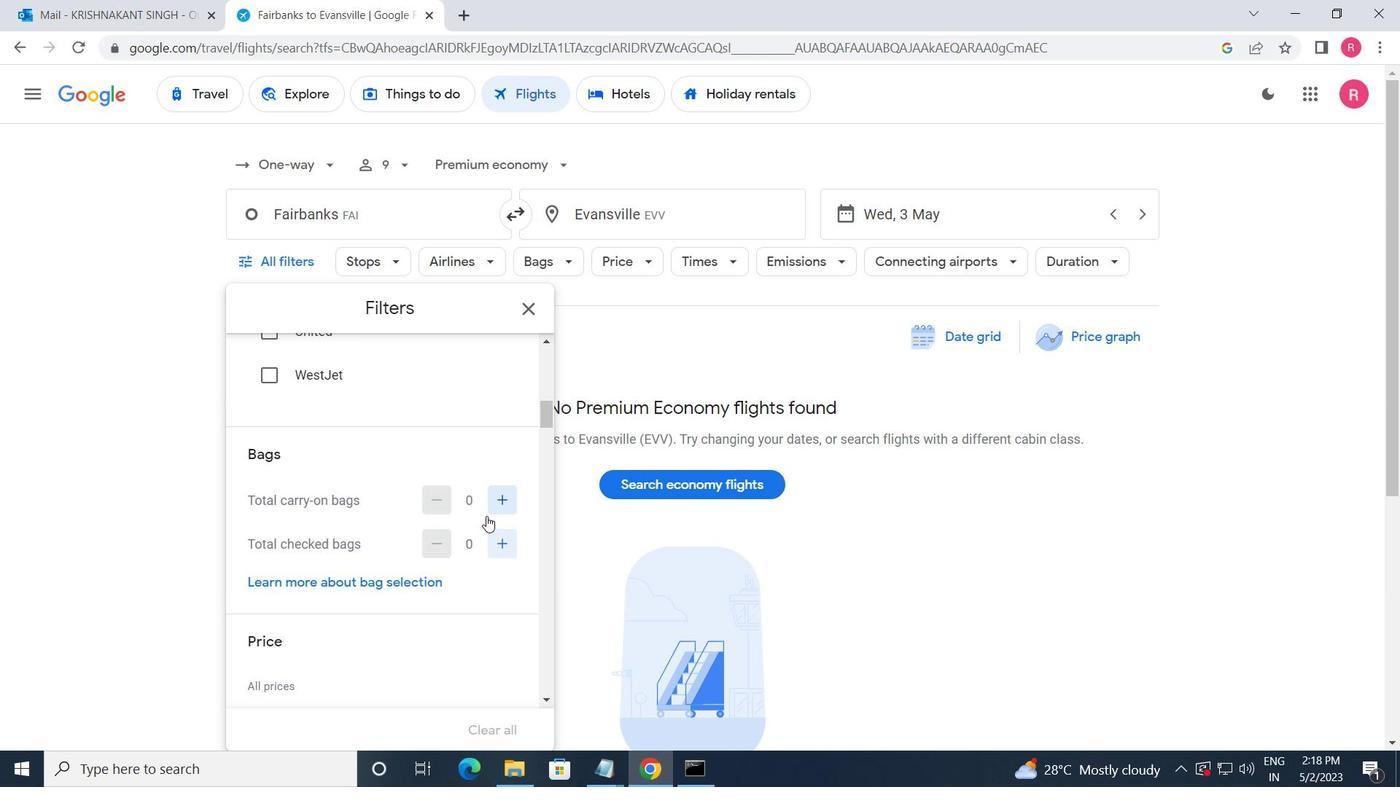 
Action: Mouse pressed left at (493, 509)
Screenshot: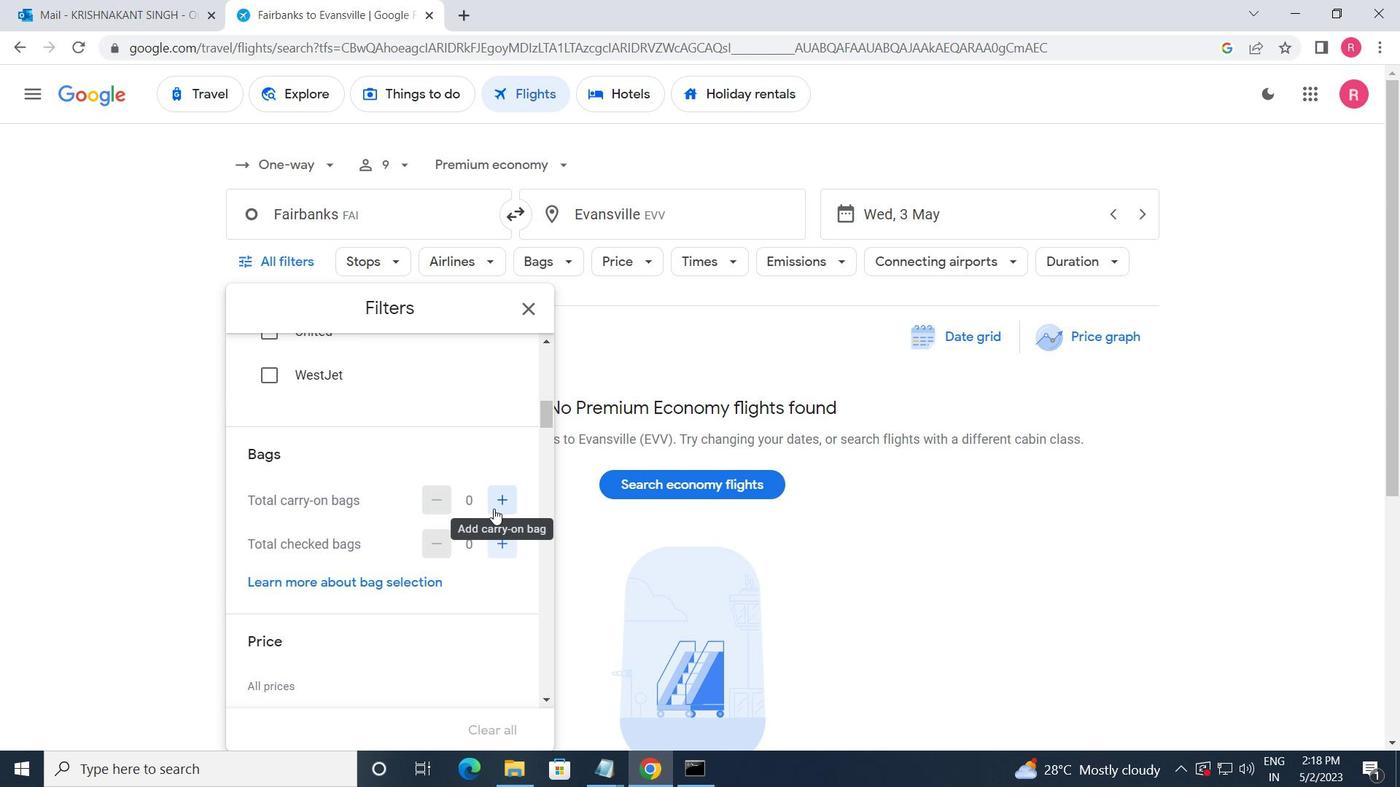 
Action: Mouse moved to (495, 509)
Screenshot: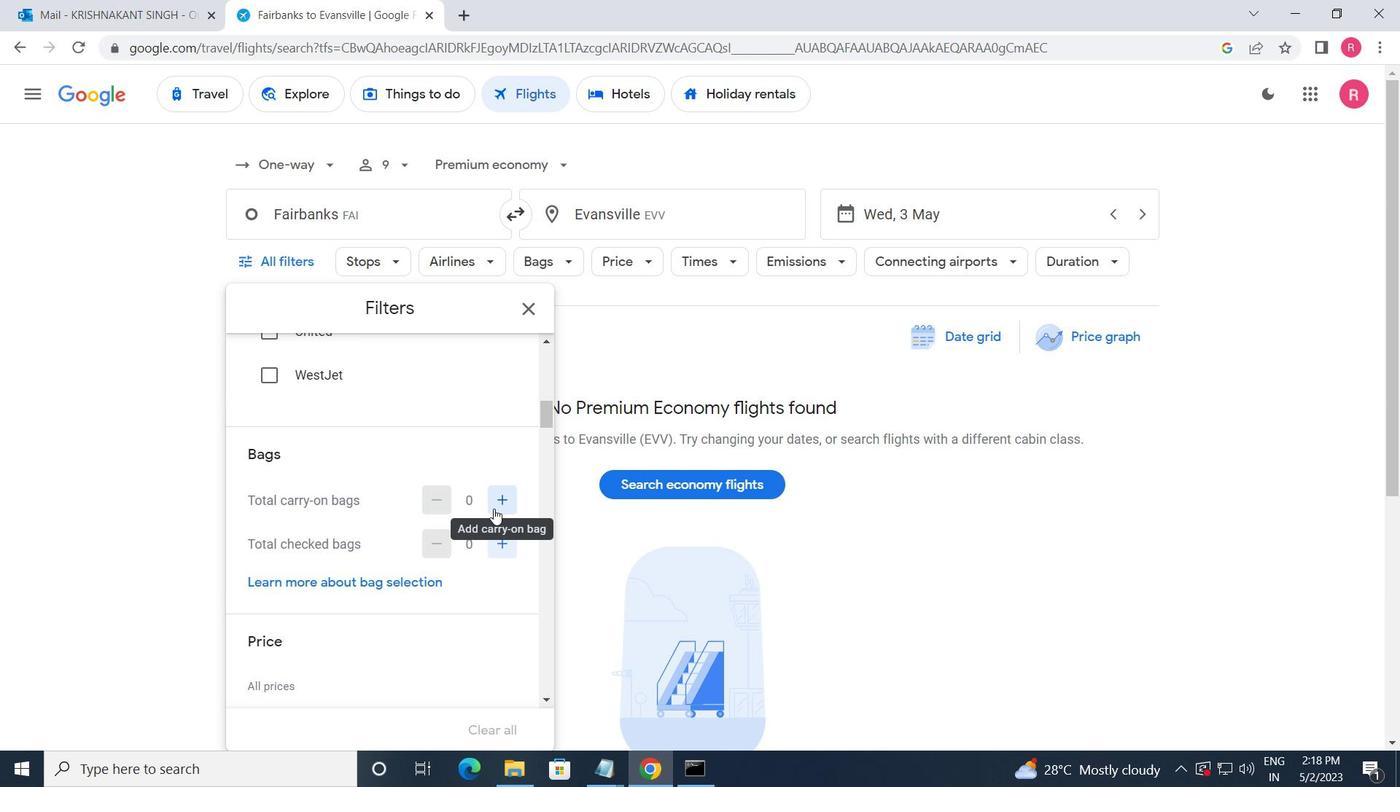 
Action: Mouse pressed left at (495, 509)
Screenshot: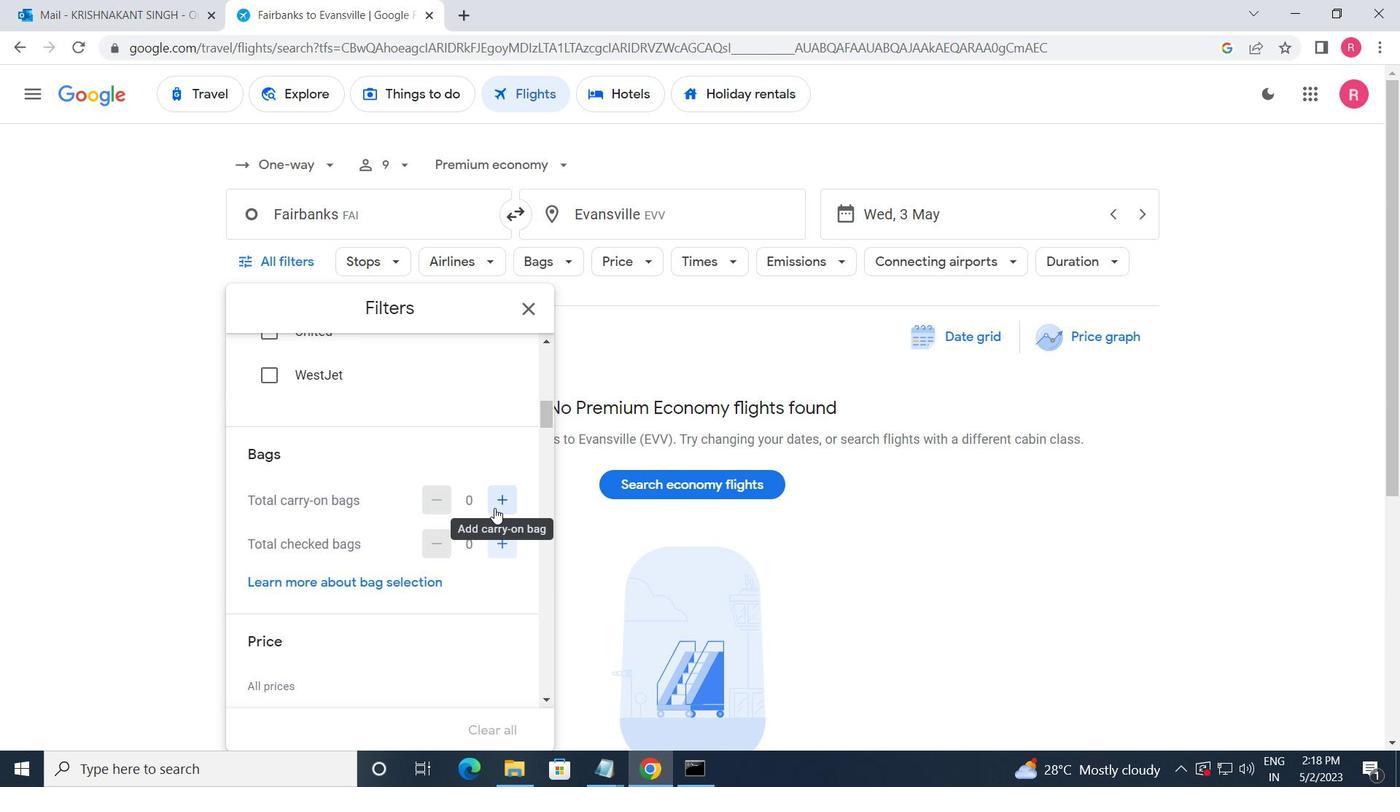 
Action: Mouse moved to (430, 596)
Screenshot: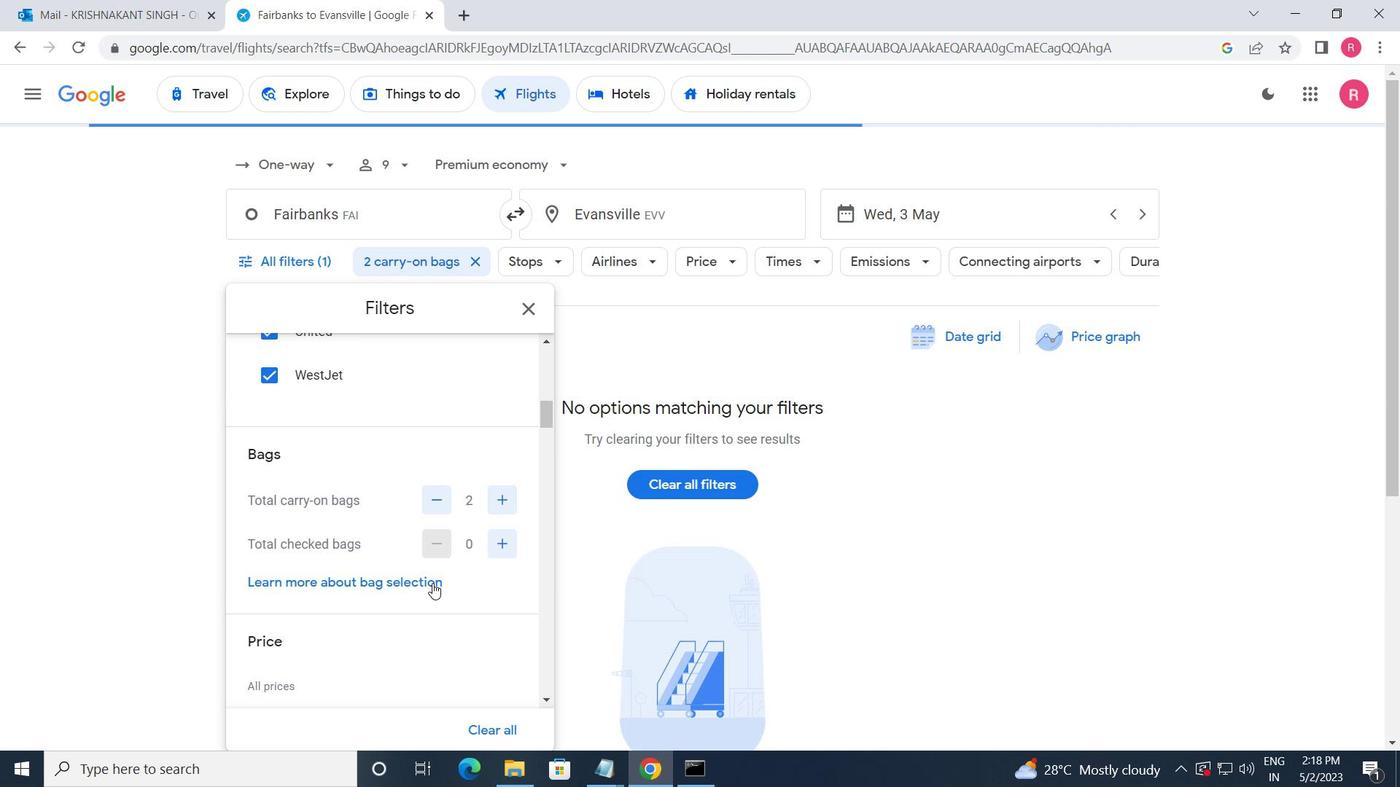 
Action: Mouse scrolled (430, 595) with delta (0, 0)
Screenshot: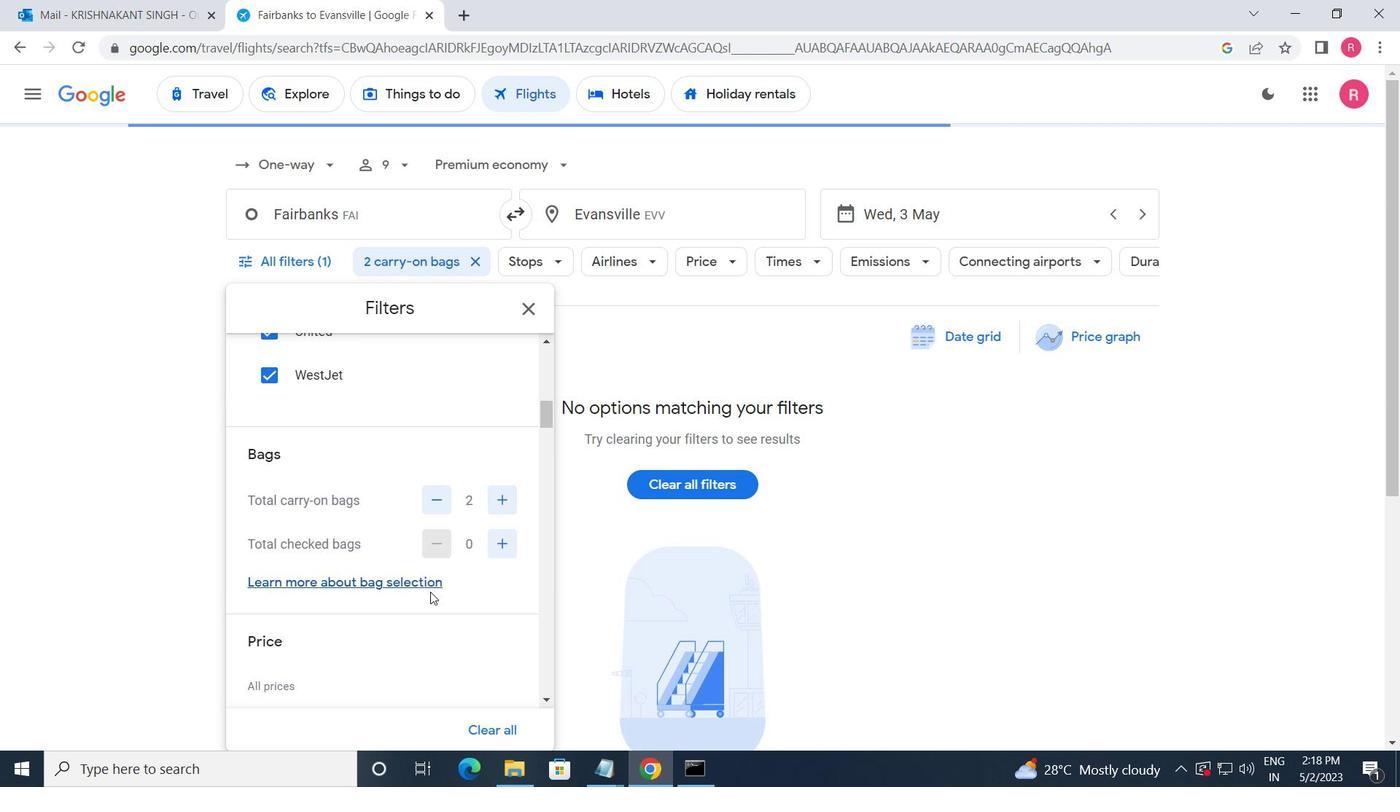 
Action: Mouse moved to (430, 598)
Screenshot: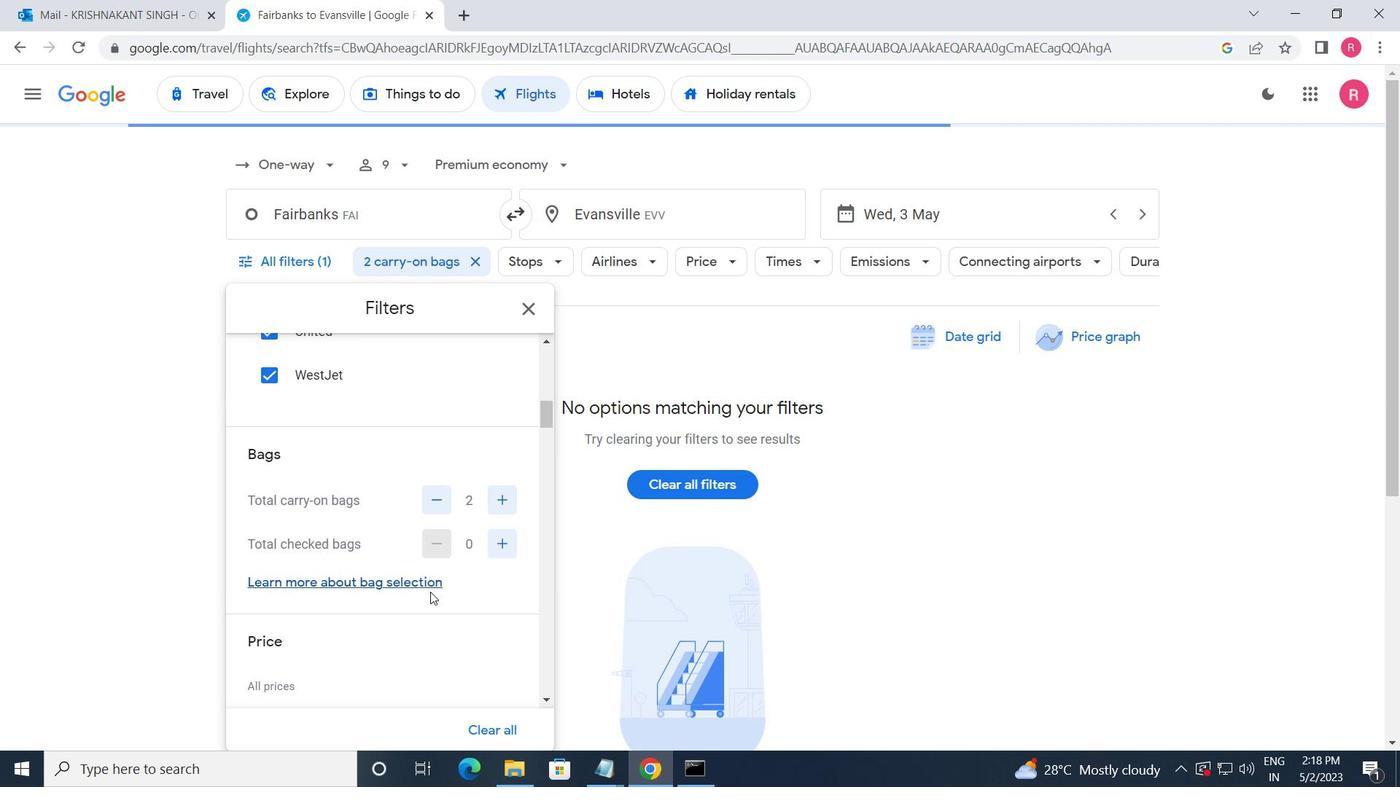 
Action: Mouse scrolled (430, 597) with delta (0, 0)
Screenshot: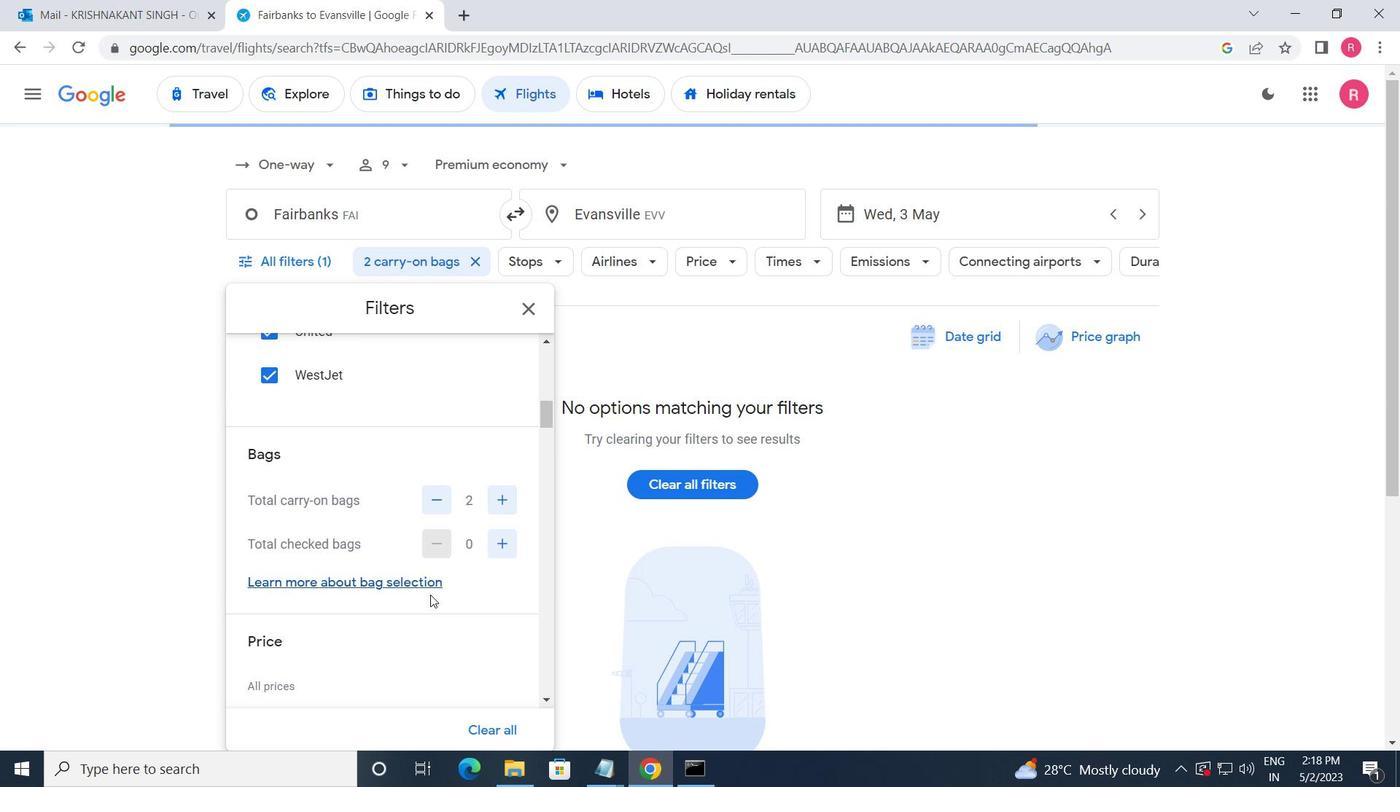 
Action: Mouse moved to (512, 552)
Screenshot: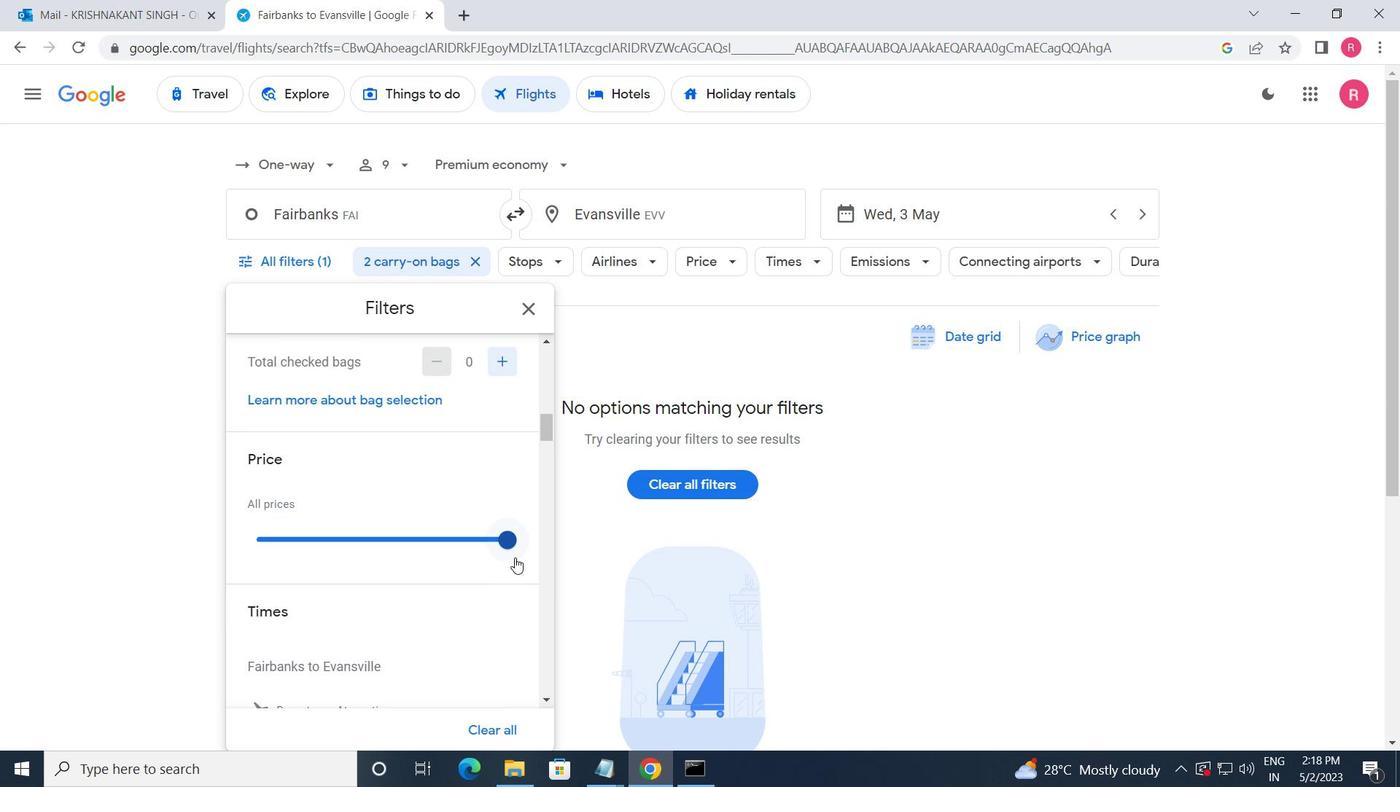 
Action: Mouse pressed left at (512, 552)
Screenshot: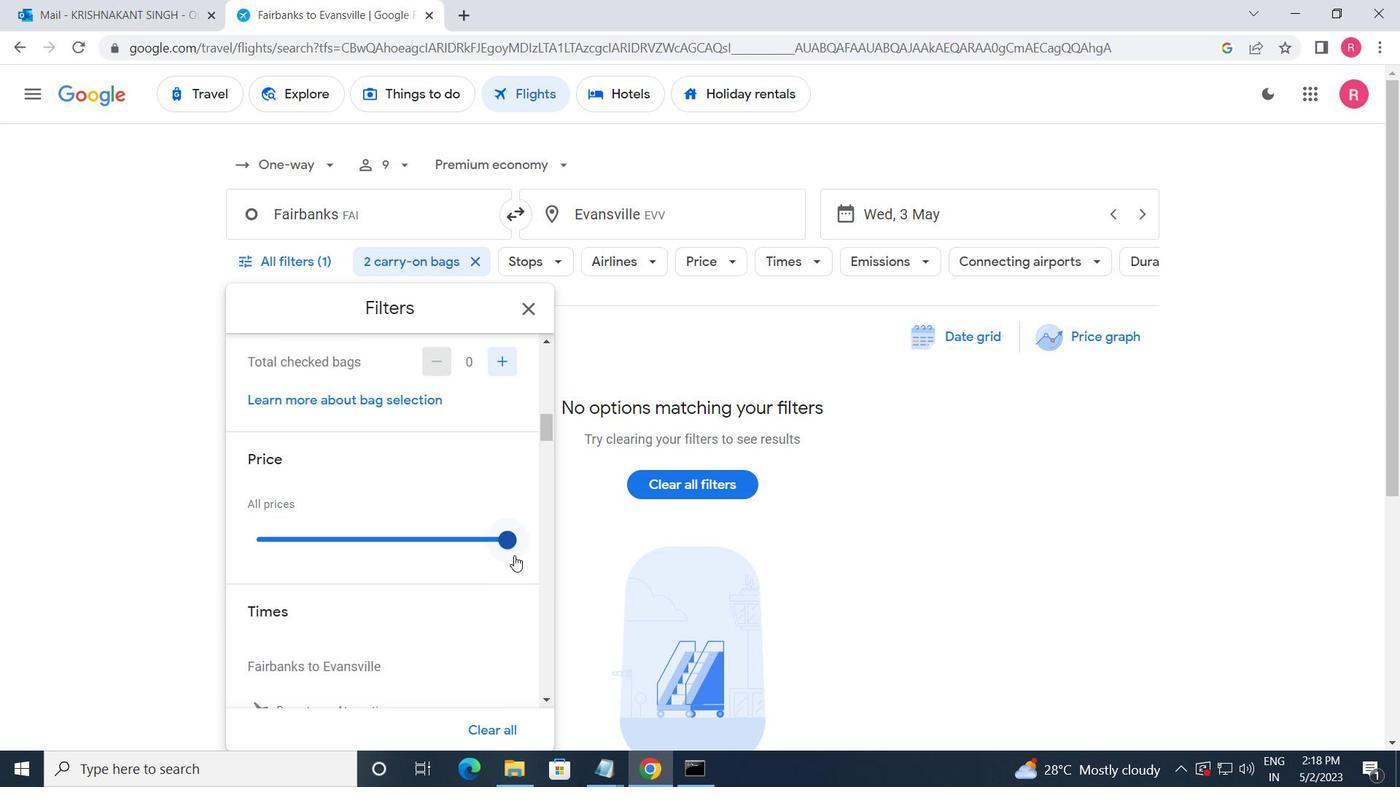 
Action: Mouse moved to (452, 611)
Screenshot: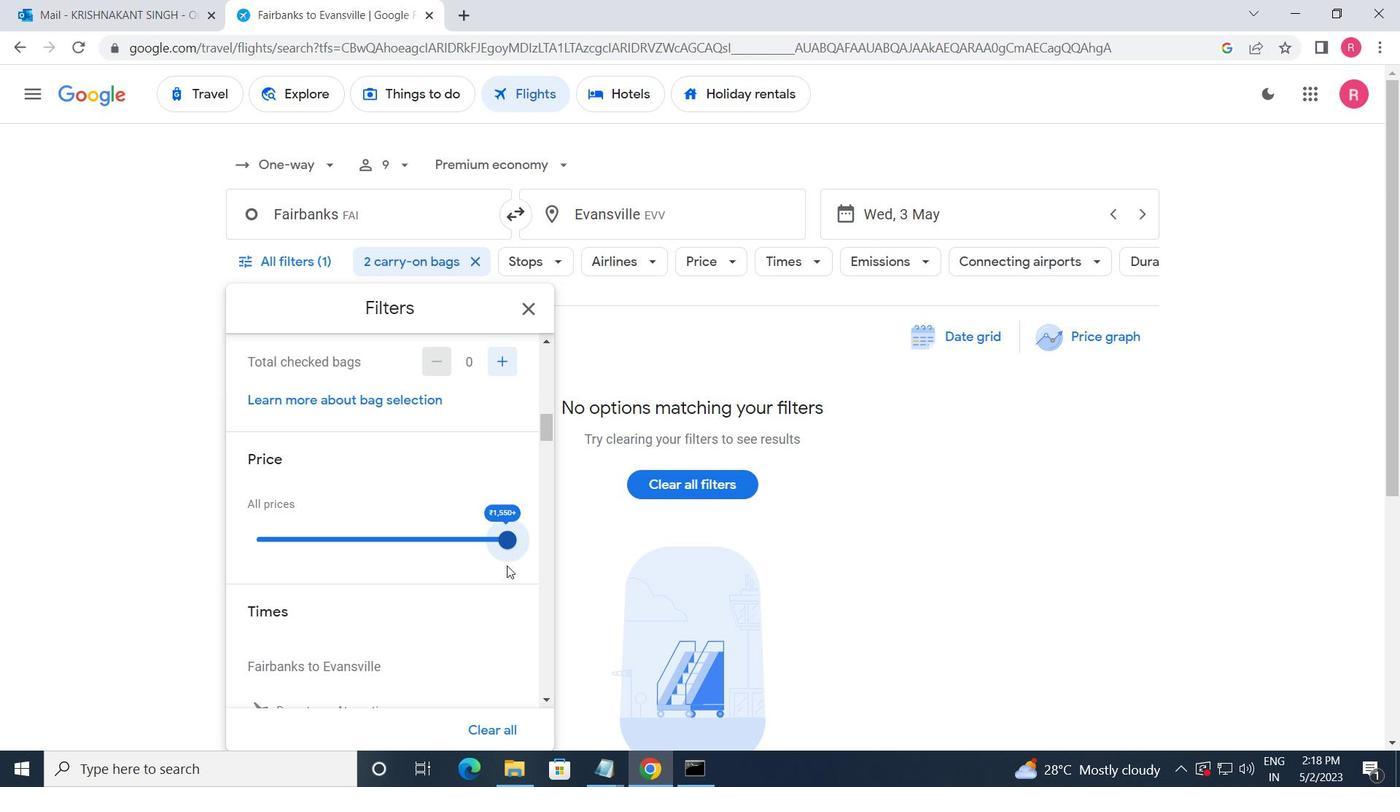 
Action: Mouse scrolled (452, 610) with delta (0, 0)
Screenshot: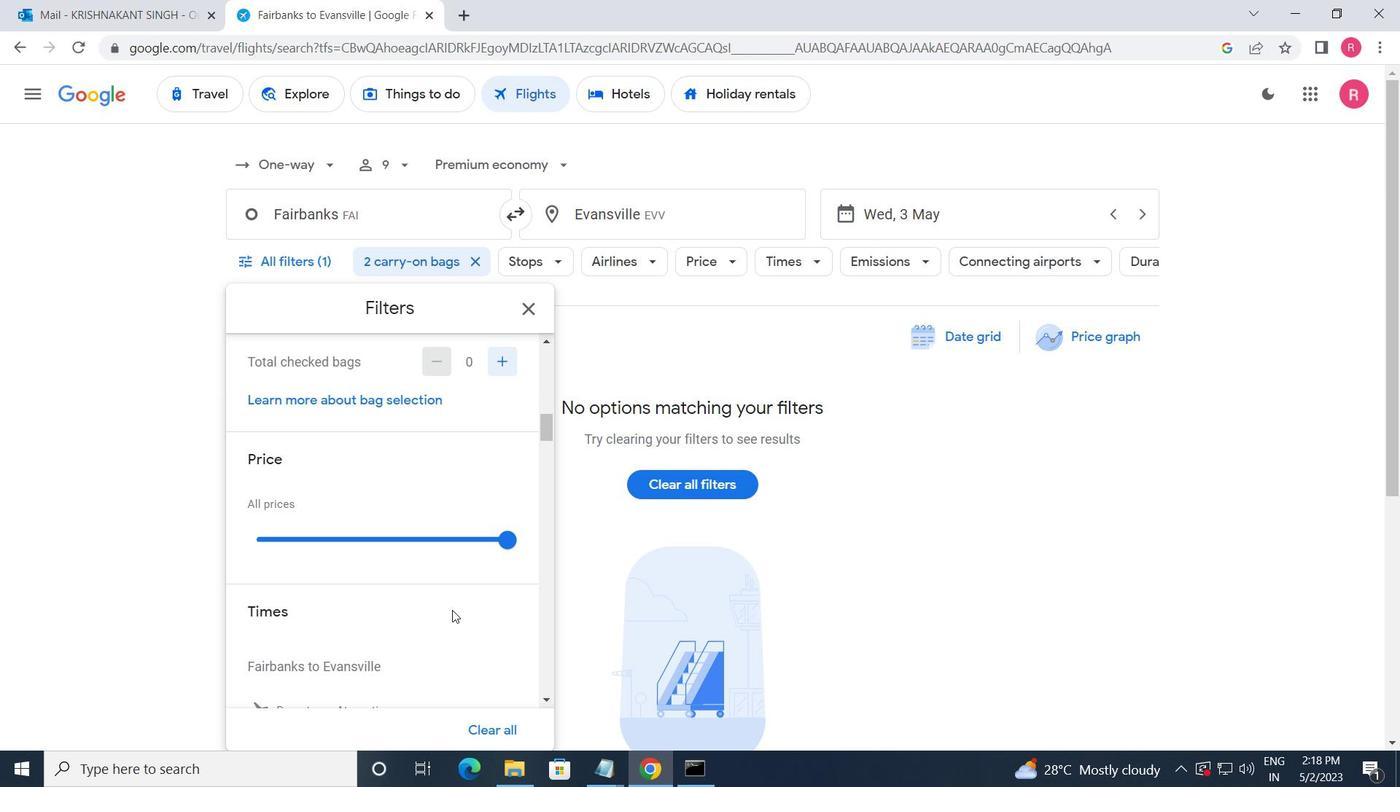 
Action: Mouse scrolled (452, 610) with delta (0, 0)
Screenshot: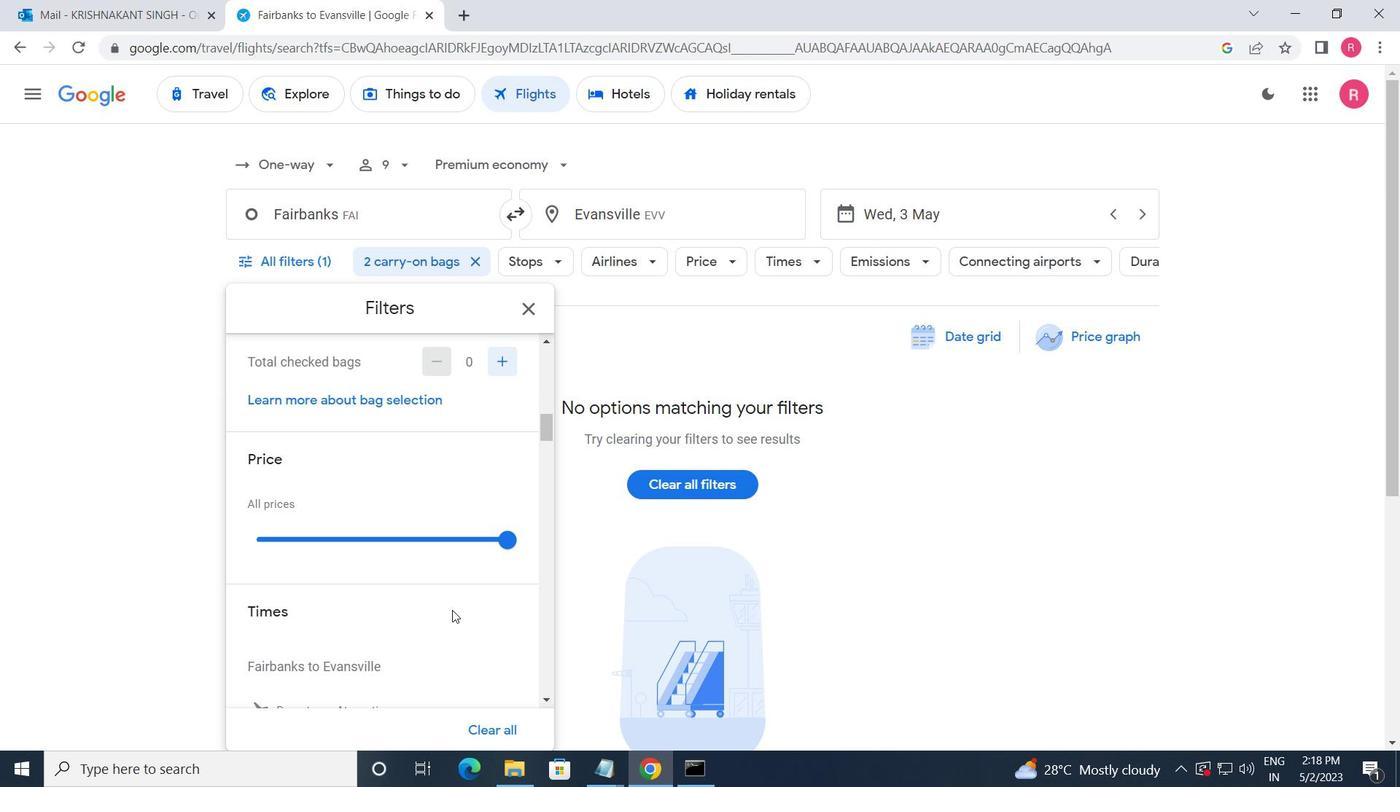 
Action: Mouse moved to (261, 571)
Screenshot: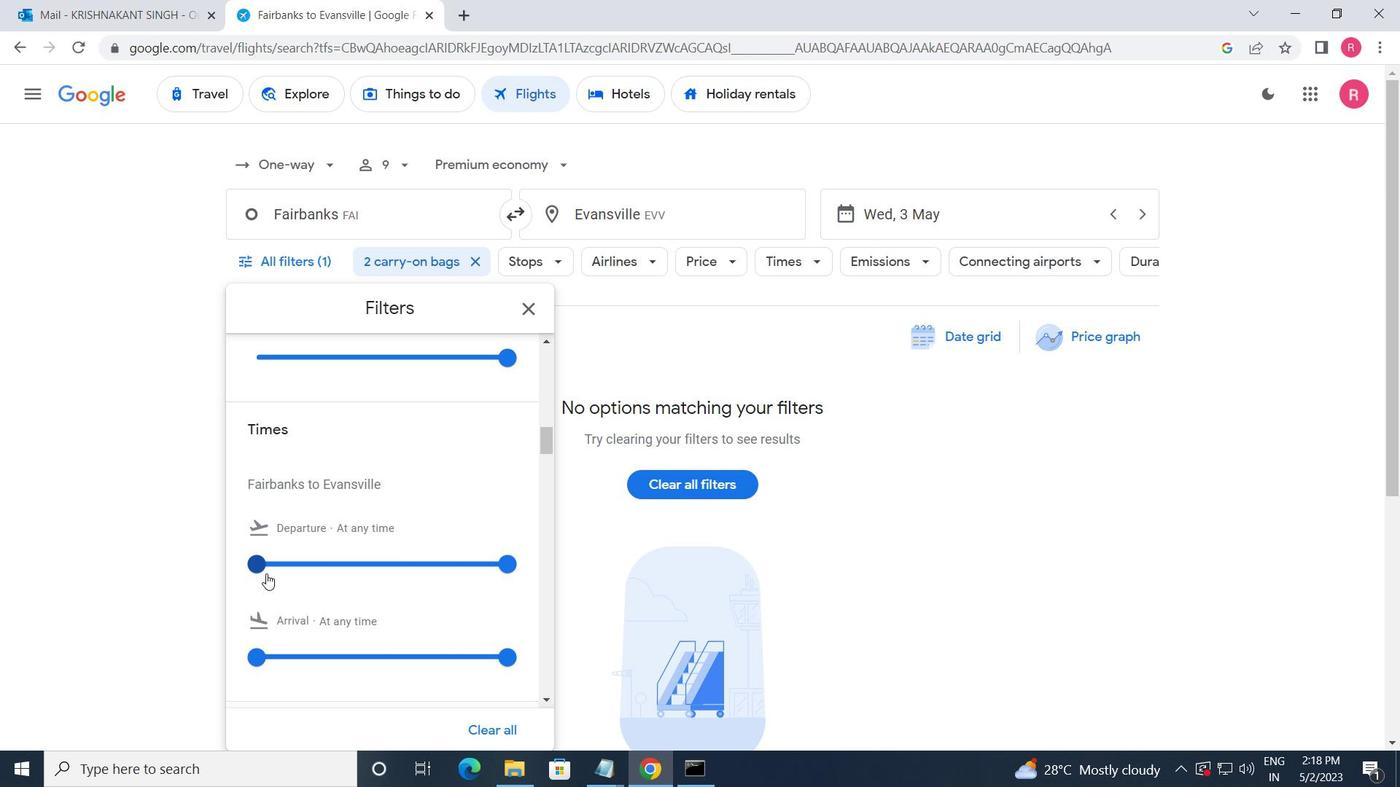 
Action: Mouse pressed left at (261, 571)
Screenshot: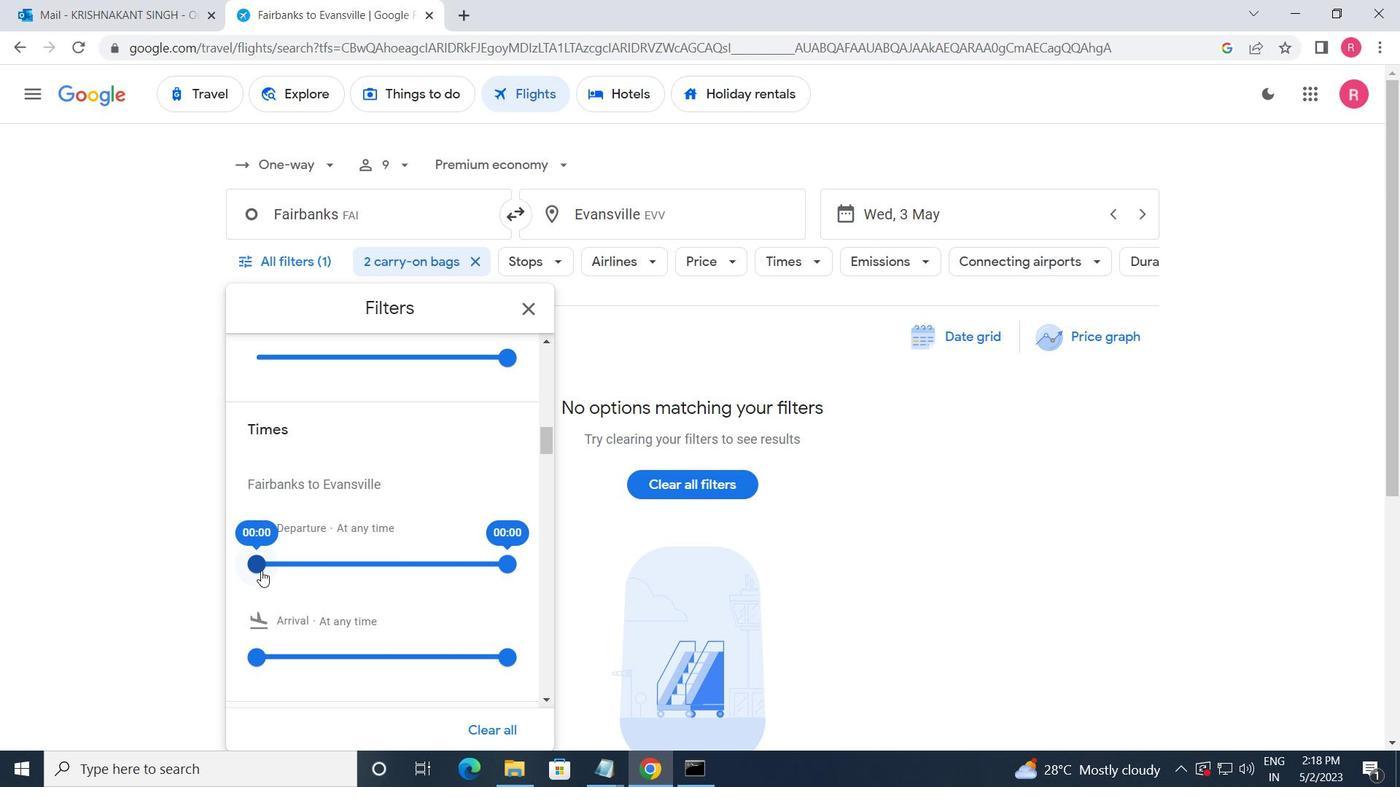 
Action: Mouse moved to (507, 568)
Screenshot: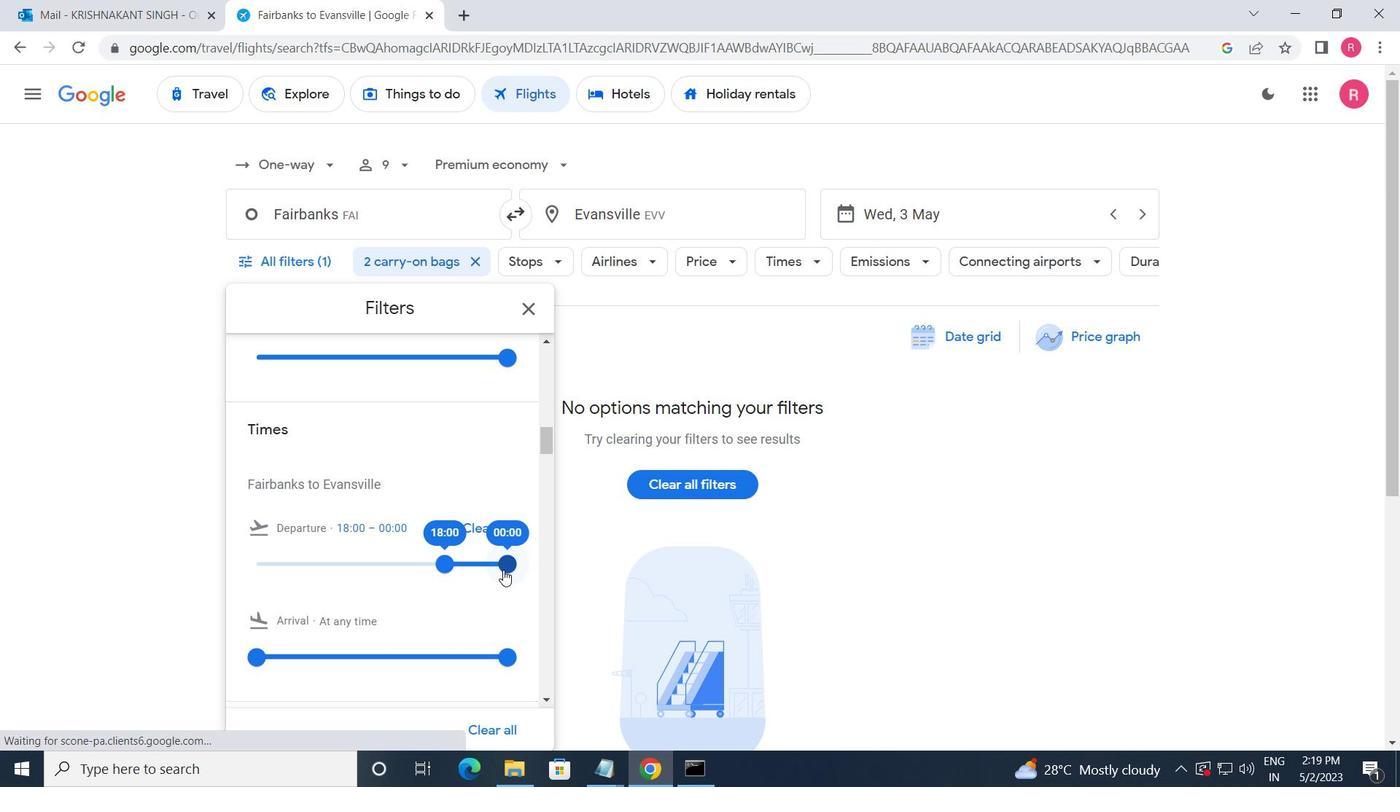 
Action: Mouse pressed left at (507, 568)
Screenshot: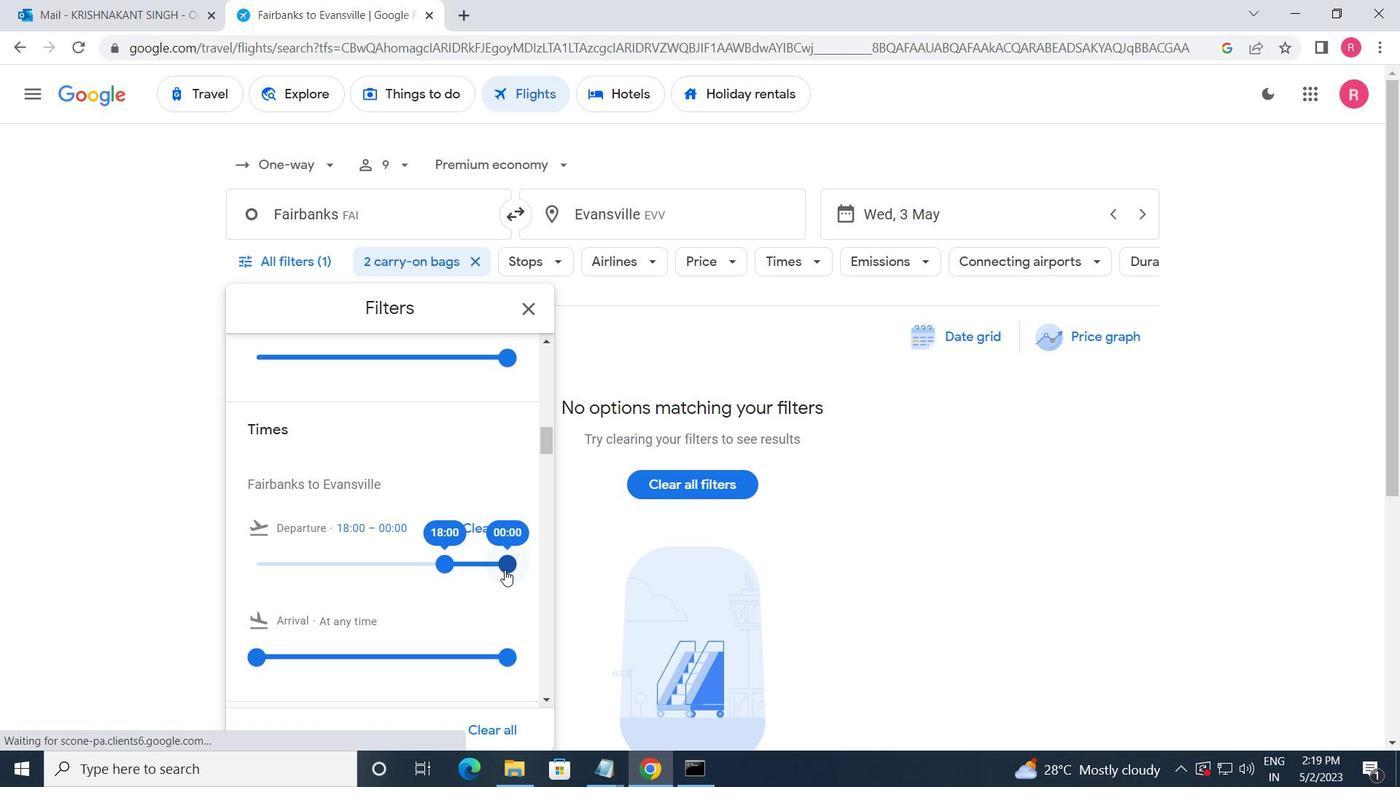 
Action: Mouse moved to (533, 316)
Screenshot: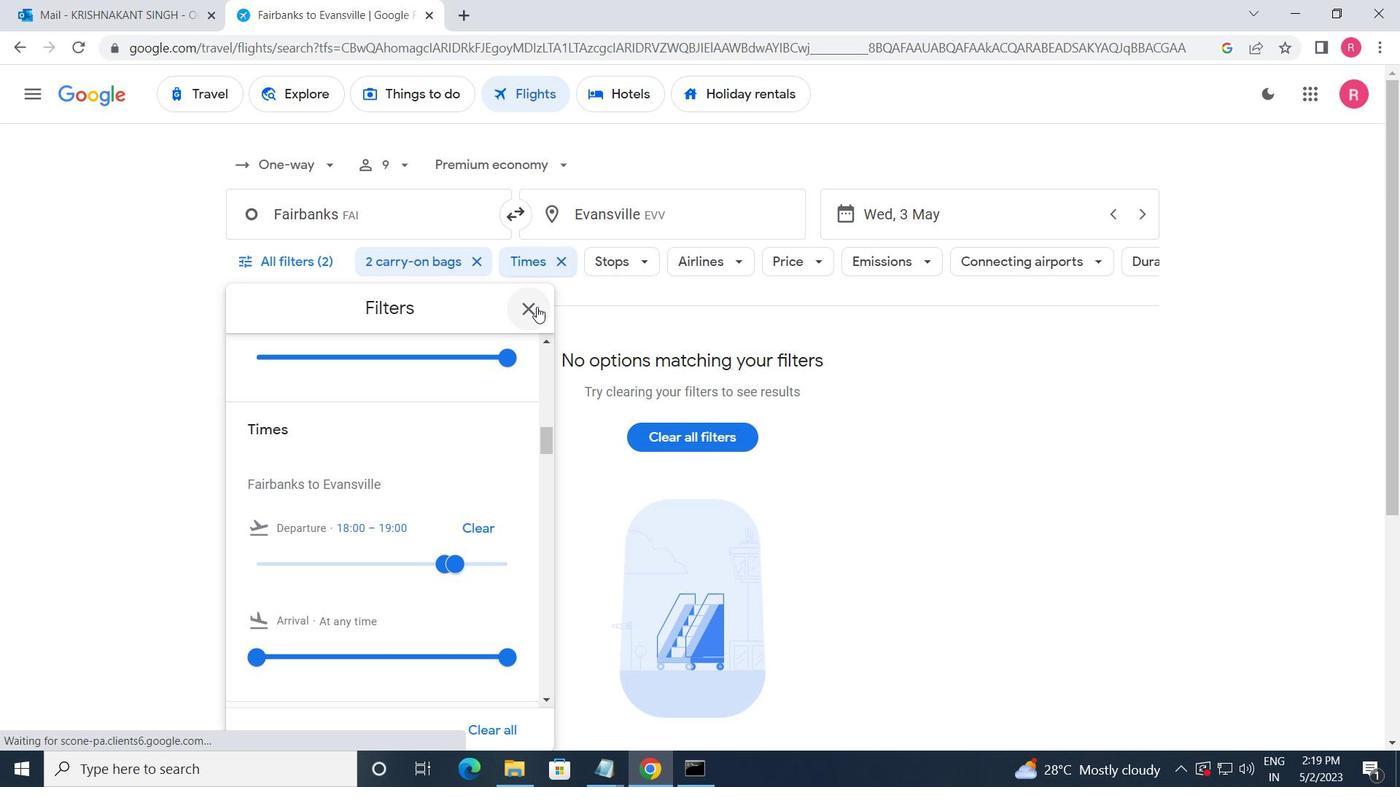
Action: Mouse pressed left at (533, 316)
Screenshot: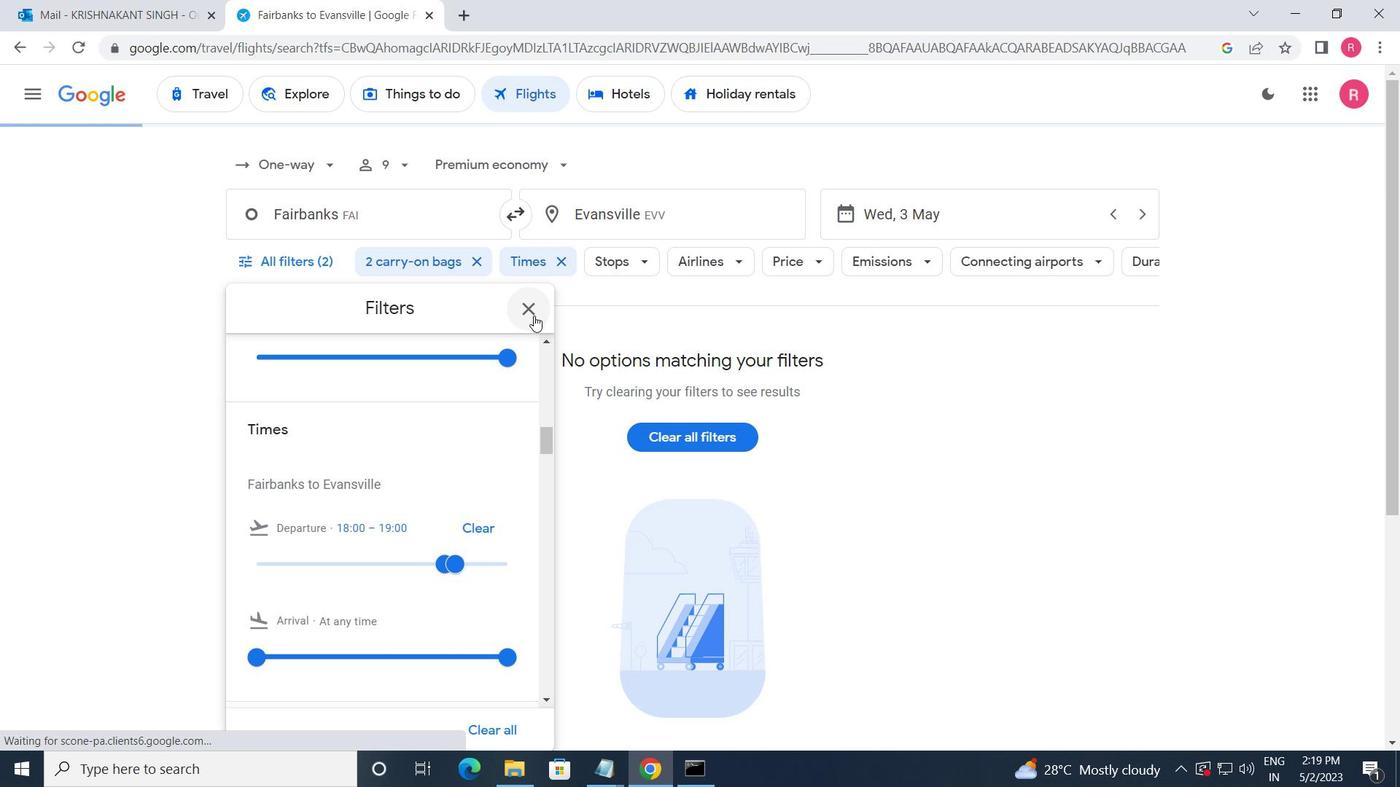 
Action: Mouse moved to (511, 334)
Screenshot: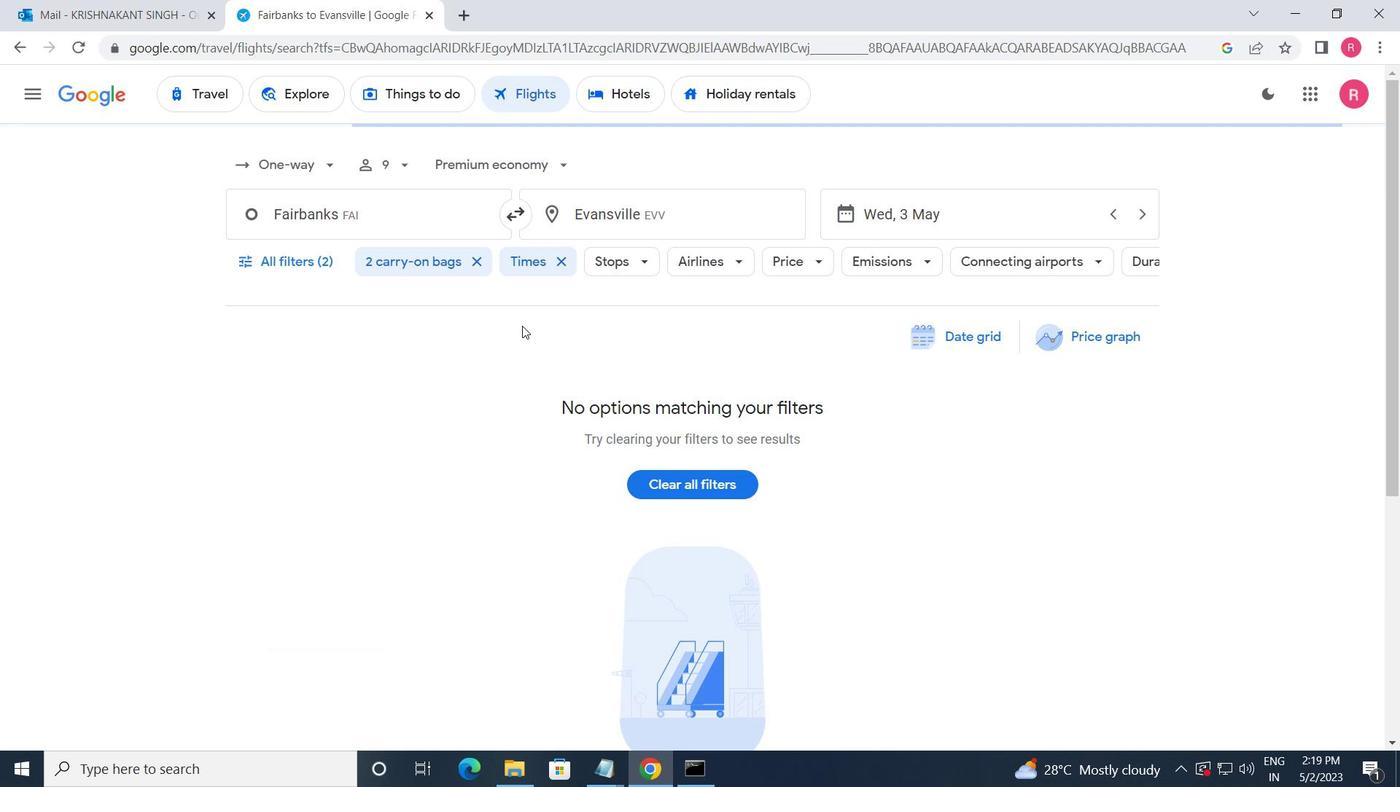 
